 Task: Look for space in Quedlinburg, Germany from 5th September, 2023 to 13th September, 2023 for 6 adults in price range Rs.15000 to Rs.20000. Place can be entire place with 3 bedrooms having 3 beds and 3 bathrooms. Property type can be house, flat, guest house. Amenities needed are: washing machine. Booking option can be shelf check-in. Required host language is English.
Action: Mouse moved to (401, 192)
Screenshot: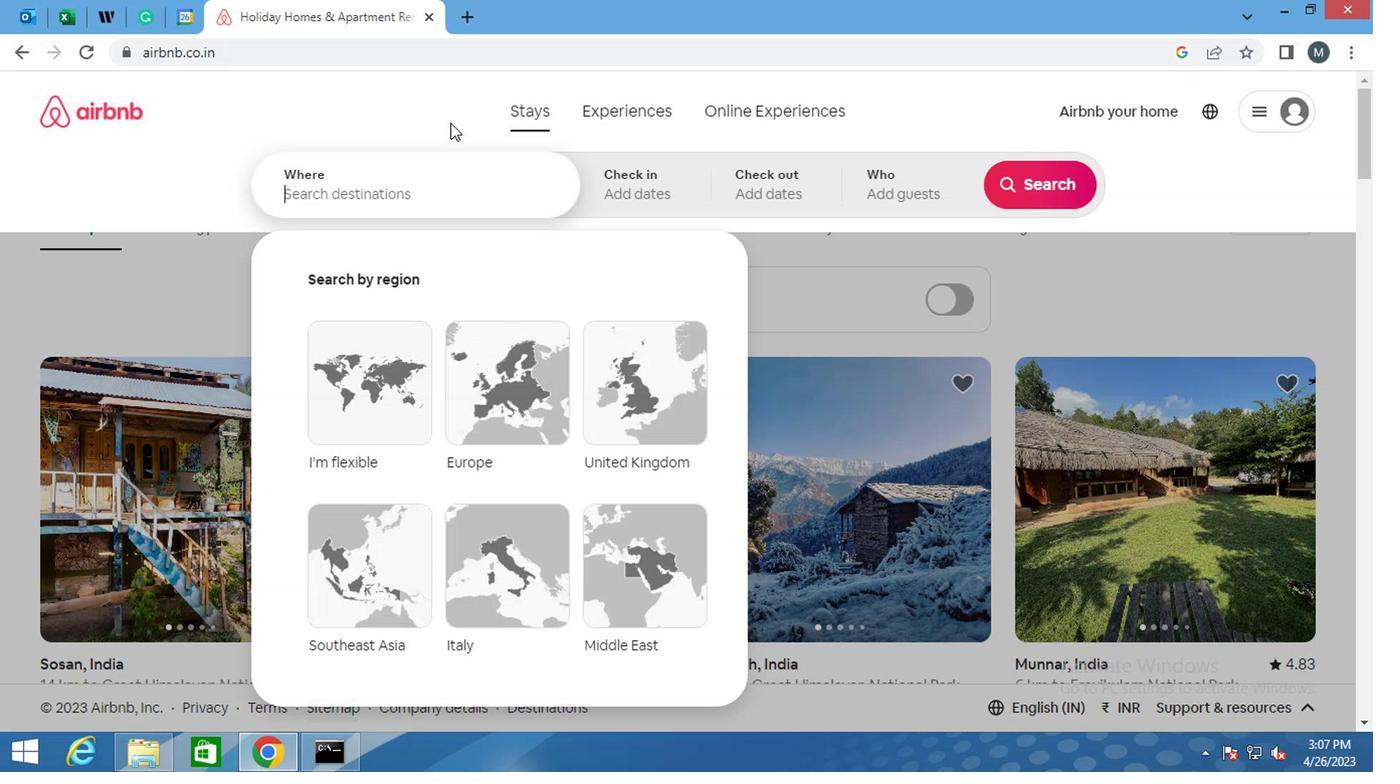 
Action: Mouse pressed left at (401, 192)
Screenshot: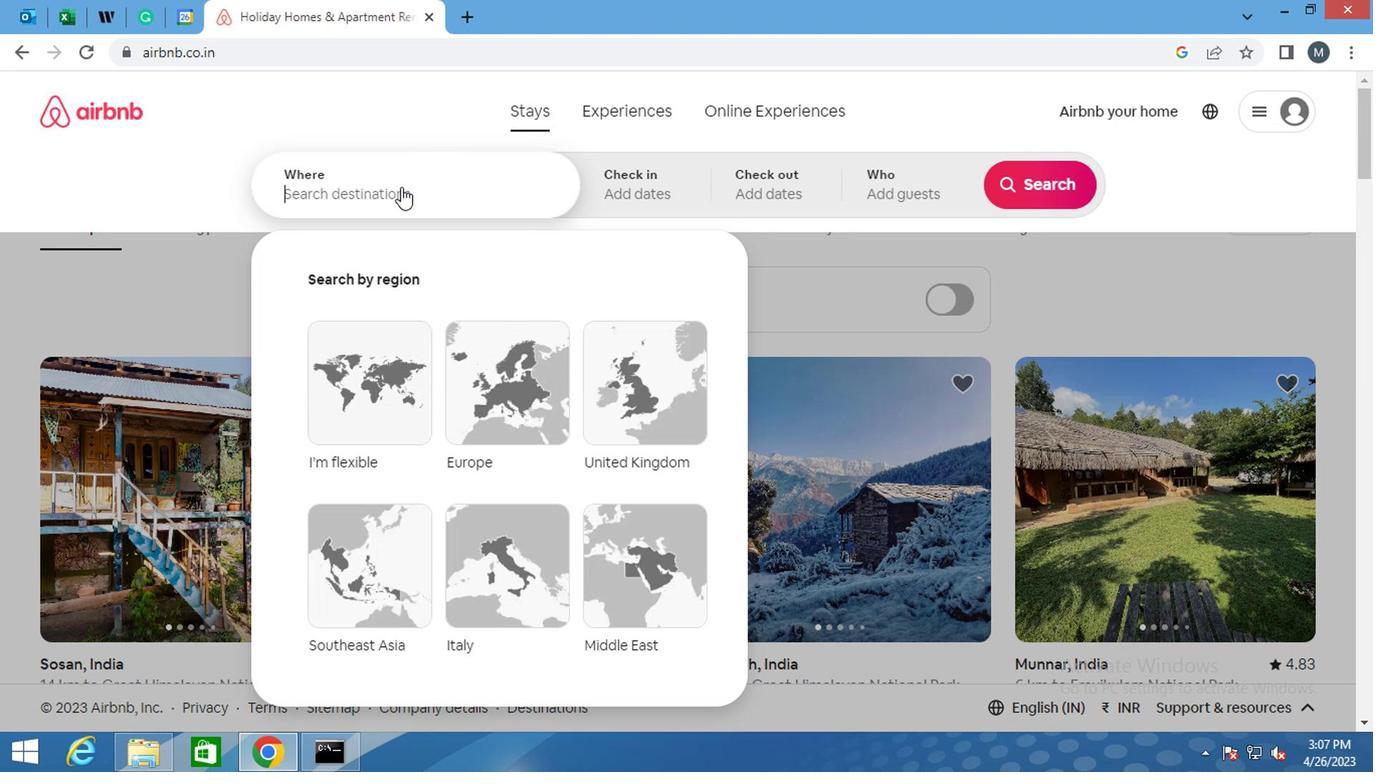
Action: Key pressed <Key.shift>QUEDI<Key.backspace>LINBURG,<Key.shift><Key.shift><Key.shift><Key.shift><Key.shift><Key.shift><Key.shift><Key.shift><Key.shift><Key.shift><Key.shift><Key.shift><Key.shift><Key.shift>GER
Screenshot: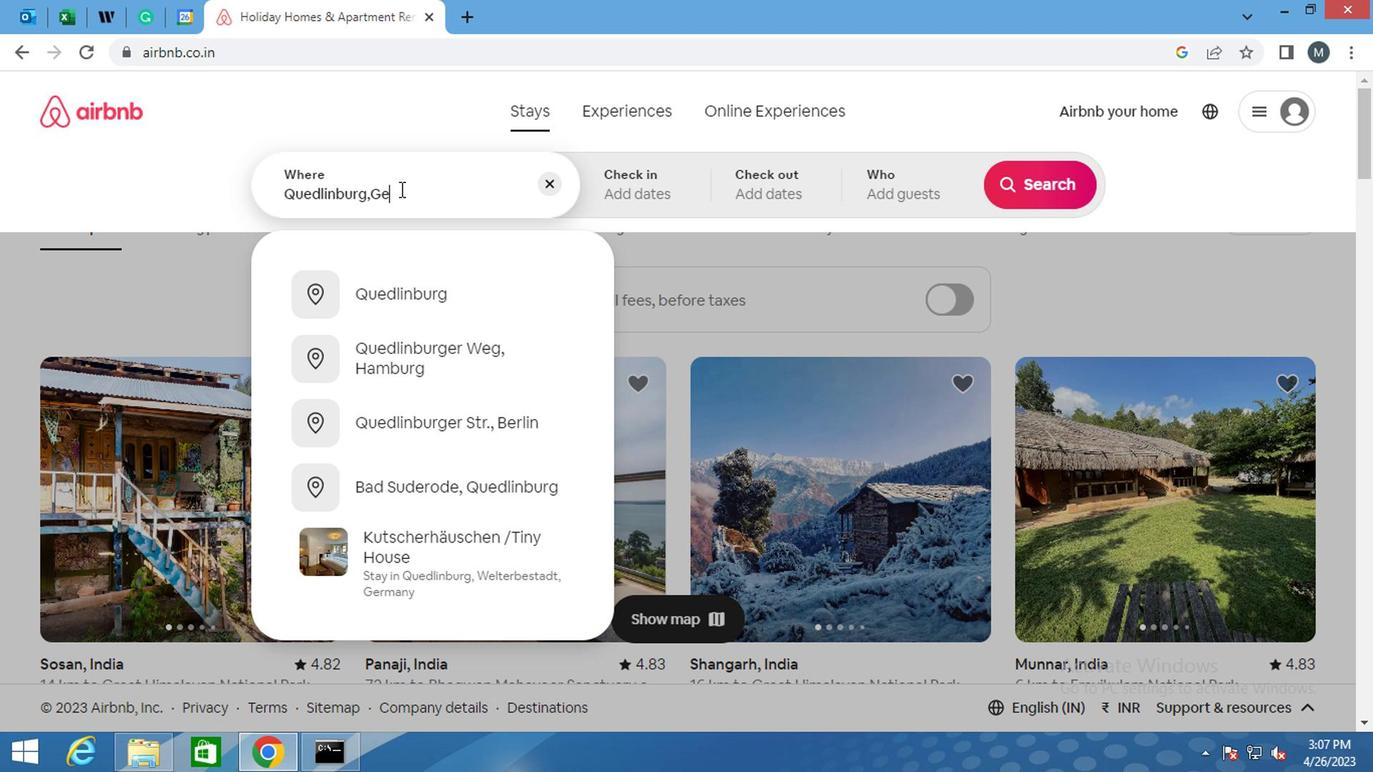 
Action: Mouse moved to (419, 306)
Screenshot: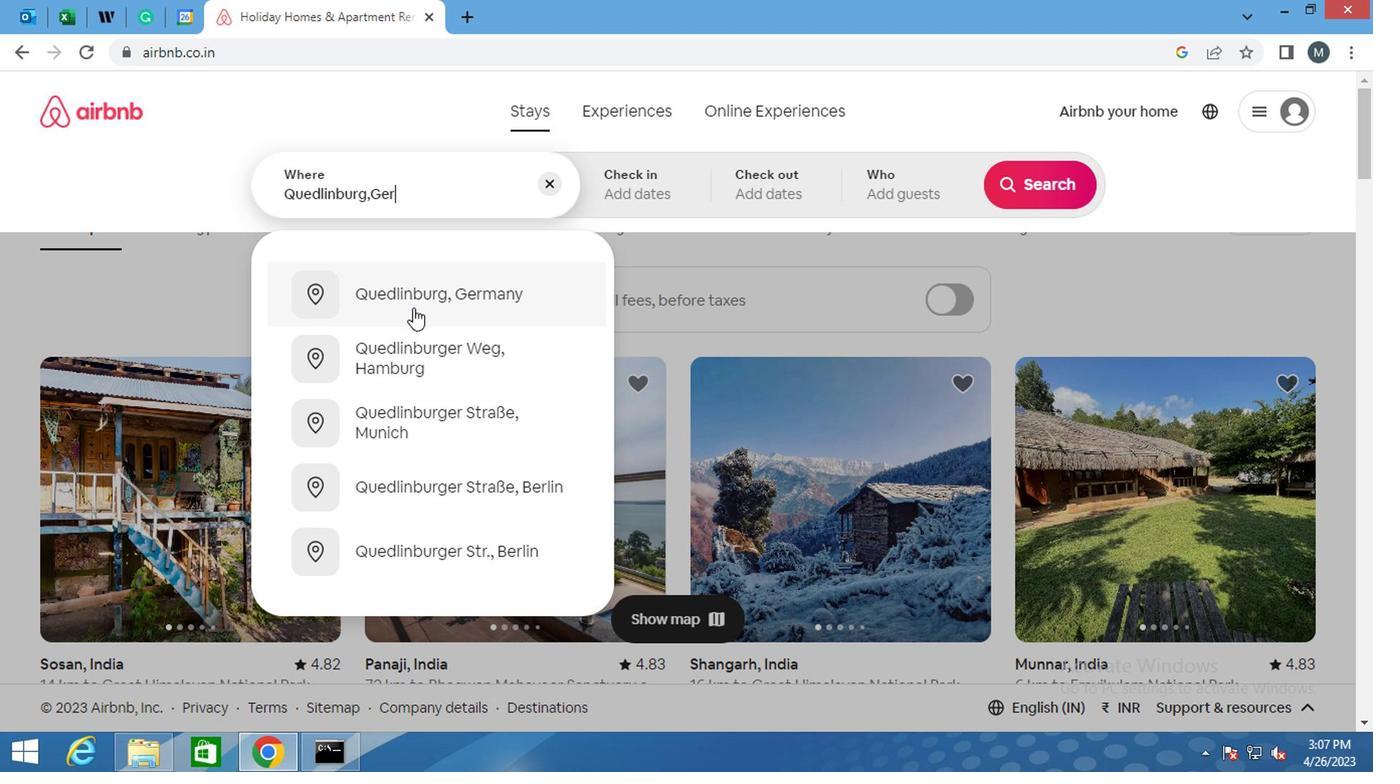 
Action: Mouse pressed left at (419, 306)
Screenshot: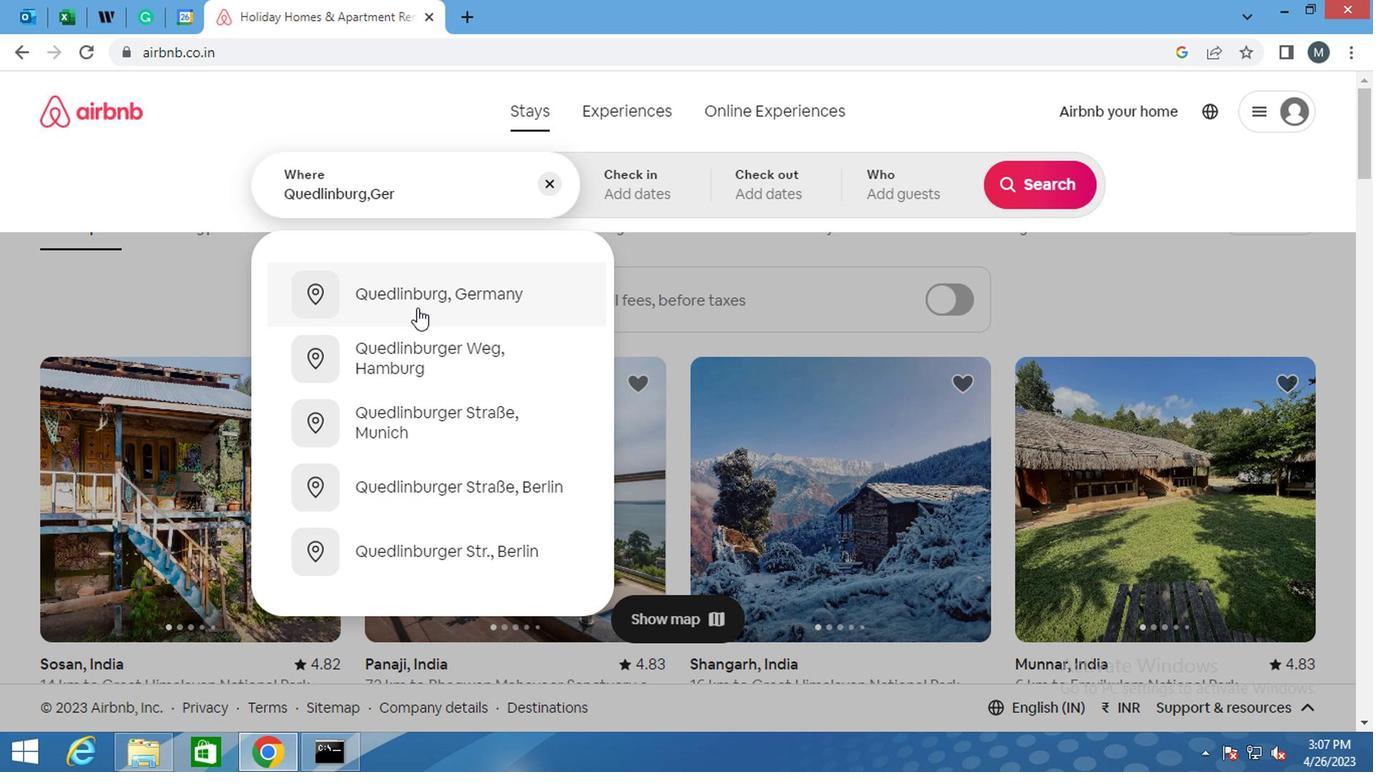 
Action: Mouse moved to (1016, 360)
Screenshot: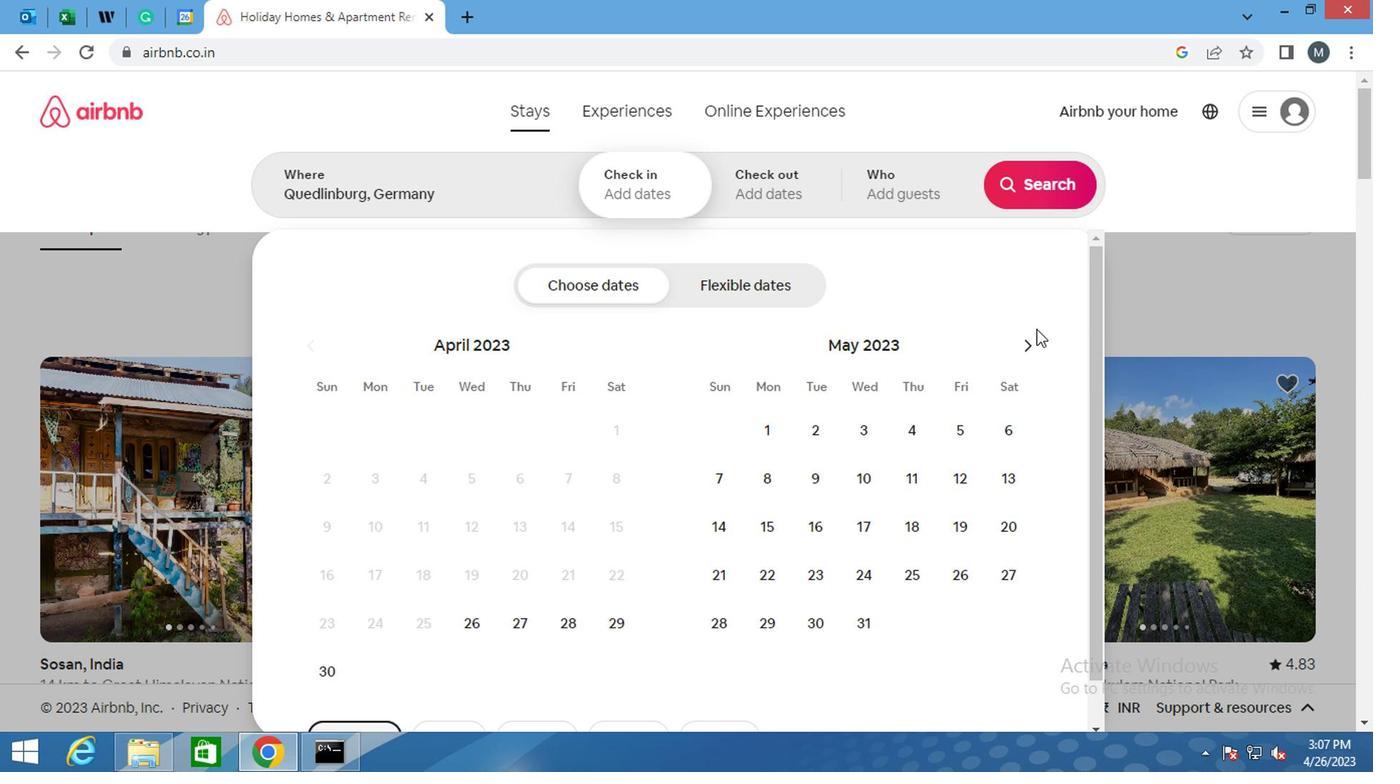 
Action: Mouse pressed left at (1016, 360)
Screenshot: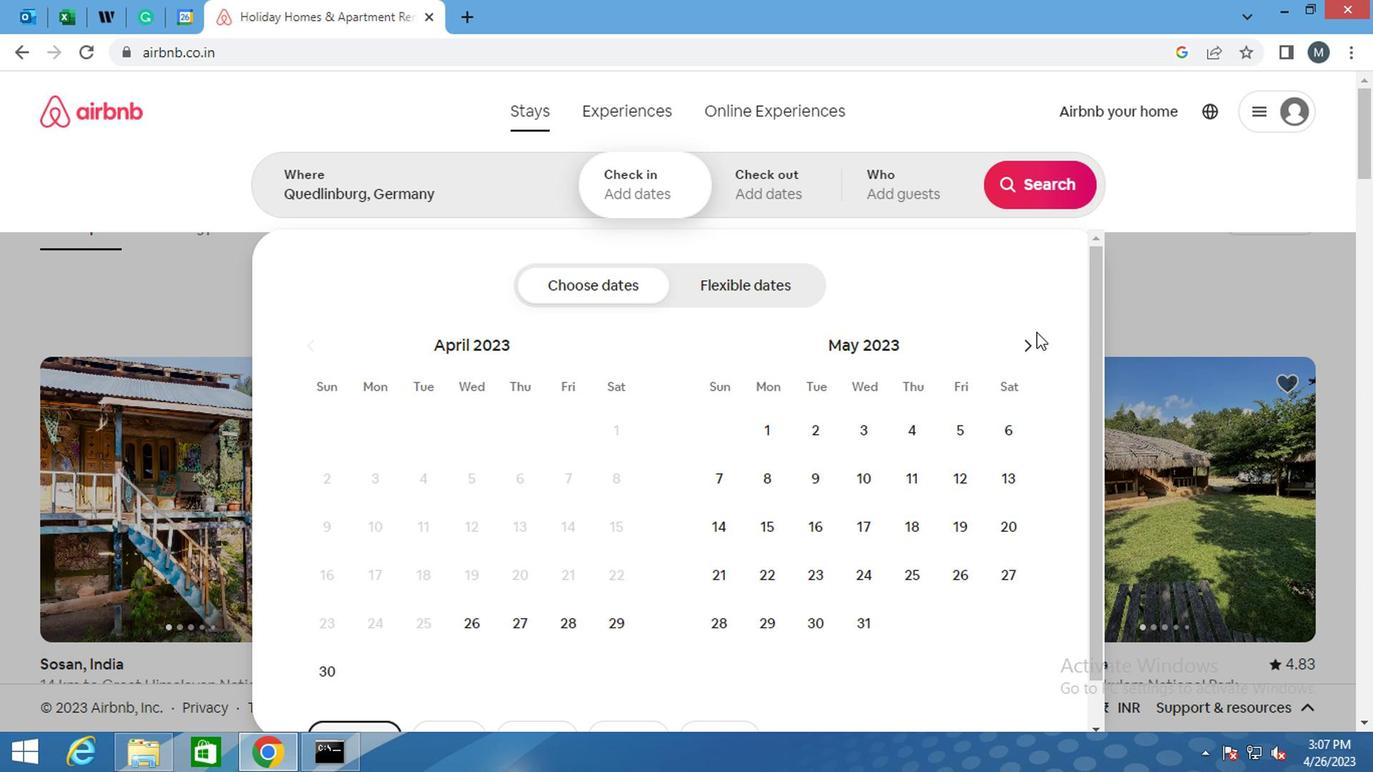 
Action: Mouse moved to (1016, 356)
Screenshot: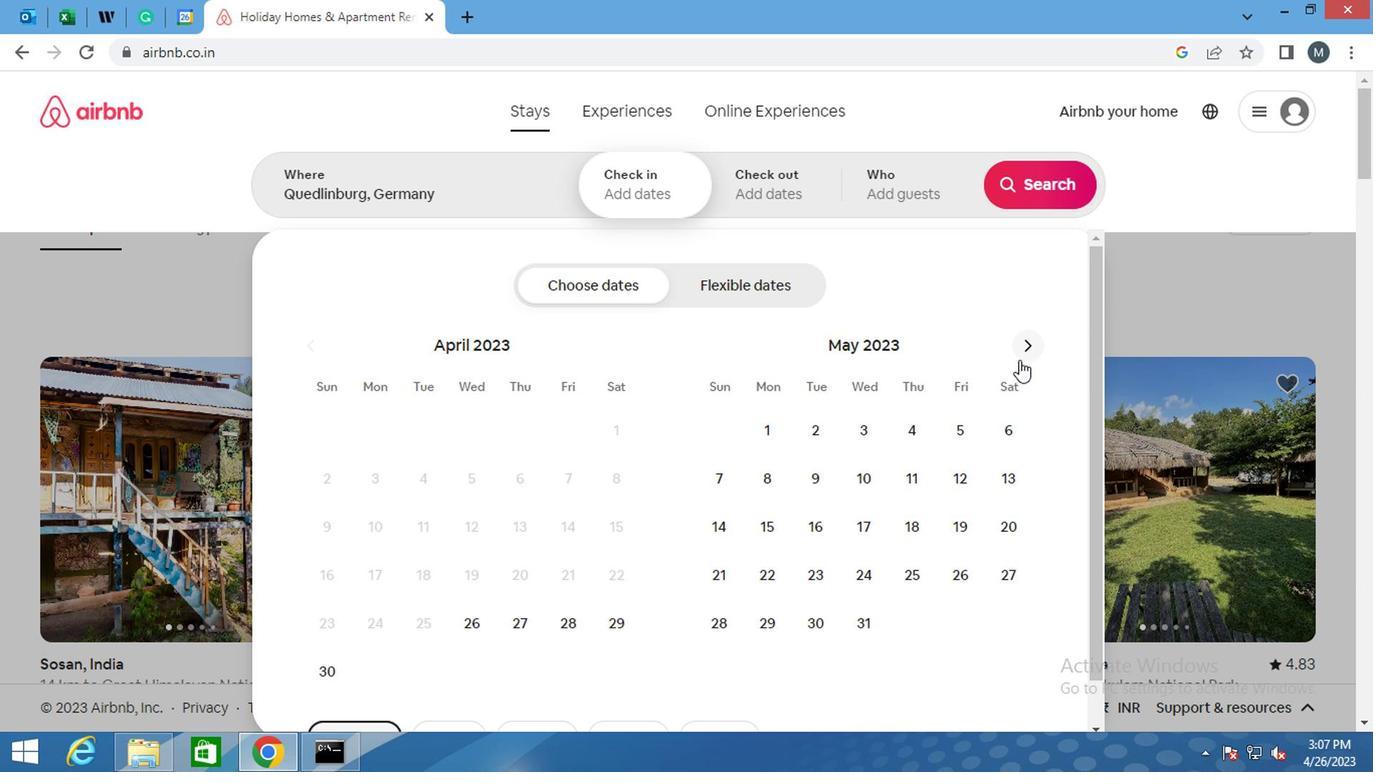 
Action: Mouse pressed left at (1016, 356)
Screenshot: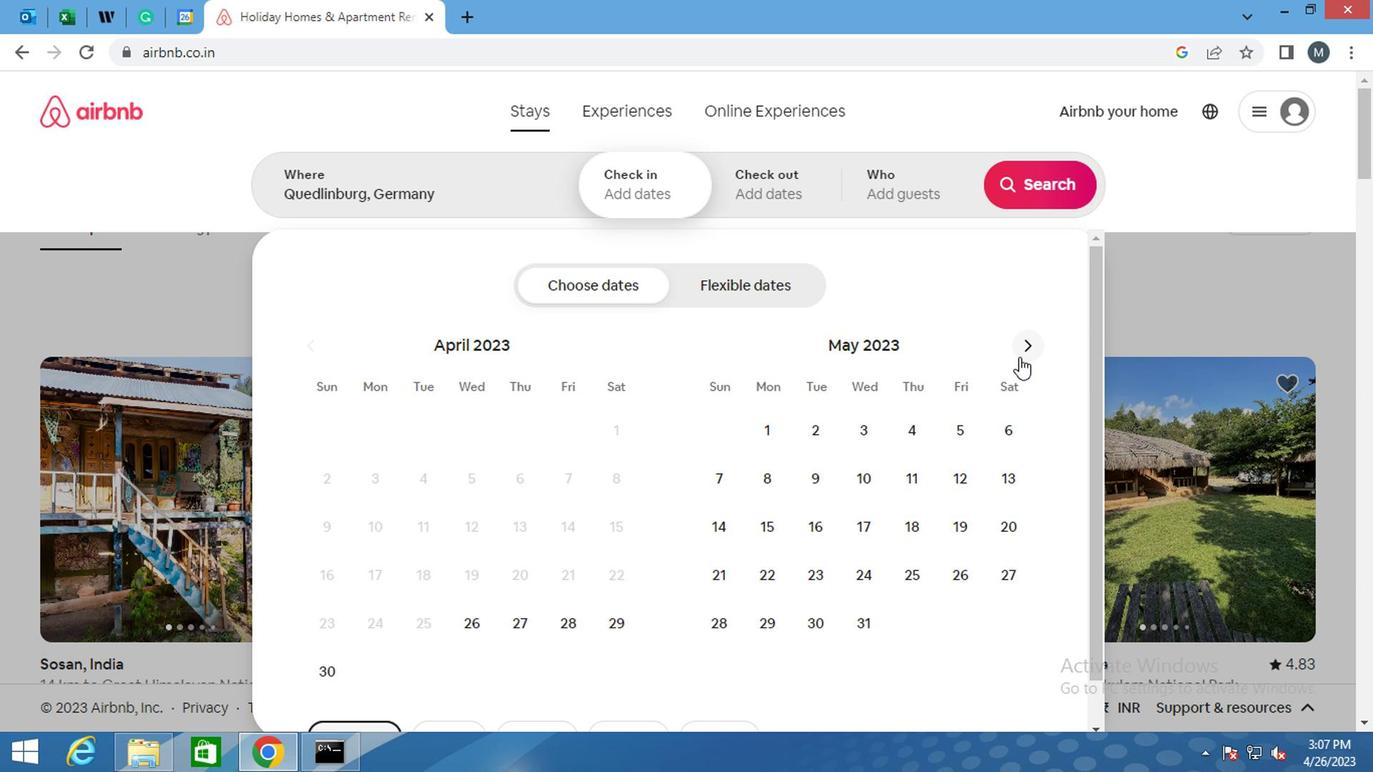 
Action: Mouse moved to (1032, 352)
Screenshot: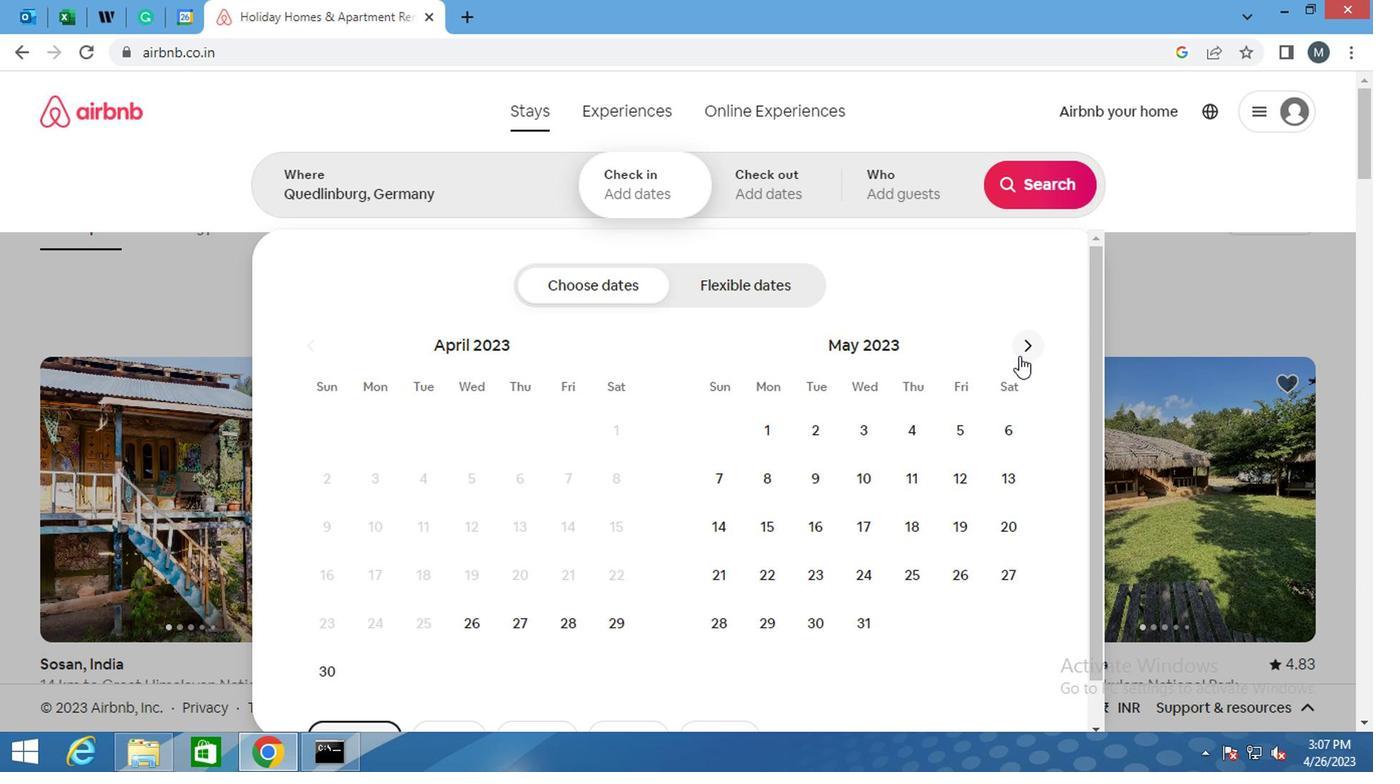 
Action: Mouse pressed left at (1032, 352)
Screenshot: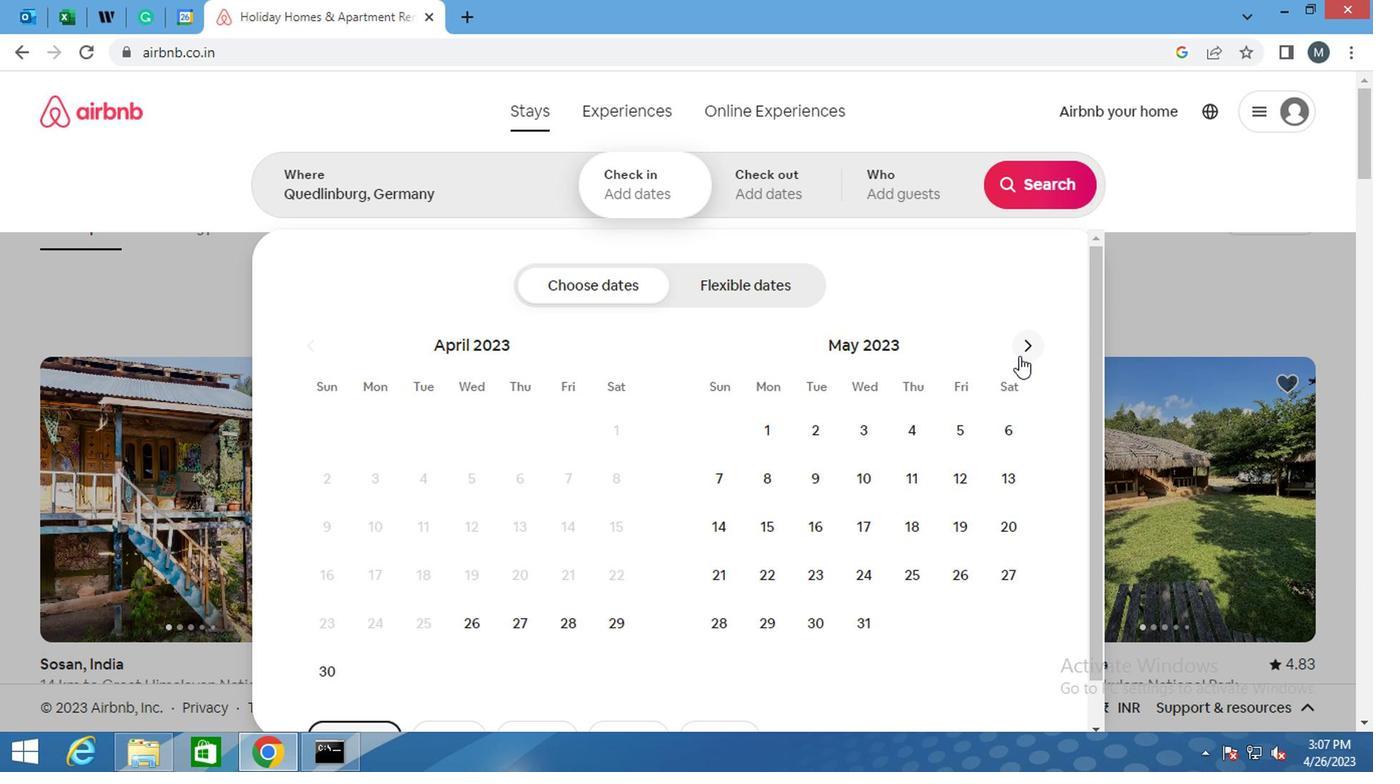 
Action: Mouse moved to (1030, 352)
Screenshot: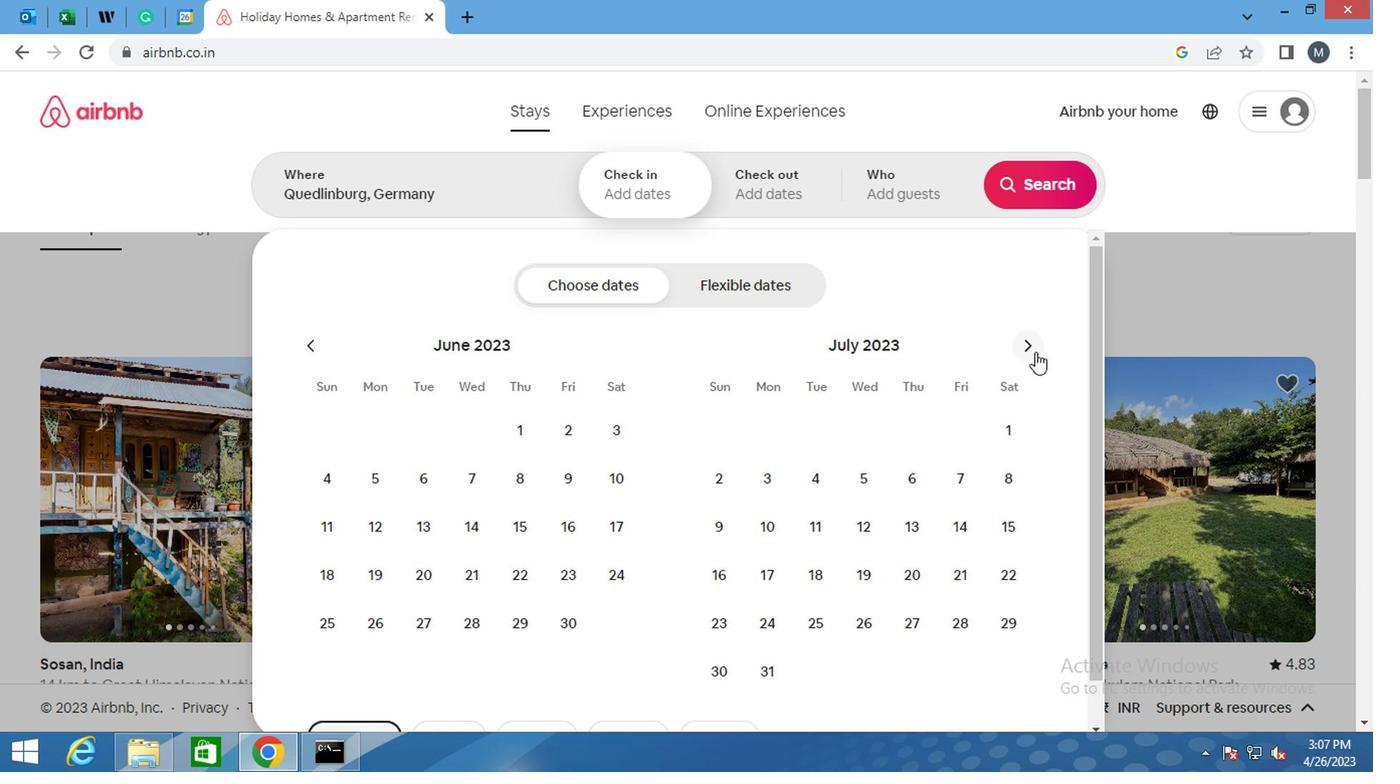 
Action: Mouse pressed left at (1030, 352)
Screenshot: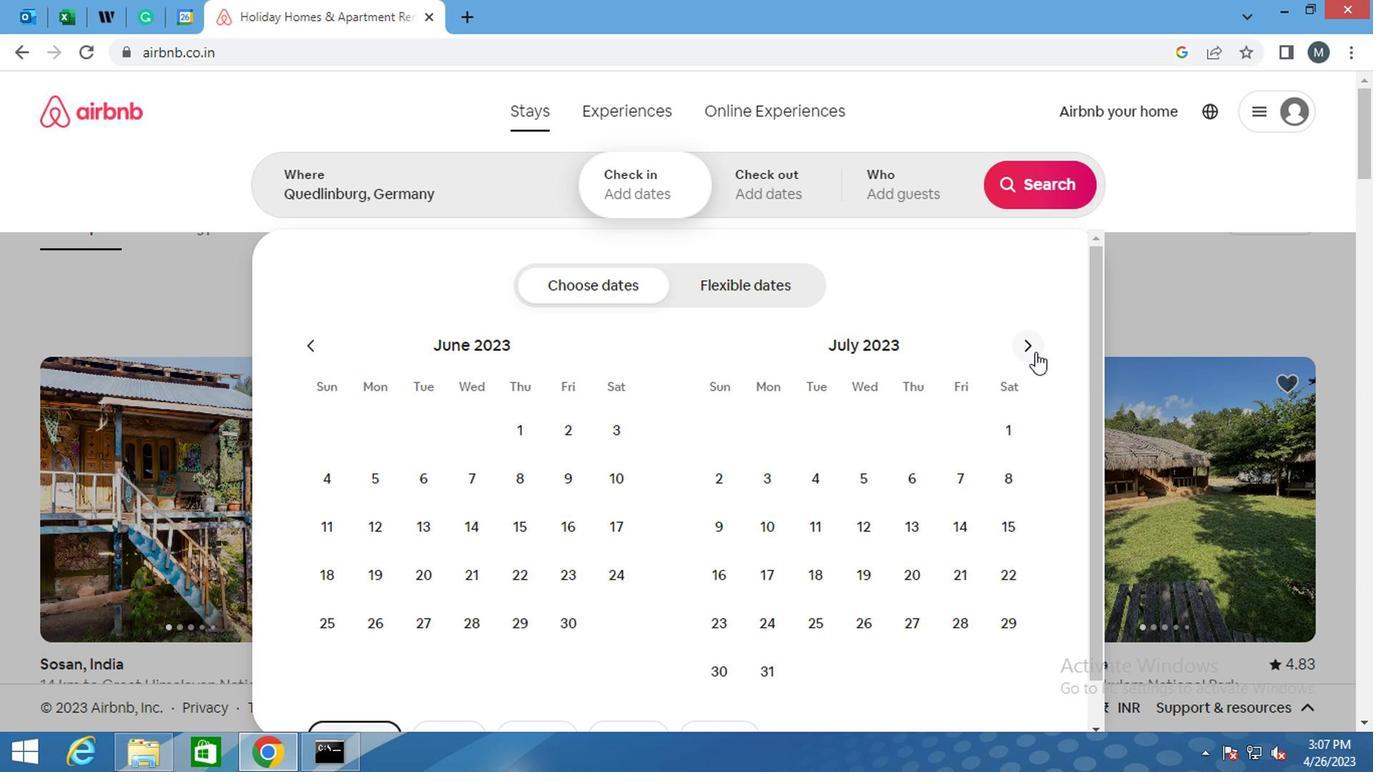 
Action: Mouse moved to (1028, 352)
Screenshot: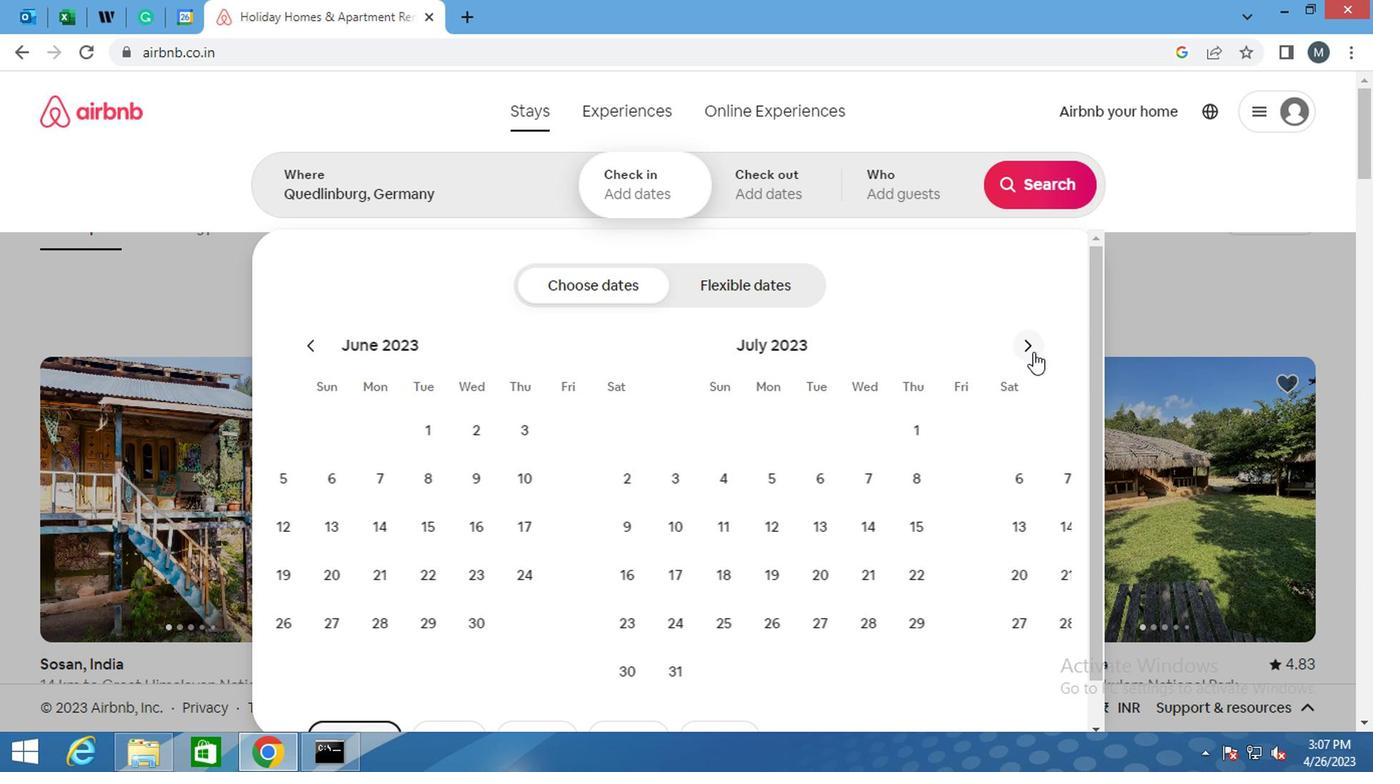 
Action: Mouse pressed left at (1028, 352)
Screenshot: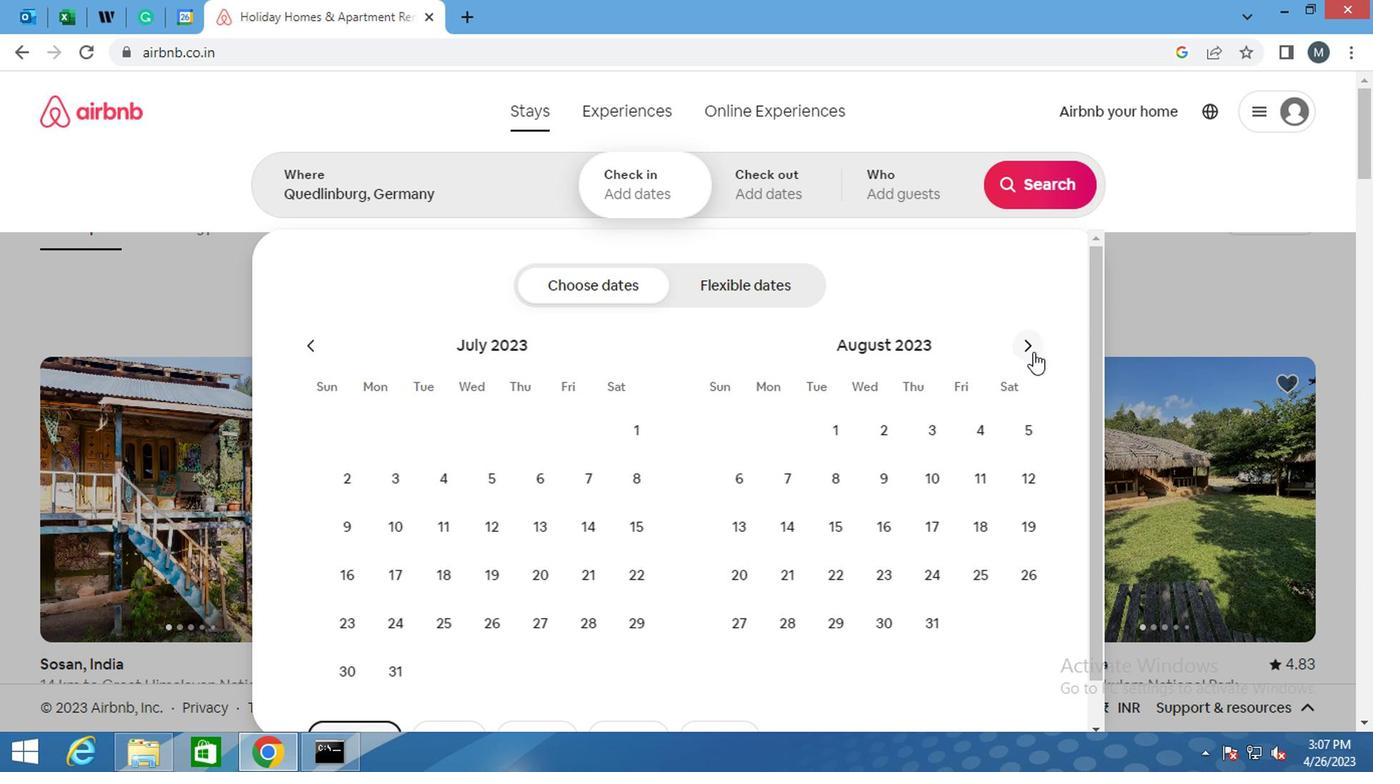 
Action: Mouse moved to (798, 474)
Screenshot: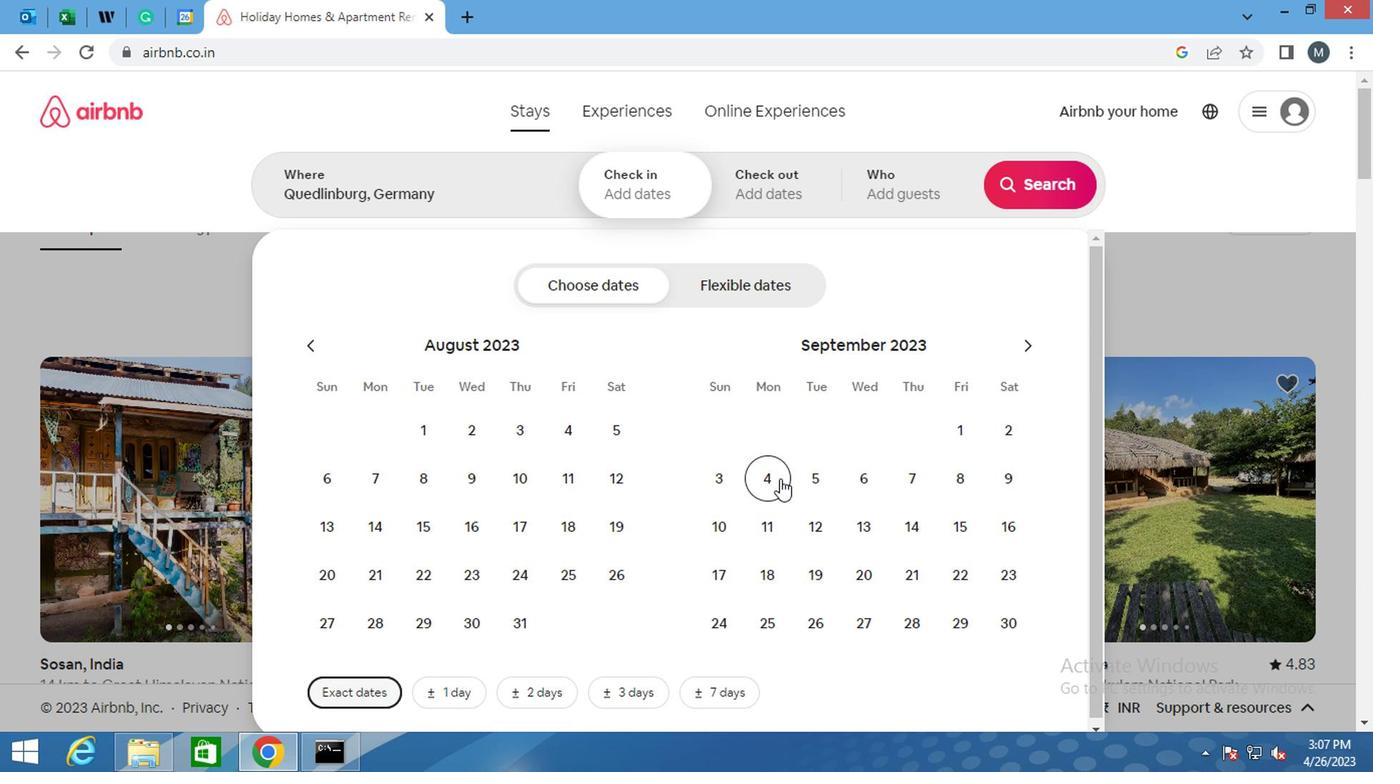 
Action: Mouse pressed left at (798, 474)
Screenshot: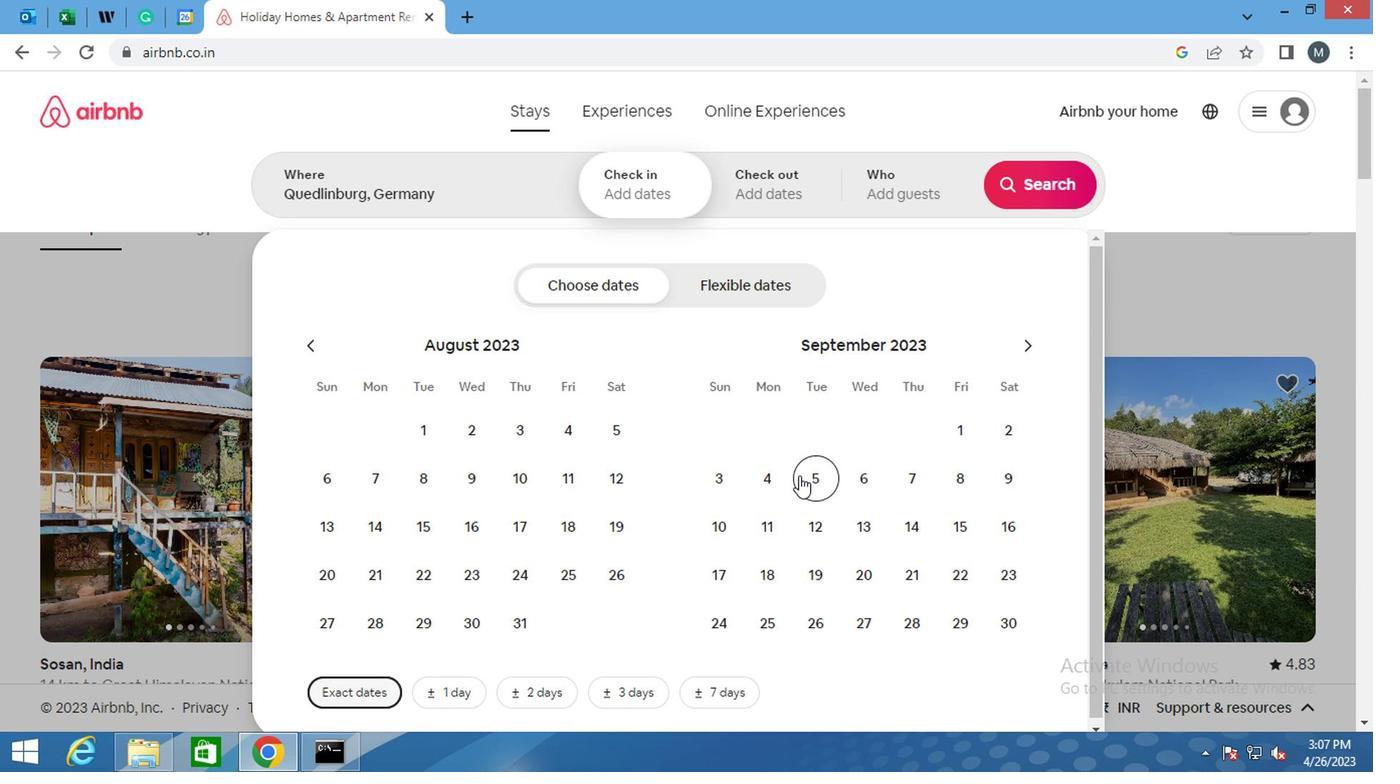 
Action: Mouse moved to (854, 529)
Screenshot: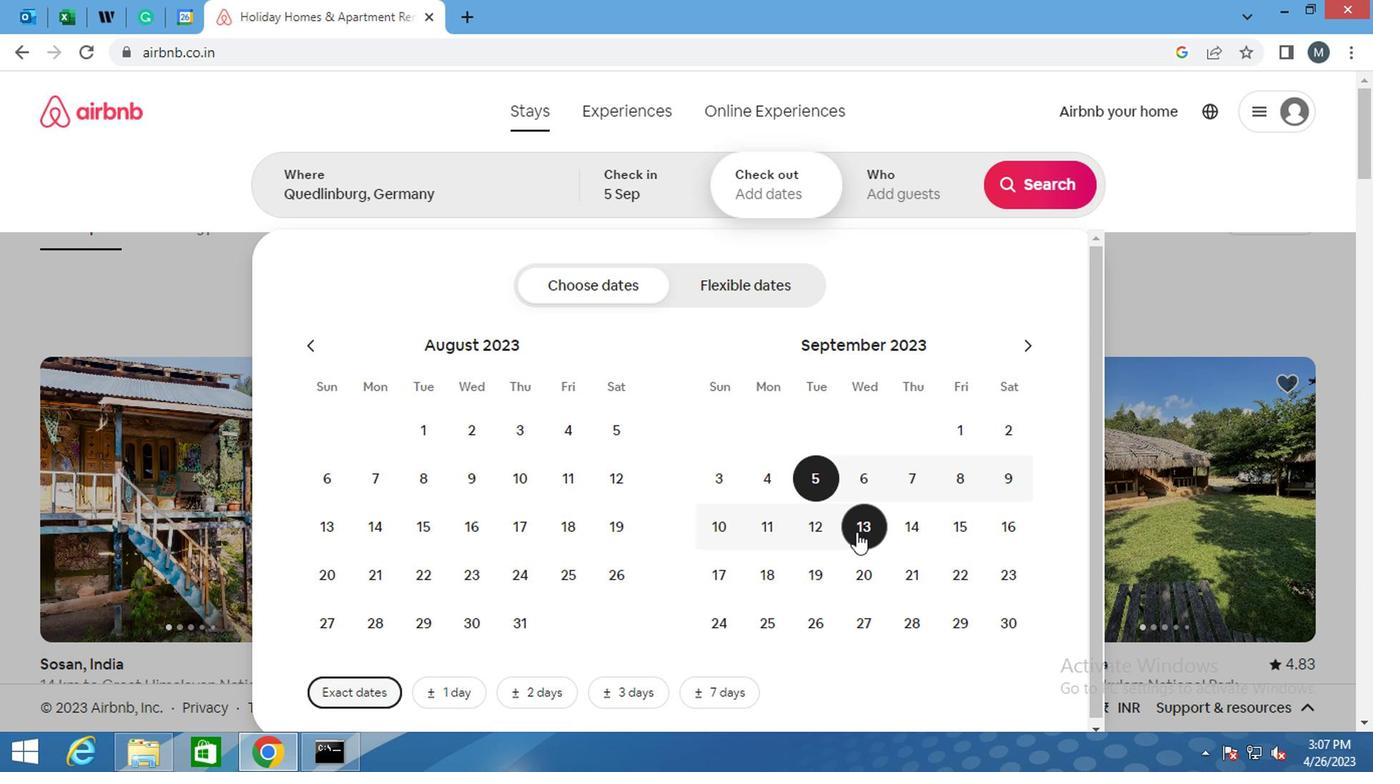 
Action: Mouse pressed left at (854, 529)
Screenshot: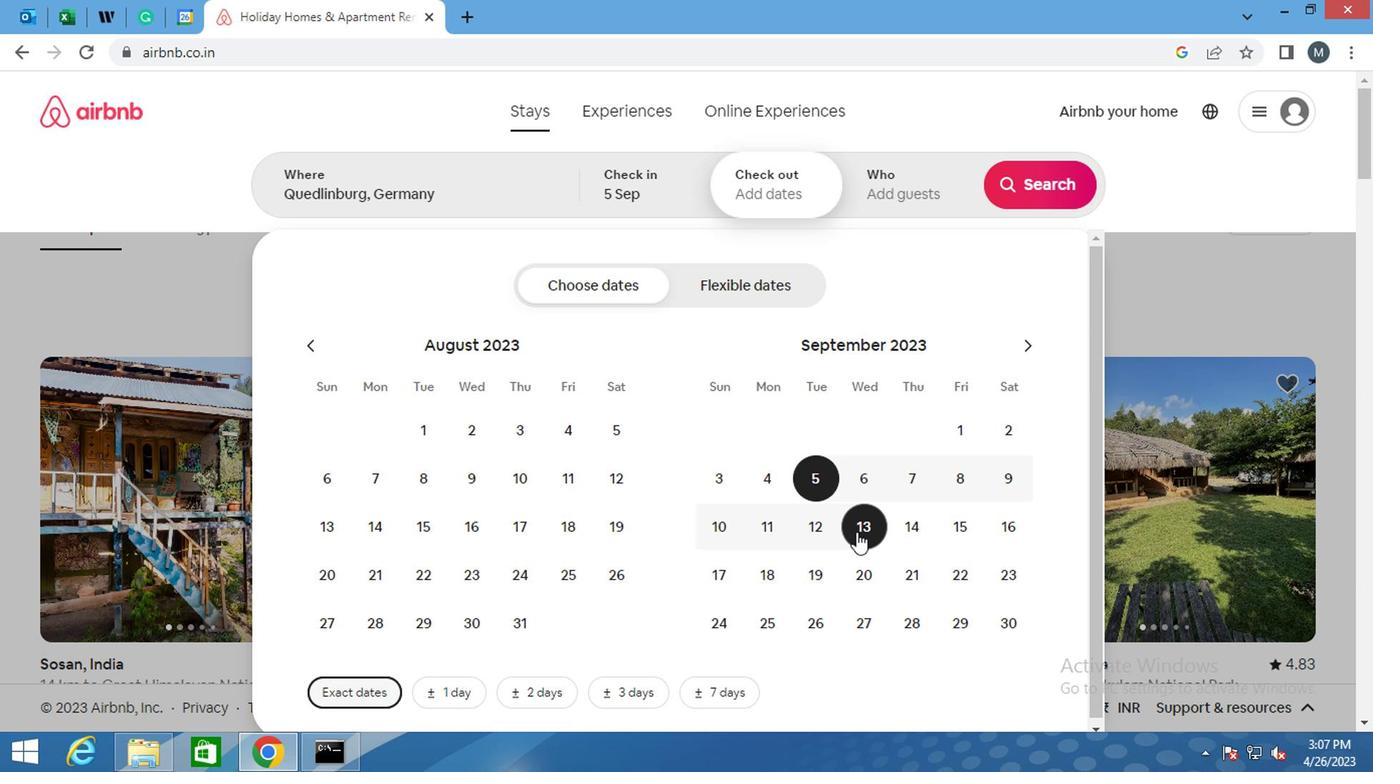 
Action: Mouse moved to (914, 195)
Screenshot: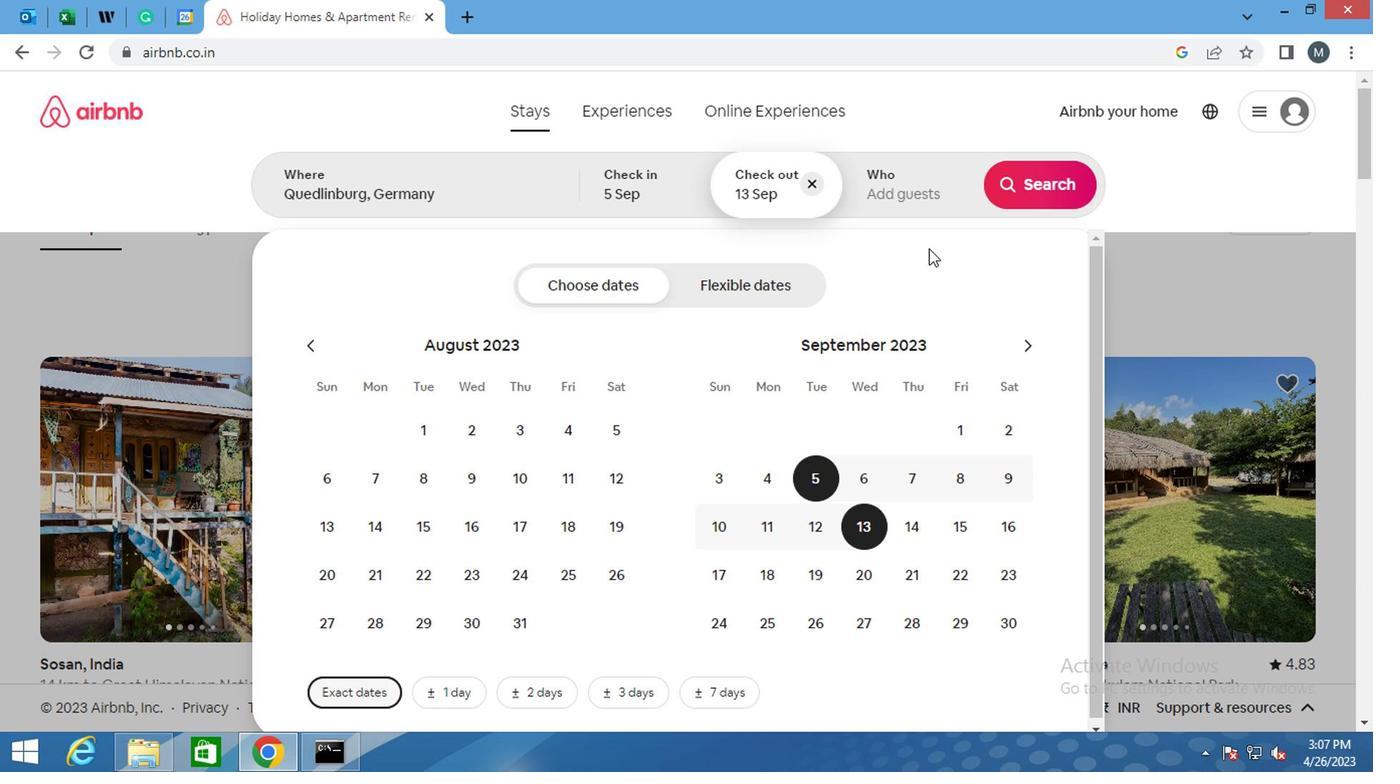 
Action: Mouse pressed left at (914, 195)
Screenshot: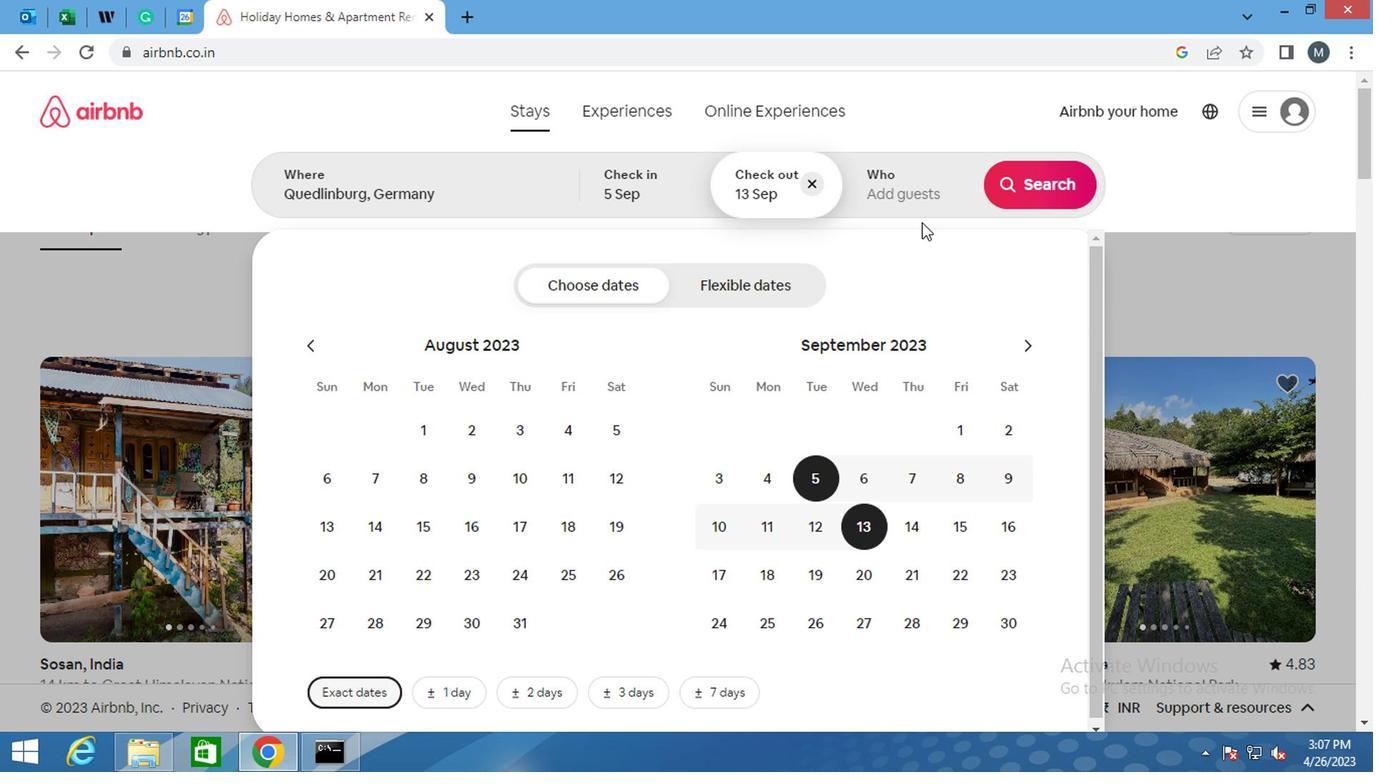 
Action: Mouse moved to (1036, 293)
Screenshot: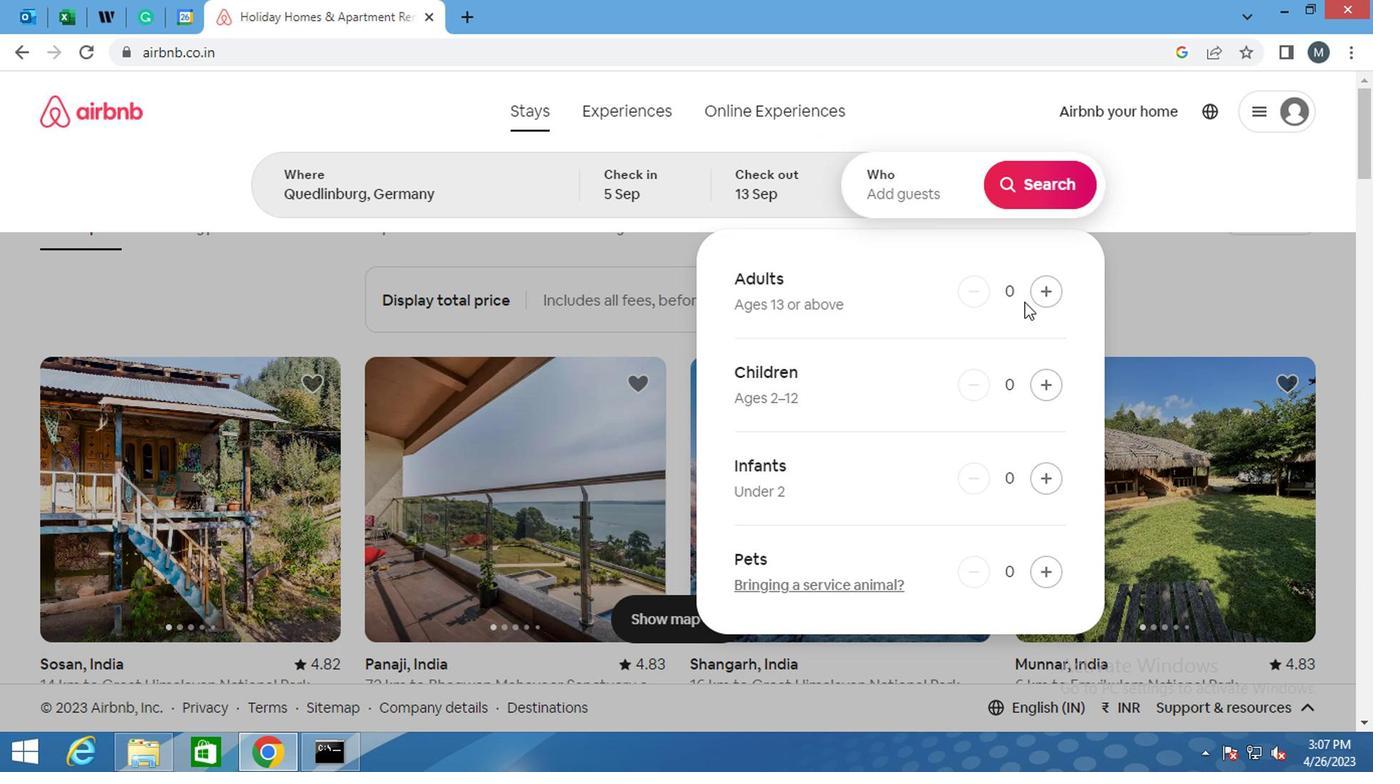 
Action: Mouse pressed left at (1036, 293)
Screenshot: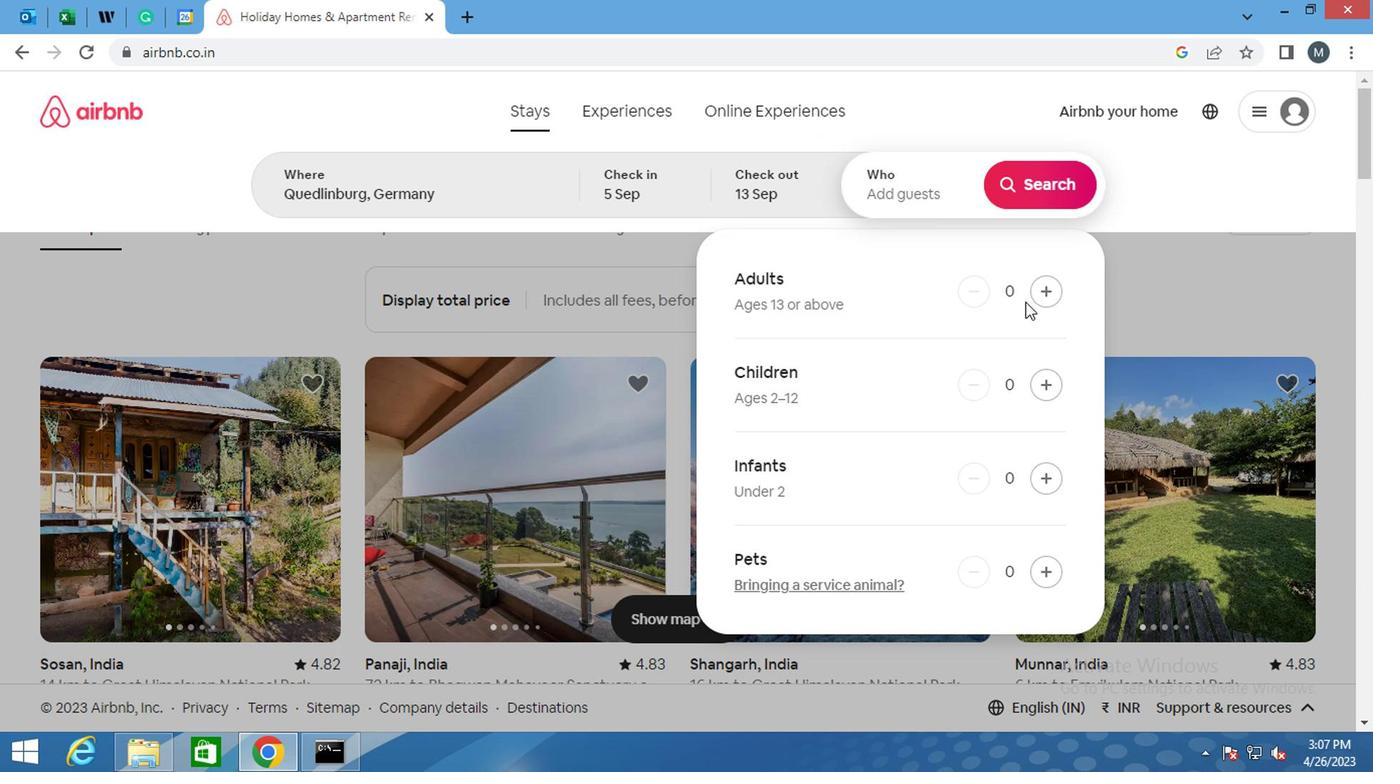 
Action: Mouse moved to (1036, 292)
Screenshot: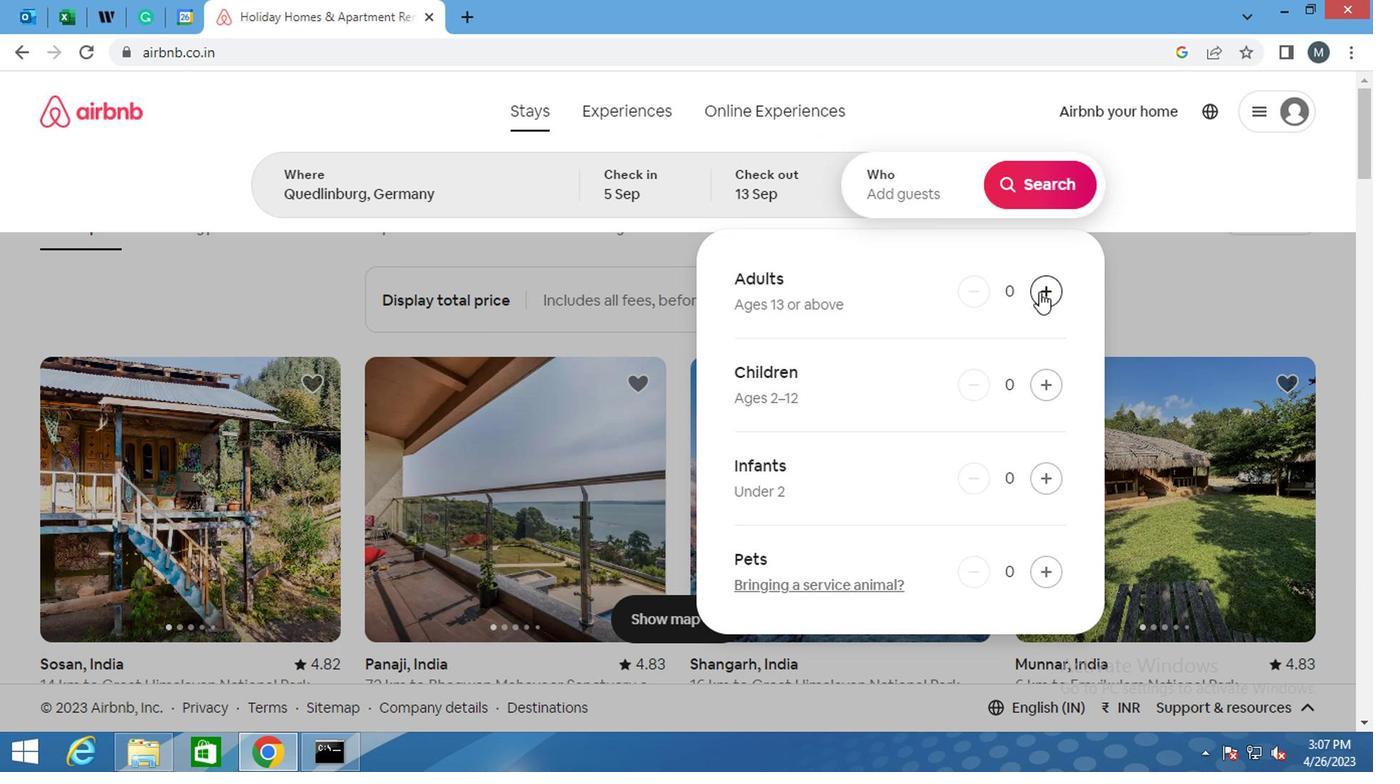 
Action: Mouse pressed left at (1036, 292)
Screenshot: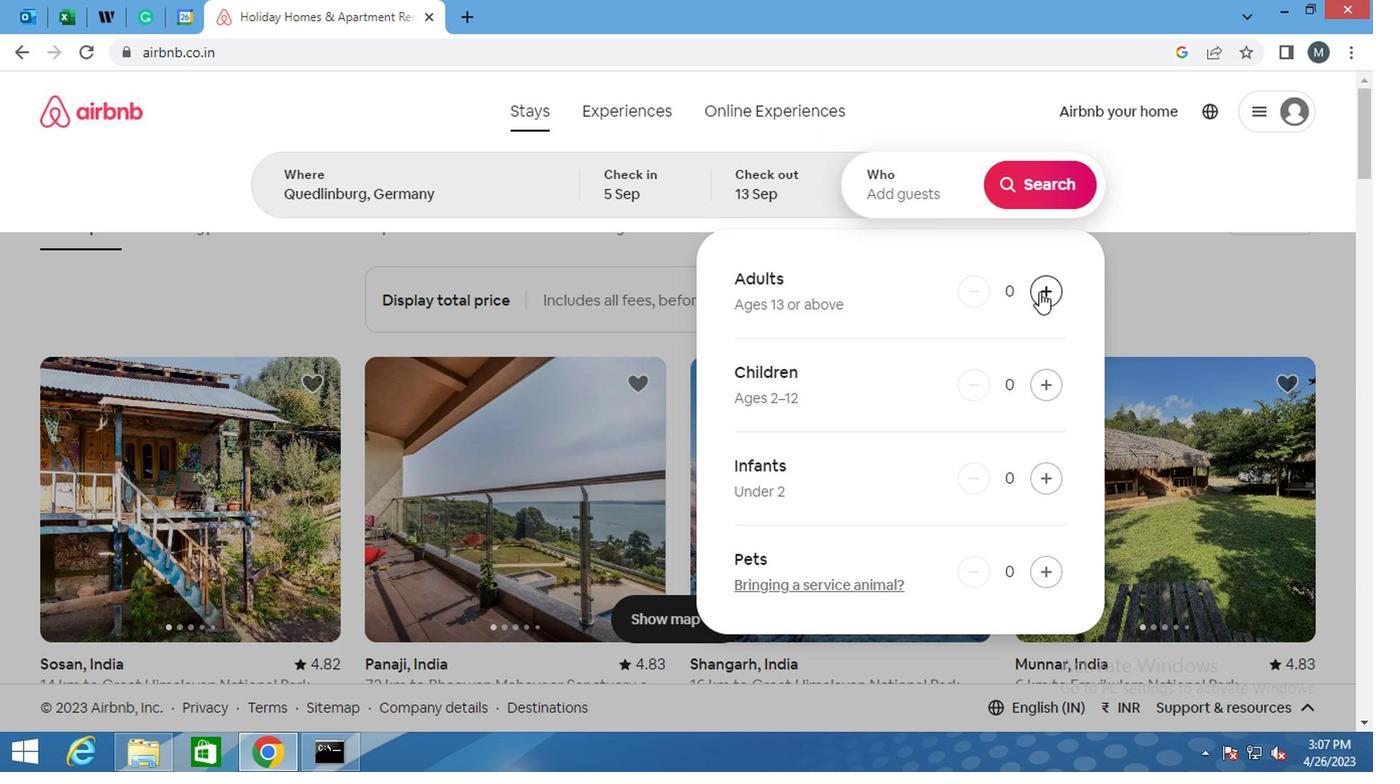 
Action: Mouse pressed left at (1036, 292)
Screenshot: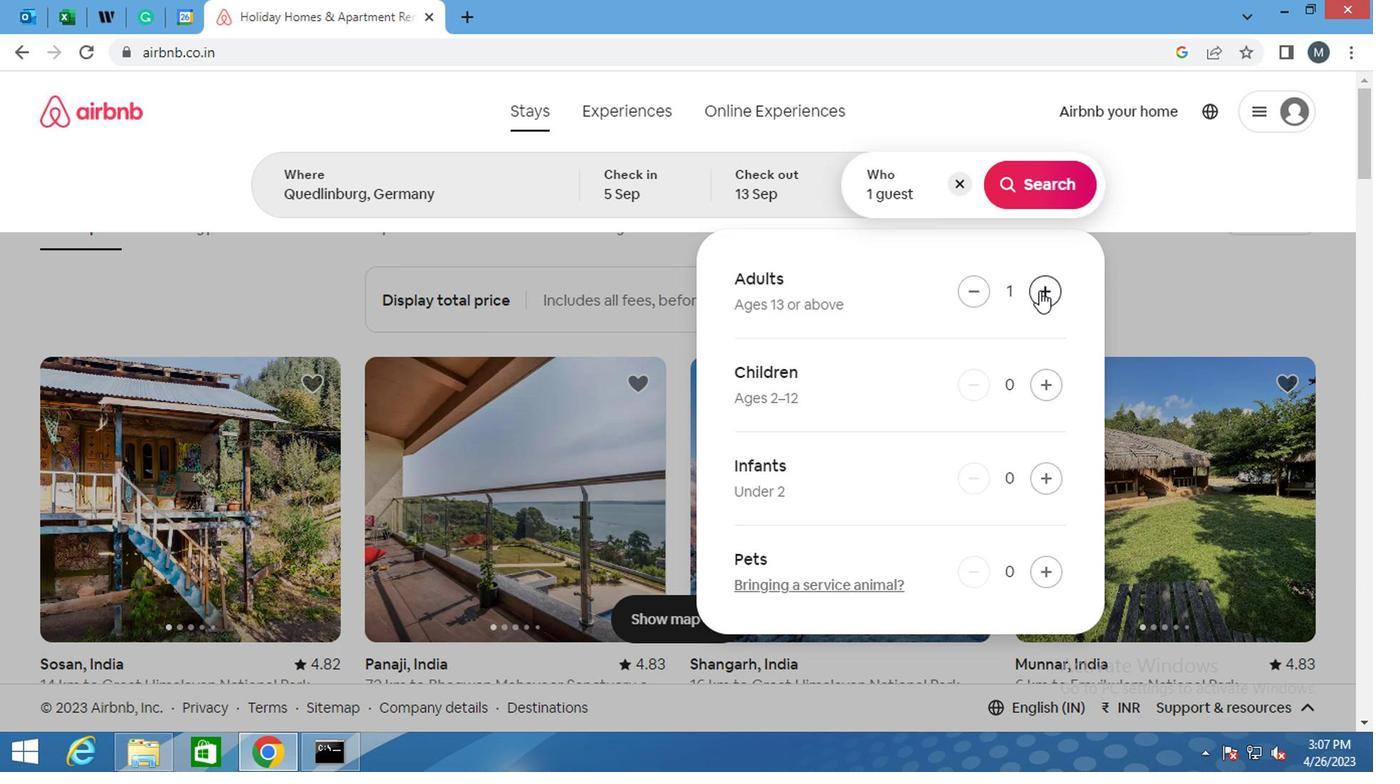 
Action: Mouse moved to (1040, 292)
Screenshot: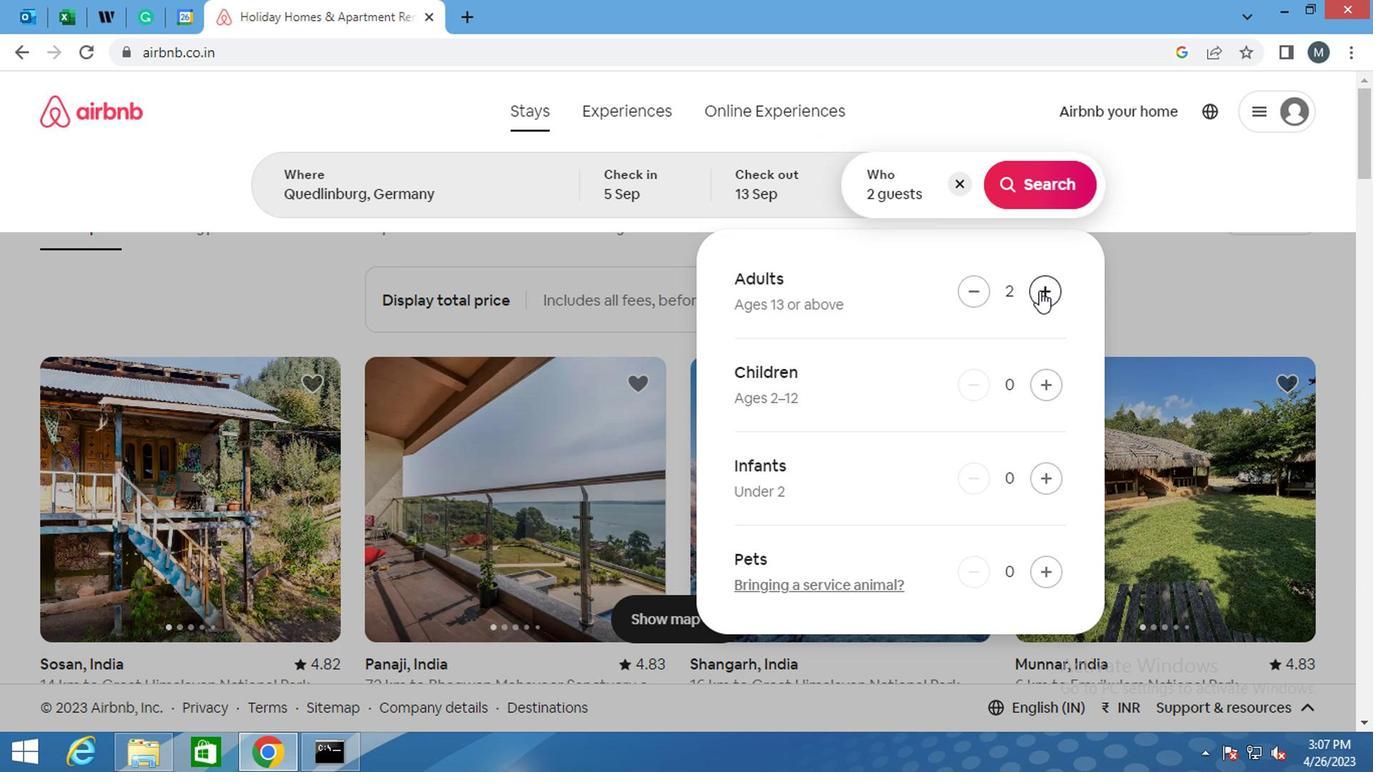
Action: Mouse pressed left at (1040, 292)
Screenshot: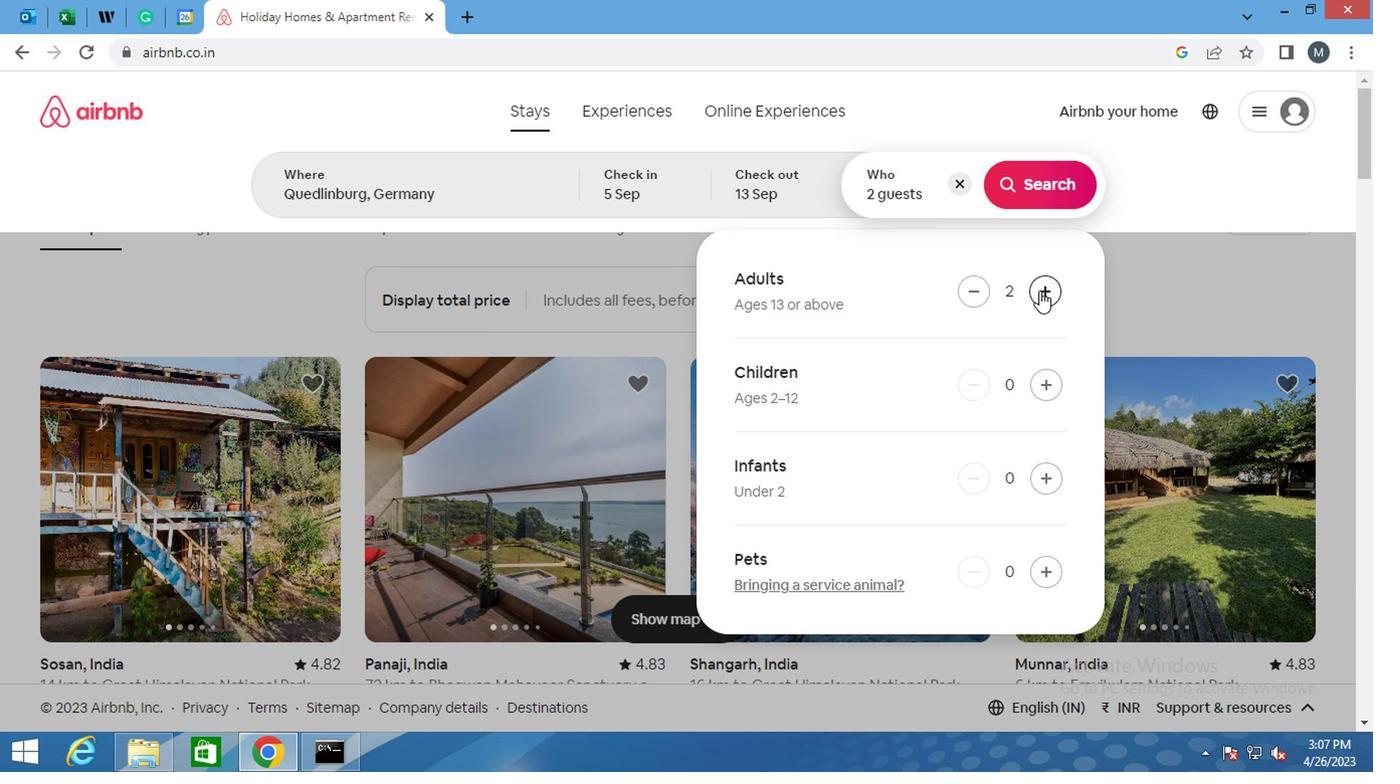 
Action: Mouse pressed left at (1040, 292)
Screenshot: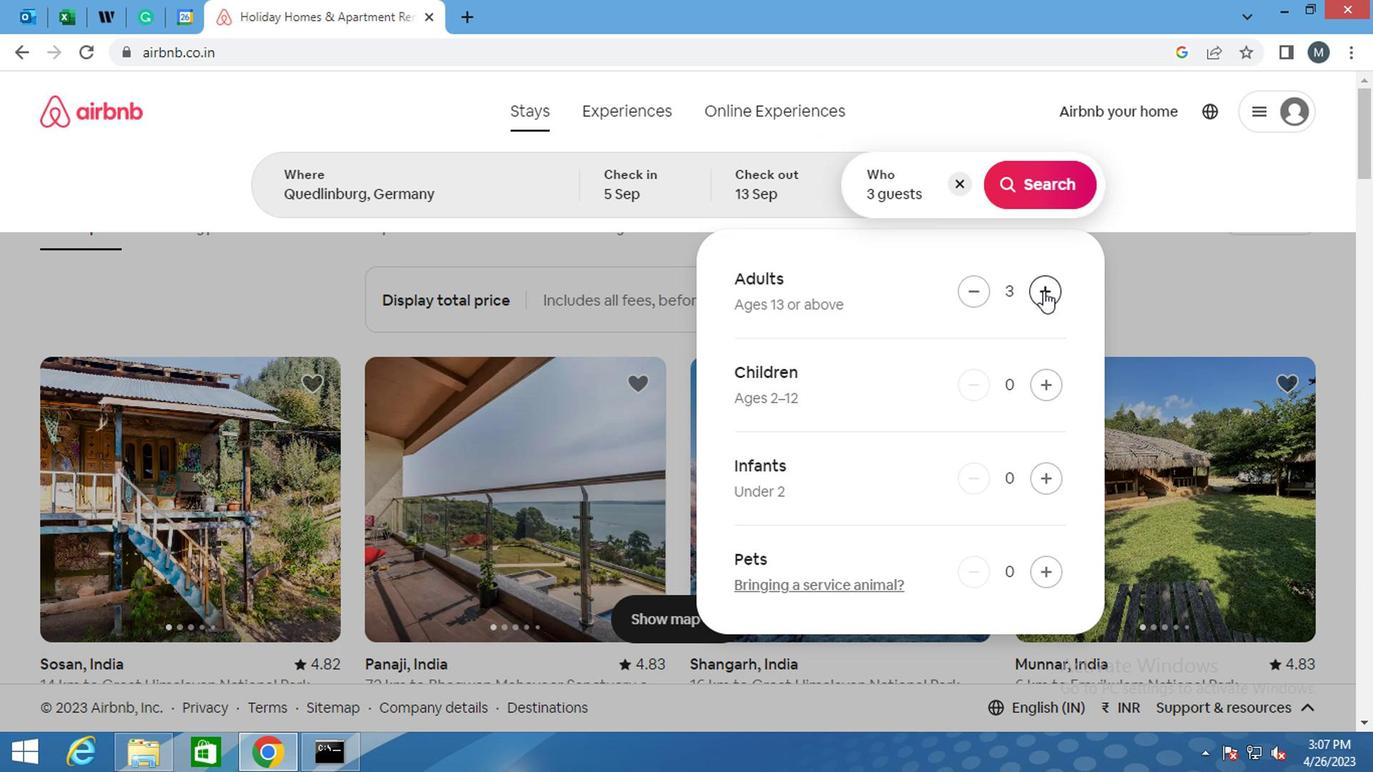
Action: Mouse pressed left at (1040, 292)
Screenshot: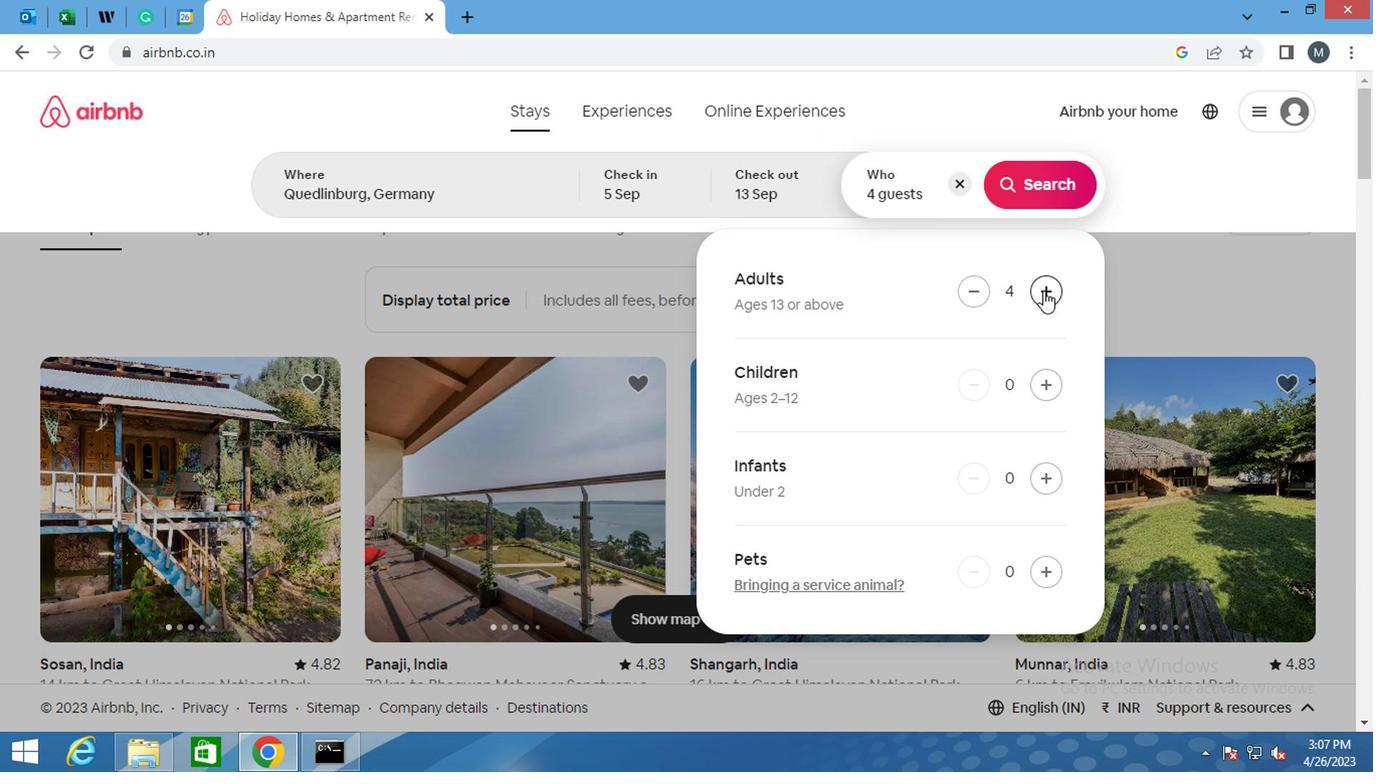 
Action: Mouse moved to (1022, 200)
Screenshot: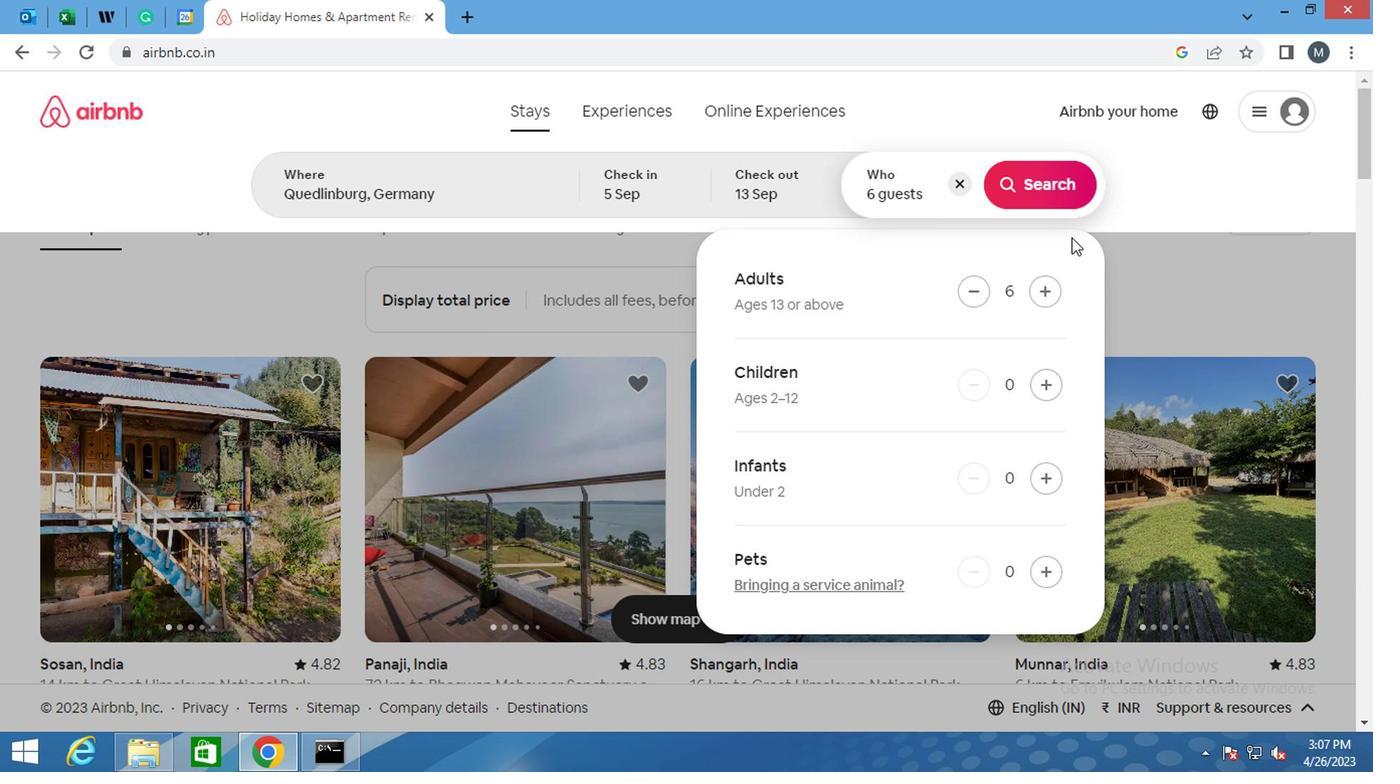 
Action: Mouse pressed left at (1022, 200)
Screenshot: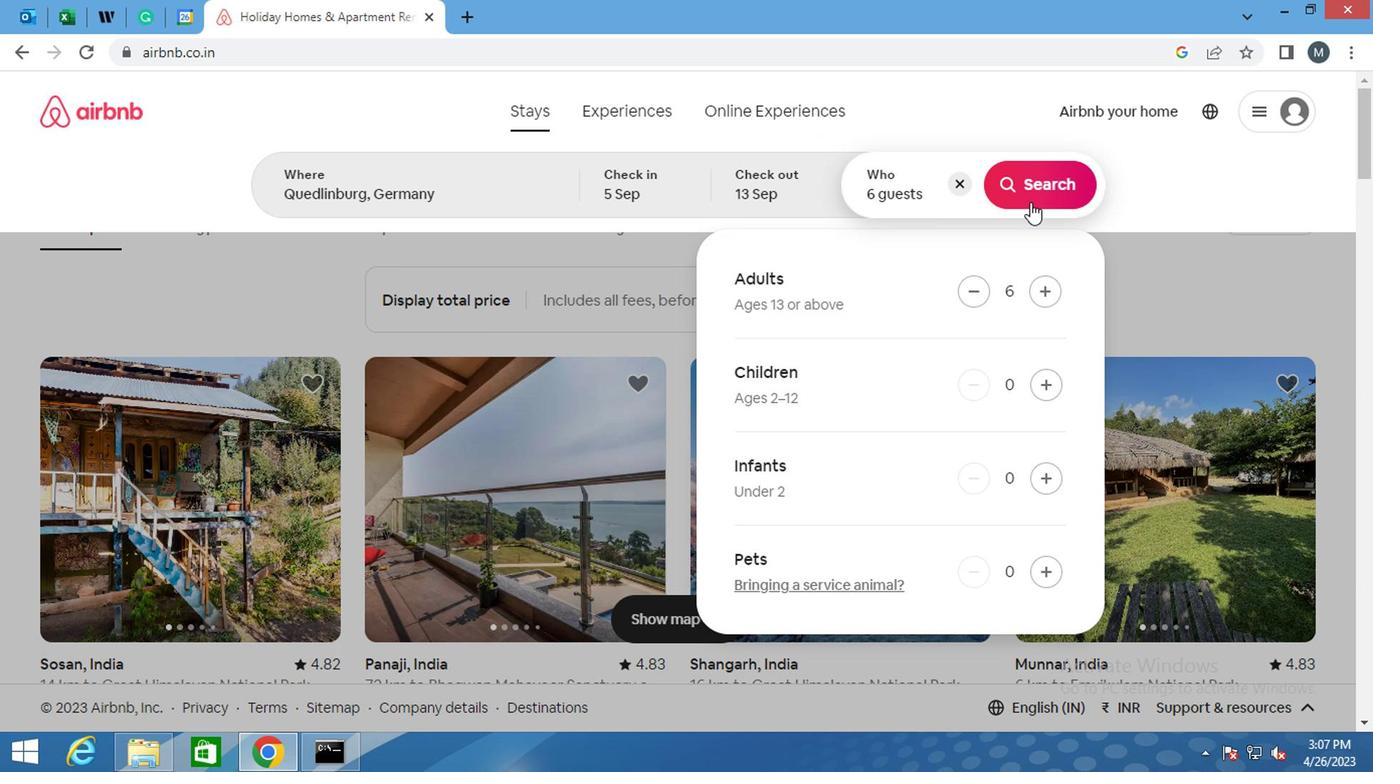 
Action: Mouse moved to (1275, 202)
Screenshot: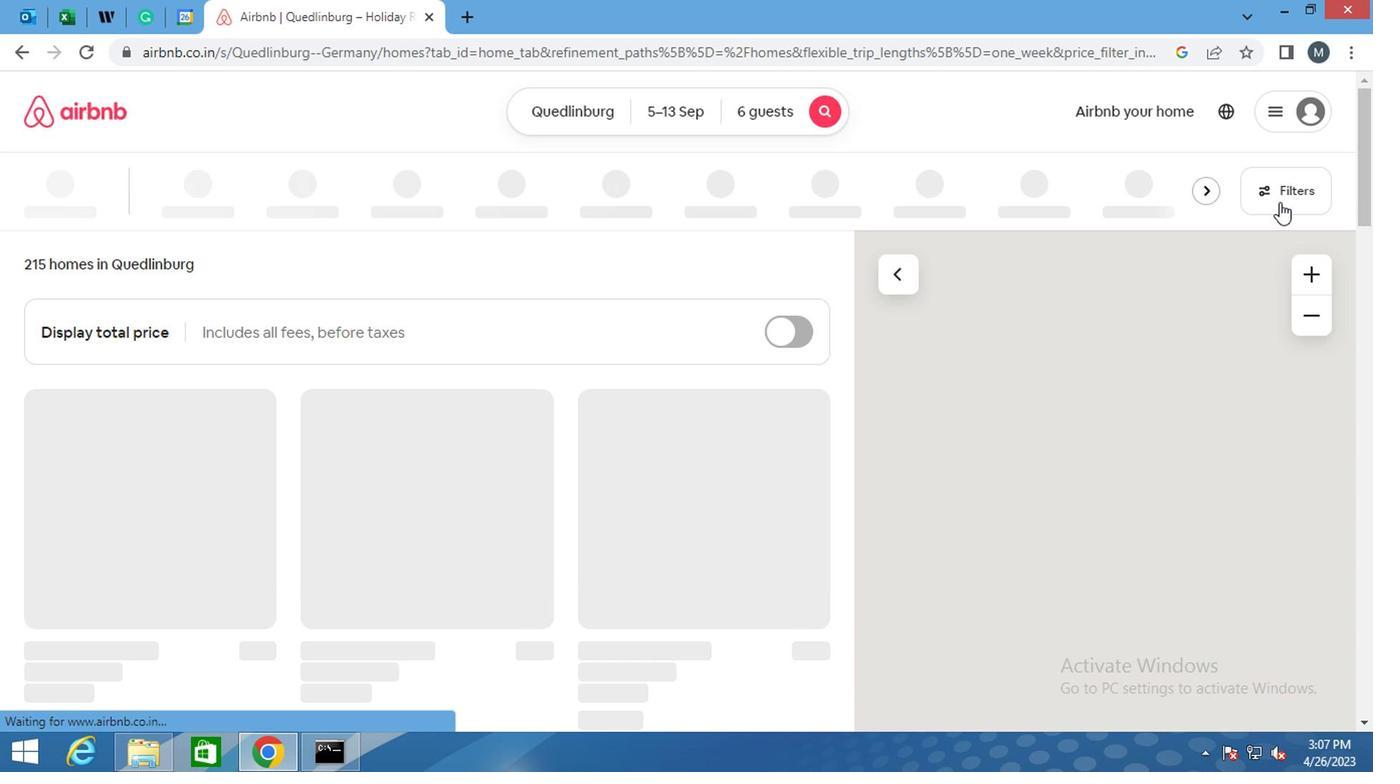
Action: Mouse pressed left at (1275, 202)
Screenshot: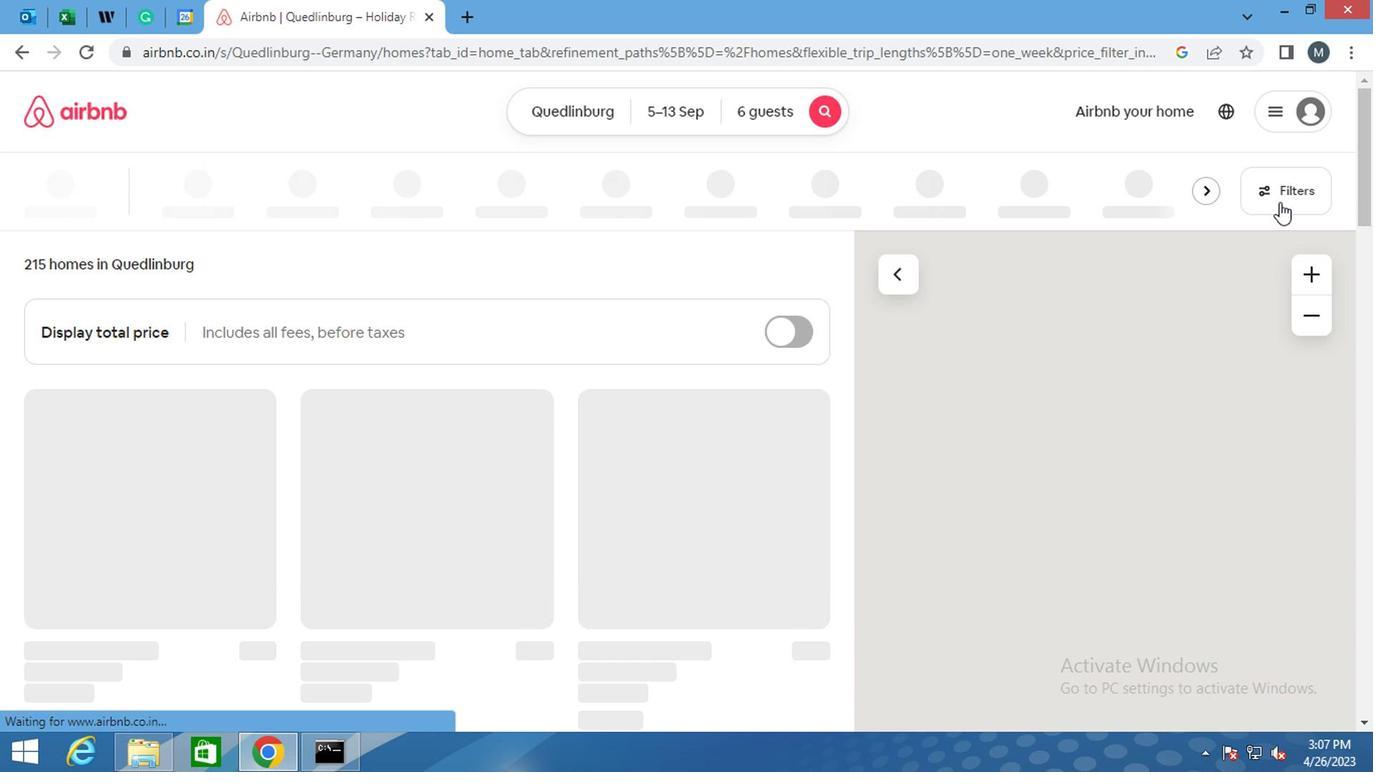 
Action: Mouse moved to (507, 440)
Screenshot: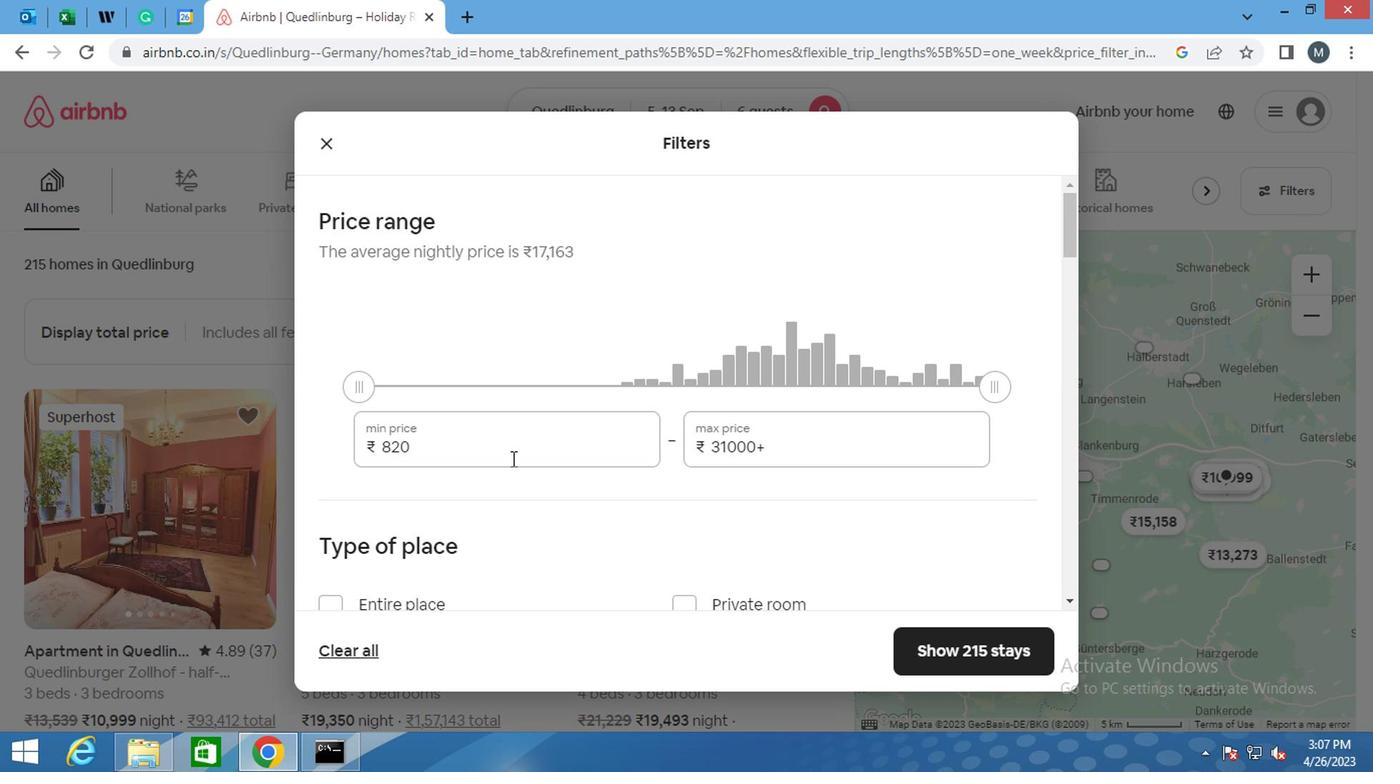 
Action: Mouse pressed left at (507, 440)
Screenshot: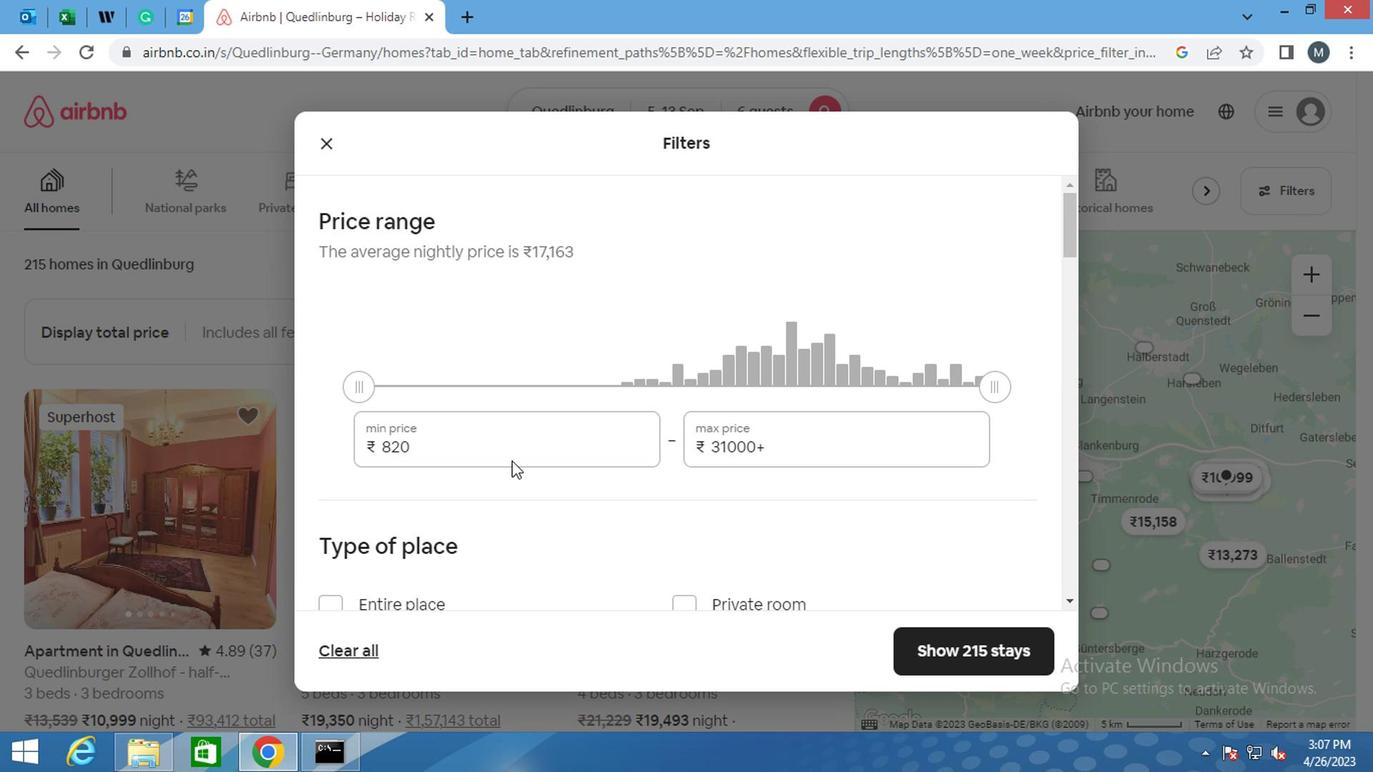 
Action: Mouse moved to (504, 440)
Screenshot: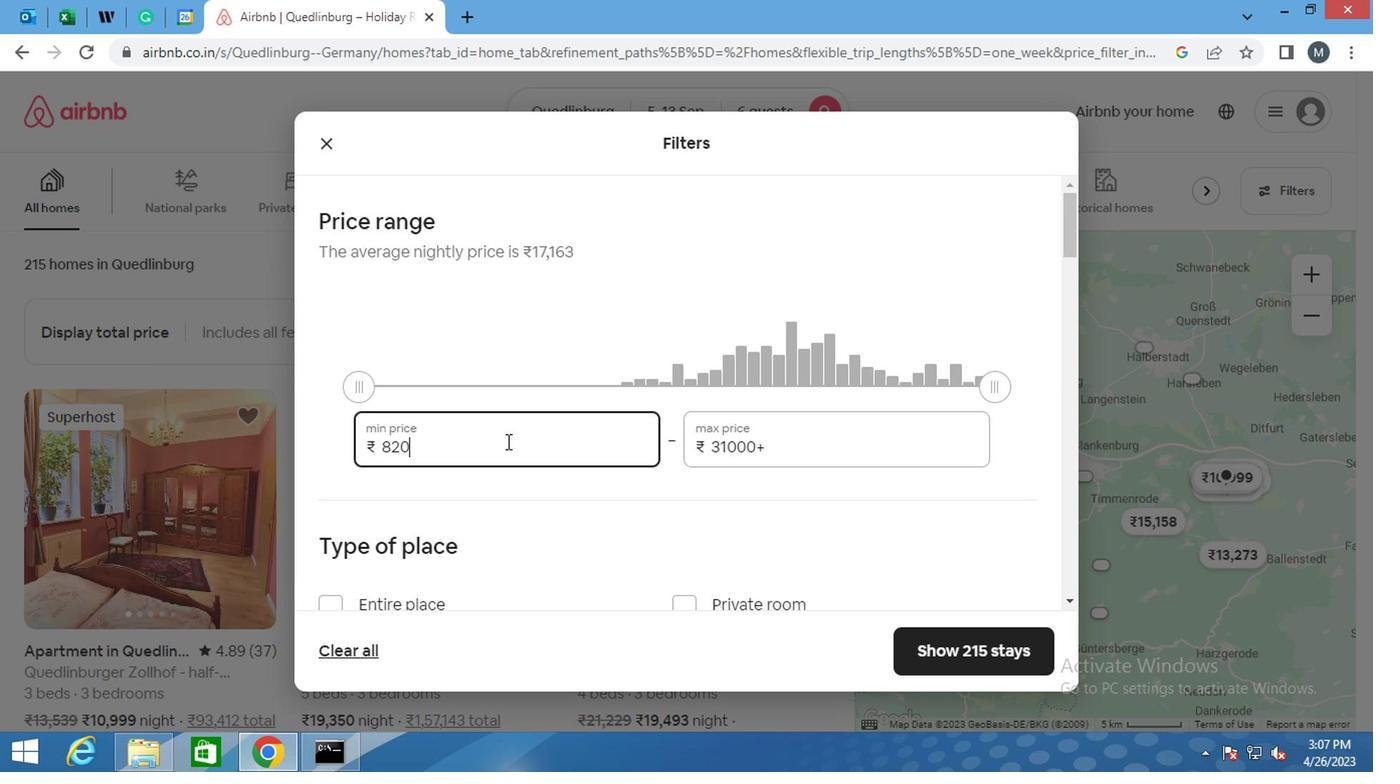 
Action: Key pressed <Key.backspace><Key.backspace><Key.backspace>
Screenshot: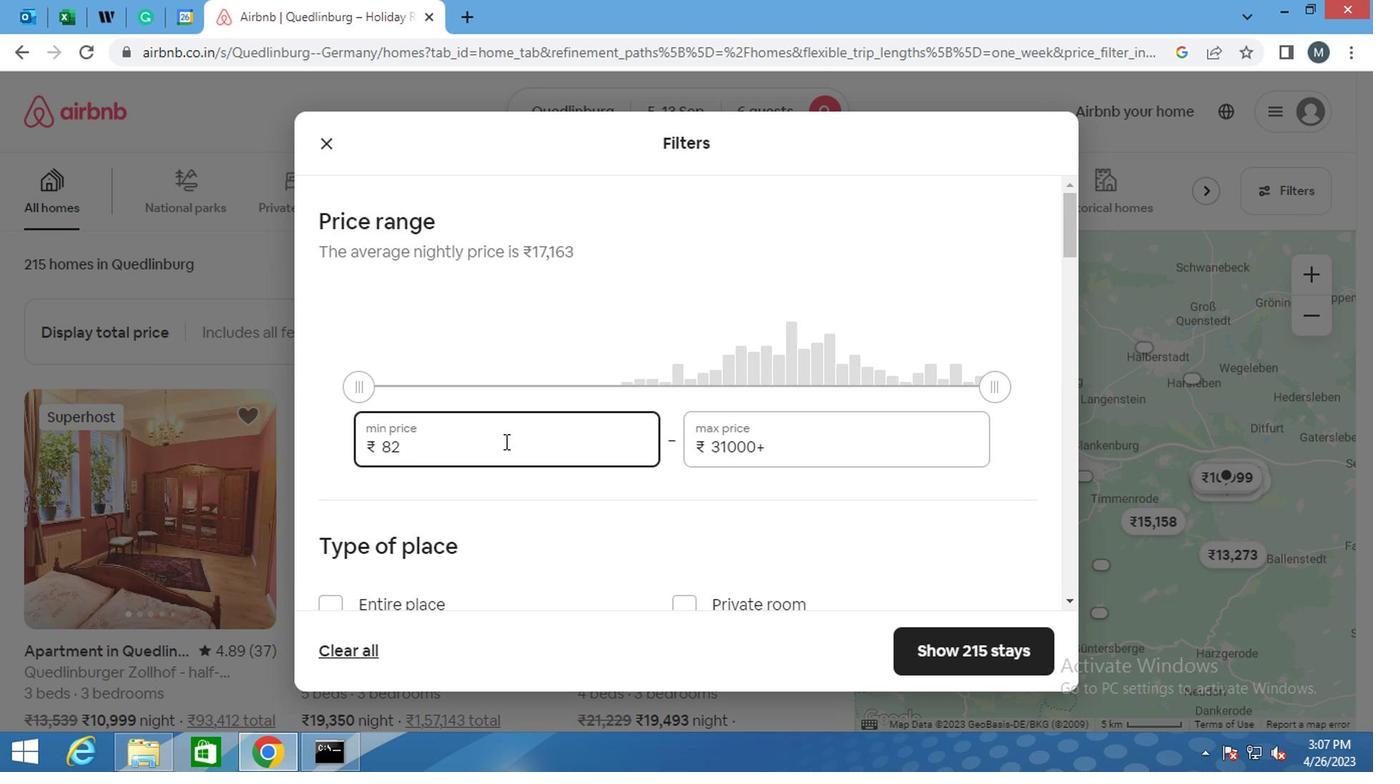 
Action: Mouse moved to (492, 437)
Screenshot: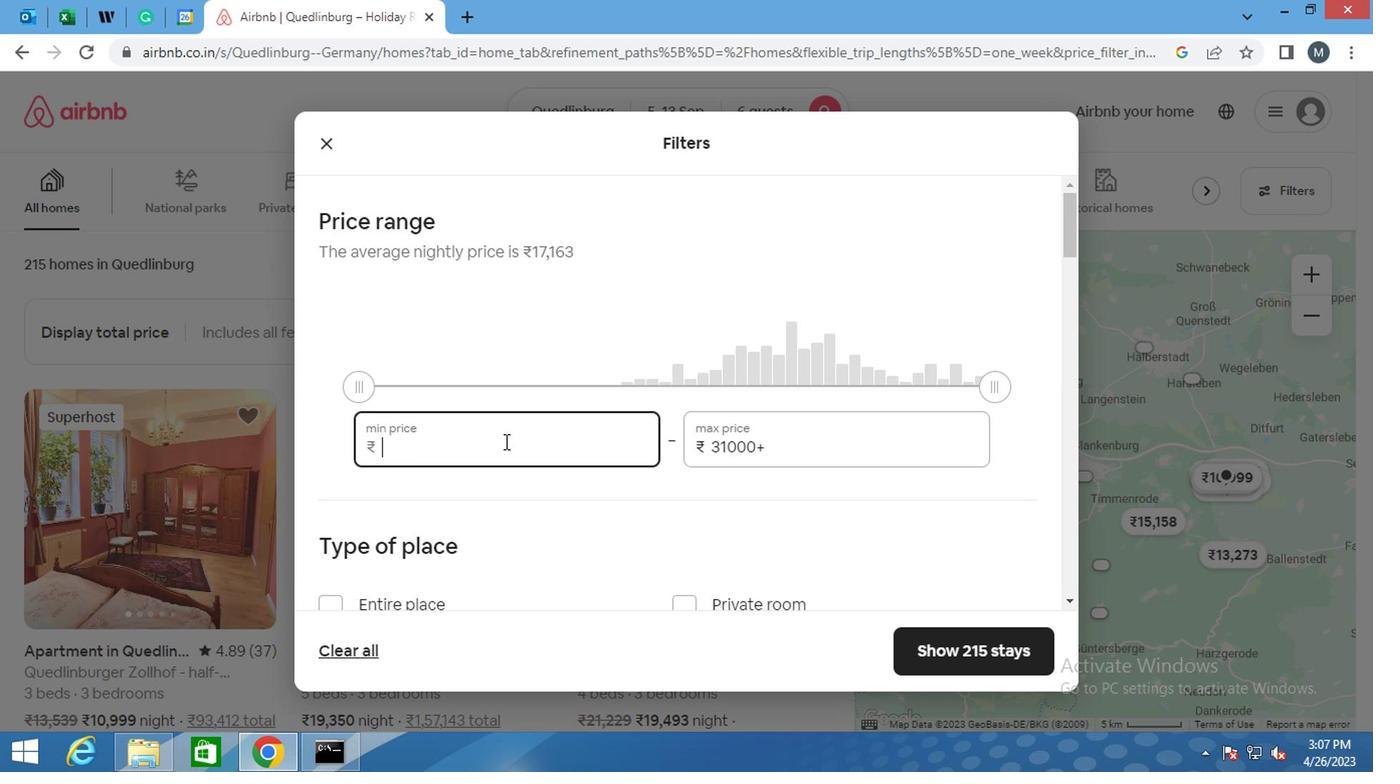 
Action: Key pressed 15000
Screenshot: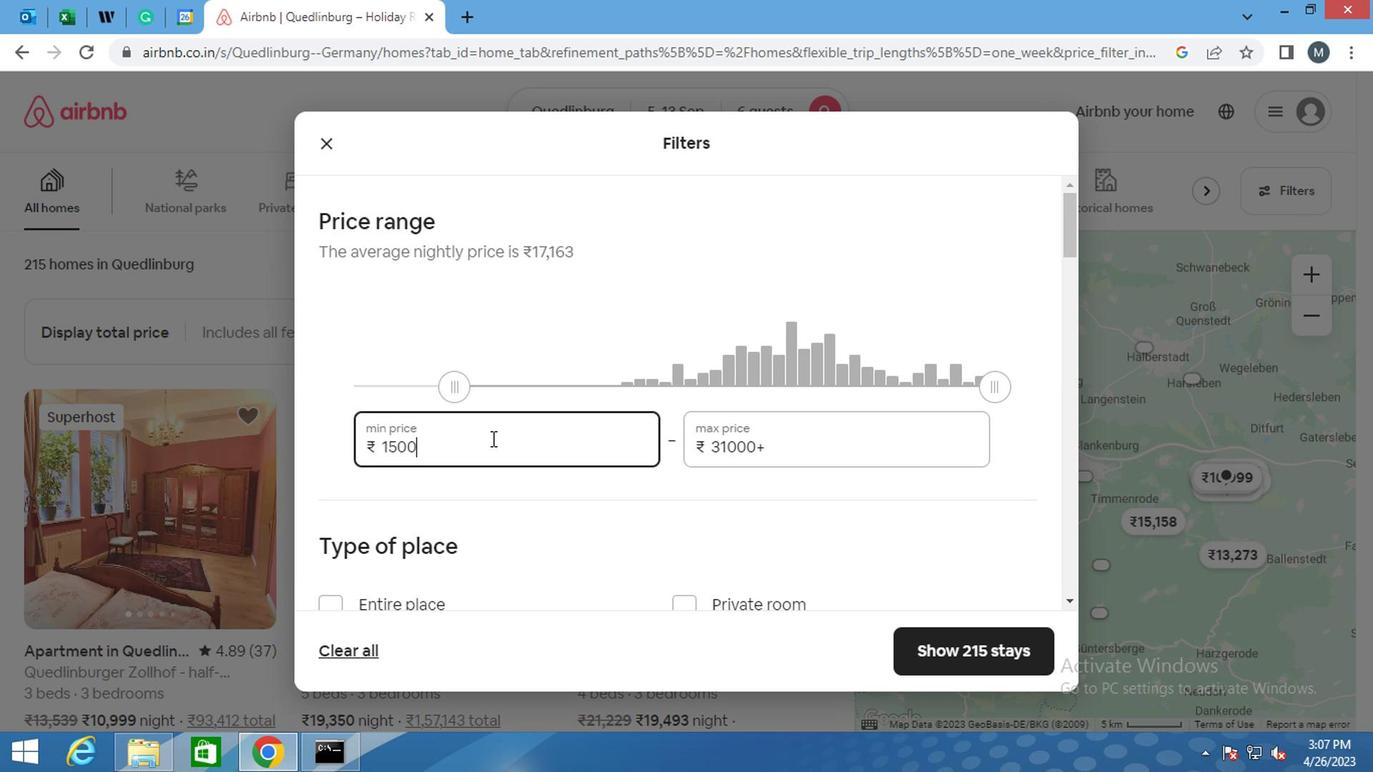 
Action: Mouse moved to (771, 443)
Screenshot: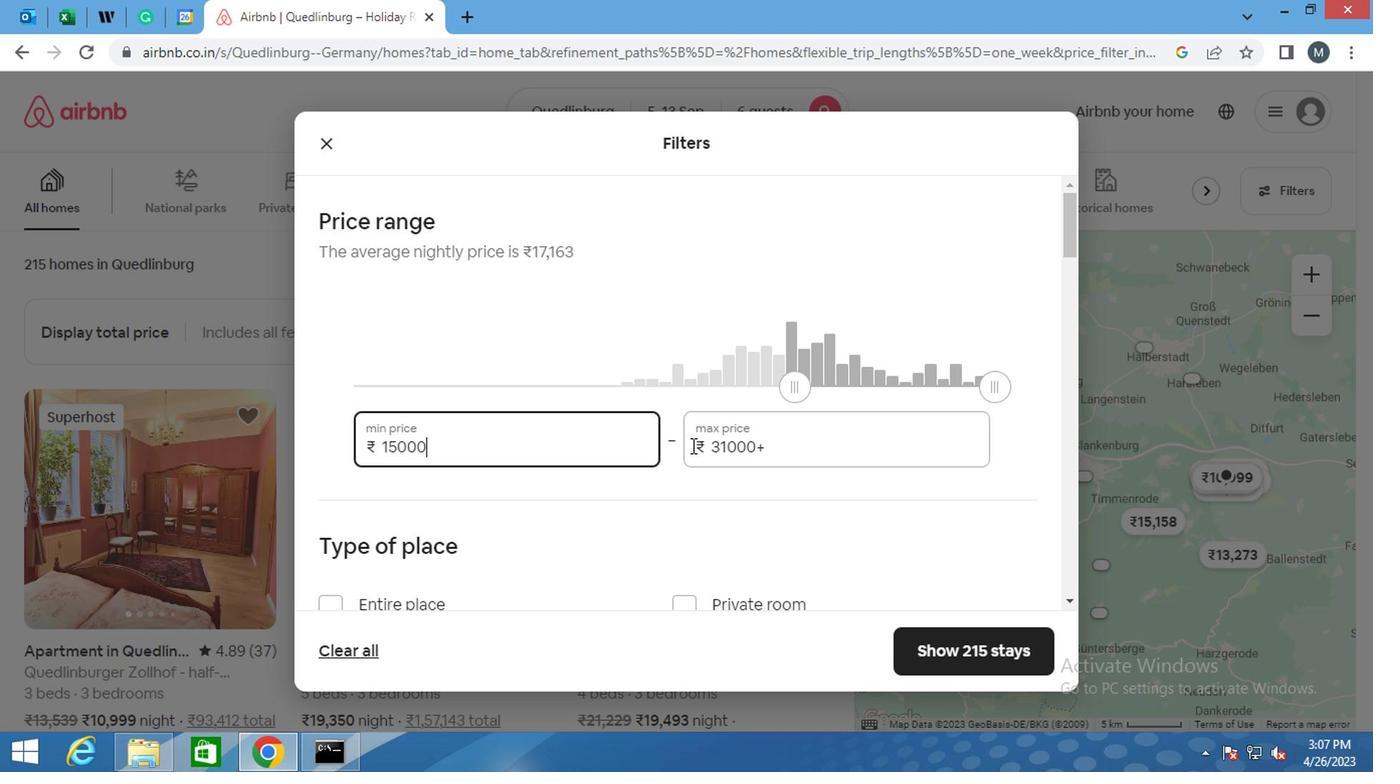 
Action: Mouse pressed left at (771, 443)
Screenshot: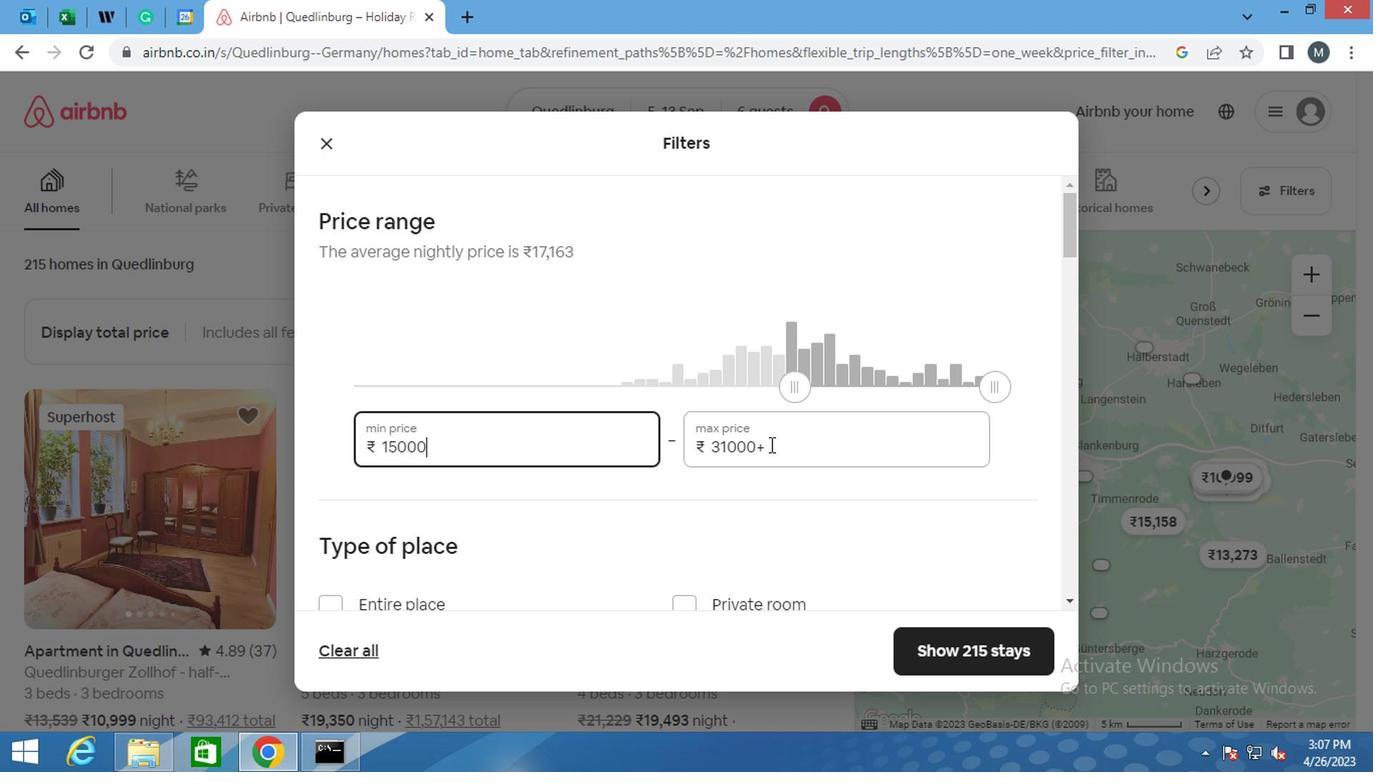 
Action: Key pressed <Key.backspace><Key.backspace><Key.backspace><Key.backspace><Key.backspace><Key.backspace><Key.backspace><Key.backspace><Key.backspace><Key.backspace><Key.backspace><Key.backspace><Key.backspace><Key.backspace><Key.backspace><Key.backspace><Key.backspace><Key.backspace><Key.backspace><Key.backspace><Key.backspace><Key.backspace>
Screenshot: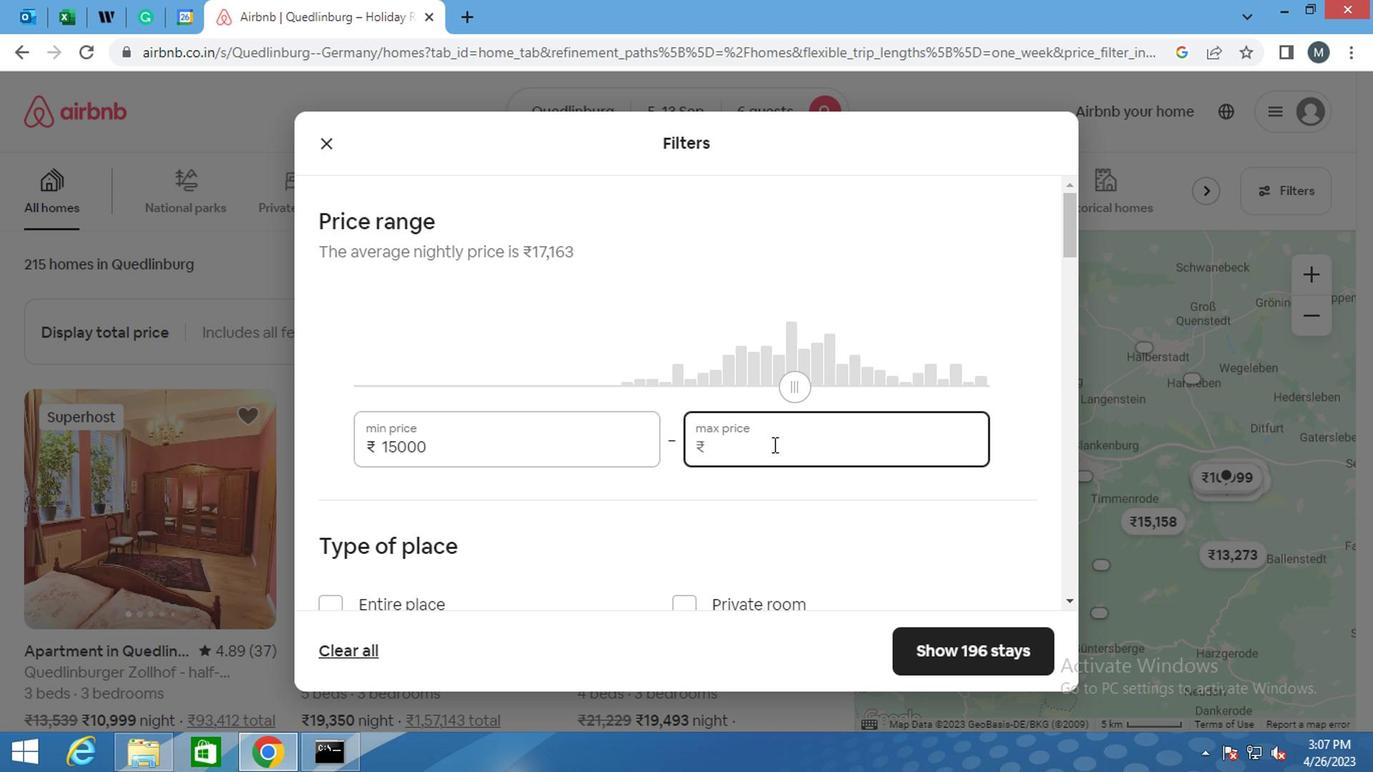 
Action: Mouse moved to (766, 438)
Screenshot: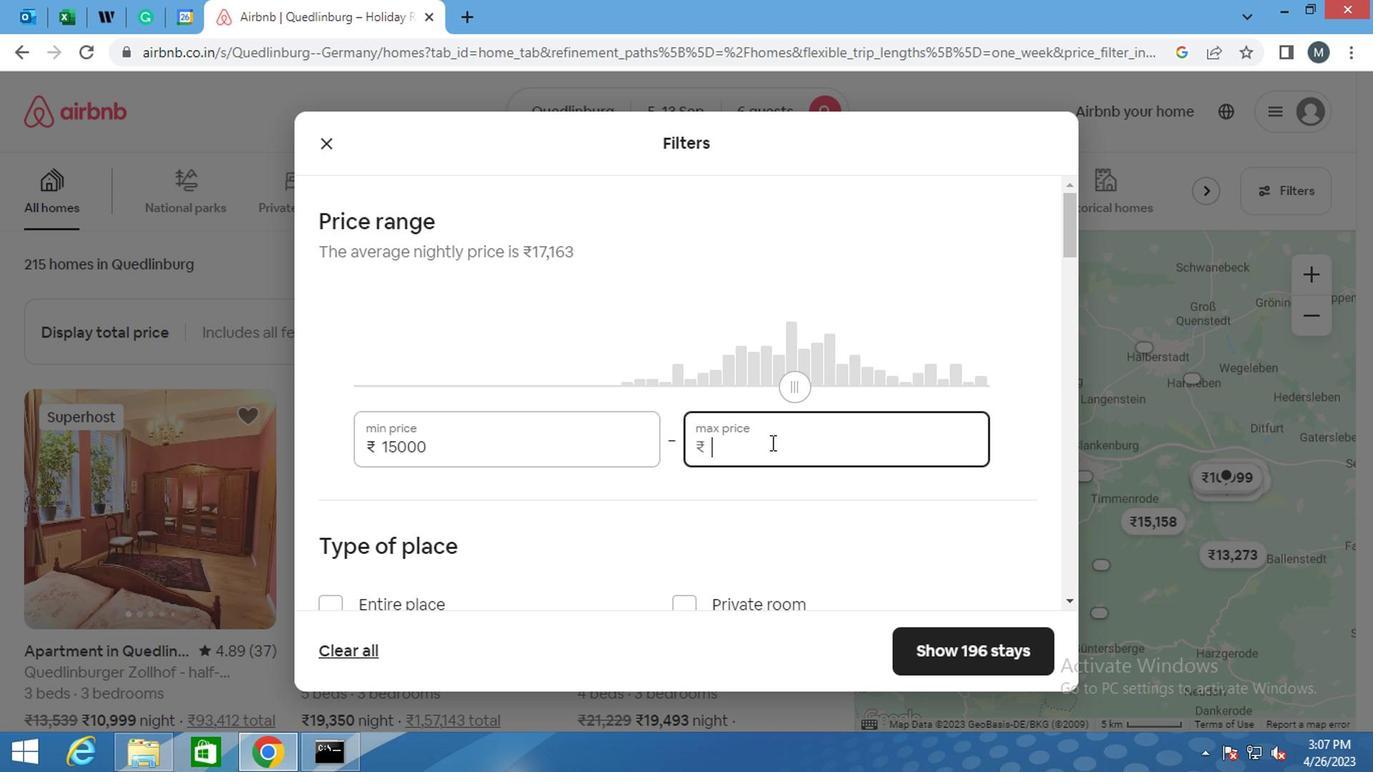 
Action: Key pressed 20000
Screenshot: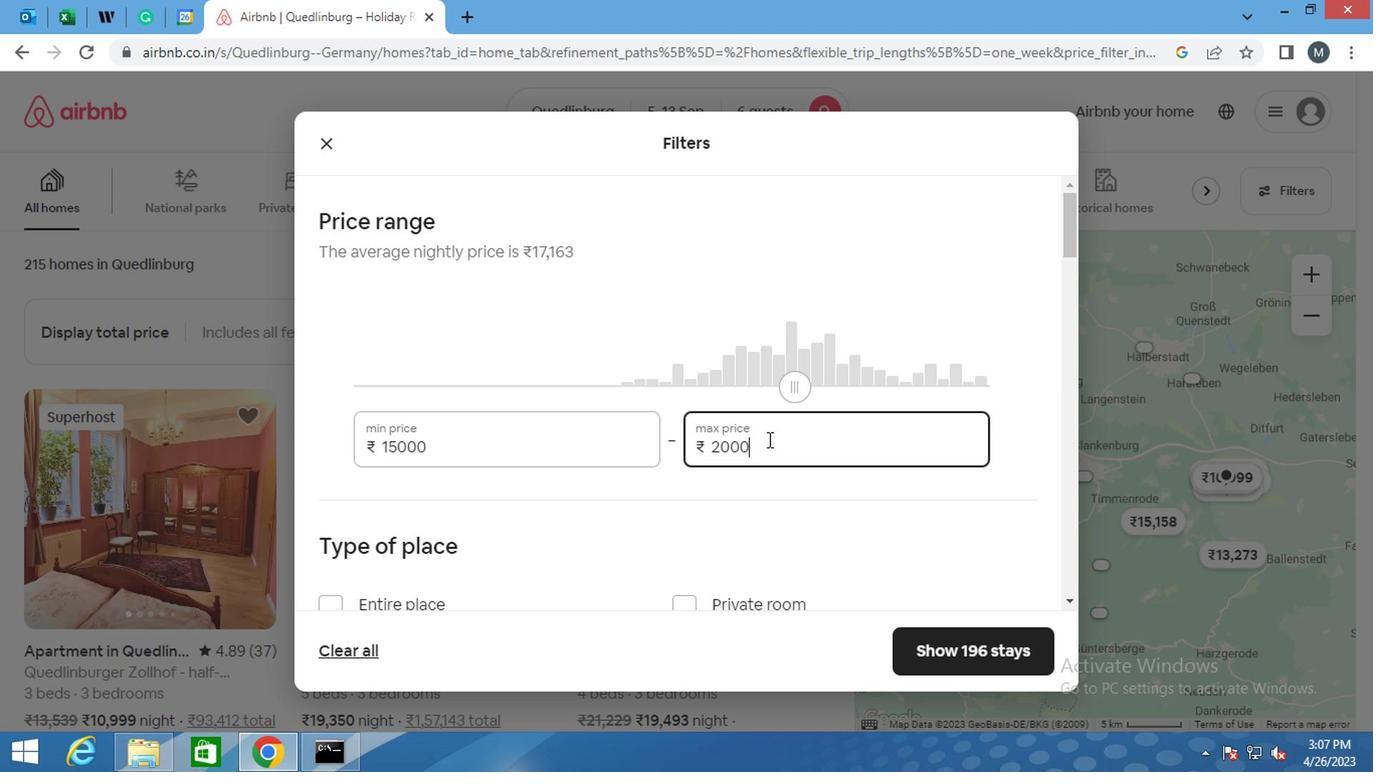 
Action: Mouse moved to (536, 398)
Screenshot: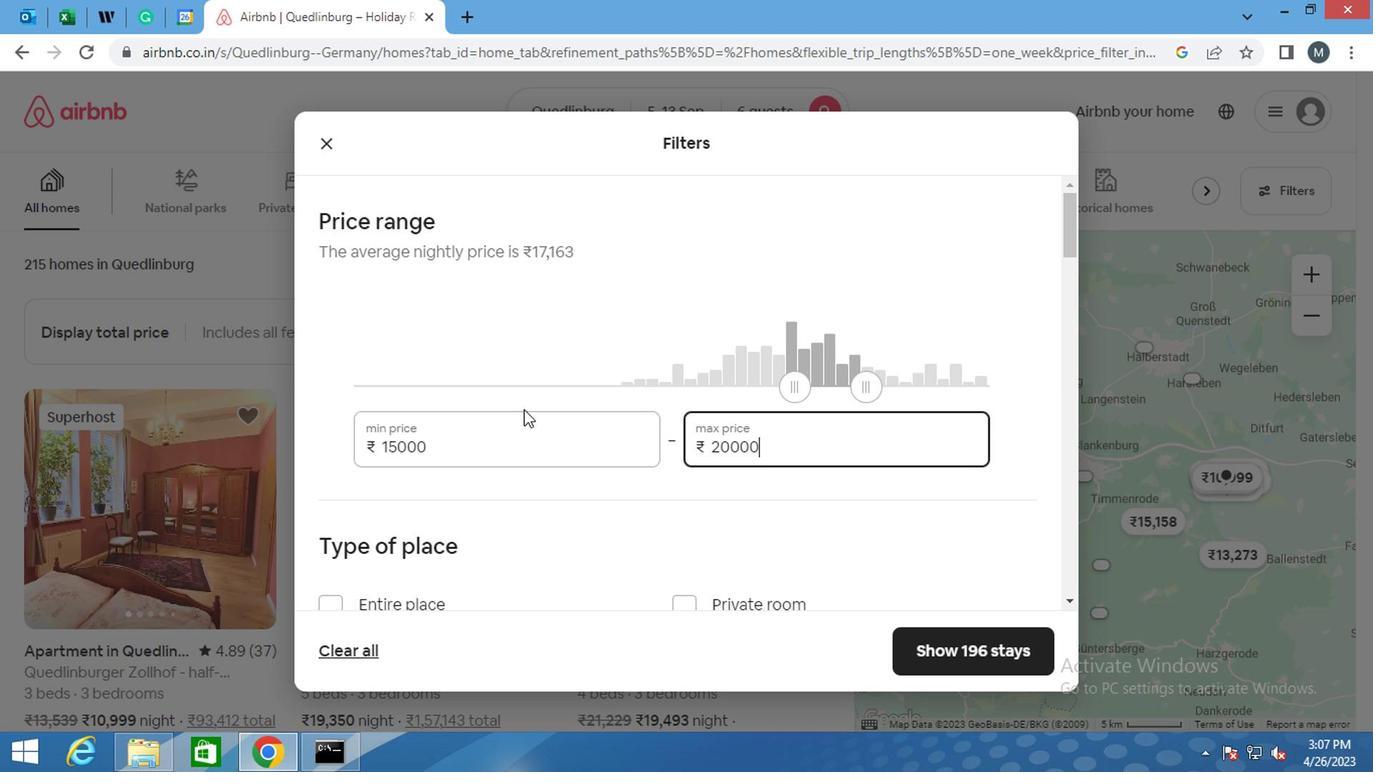 
Action: Mouse scrolled (536, 396) with delta (0, -1)
Screenshot: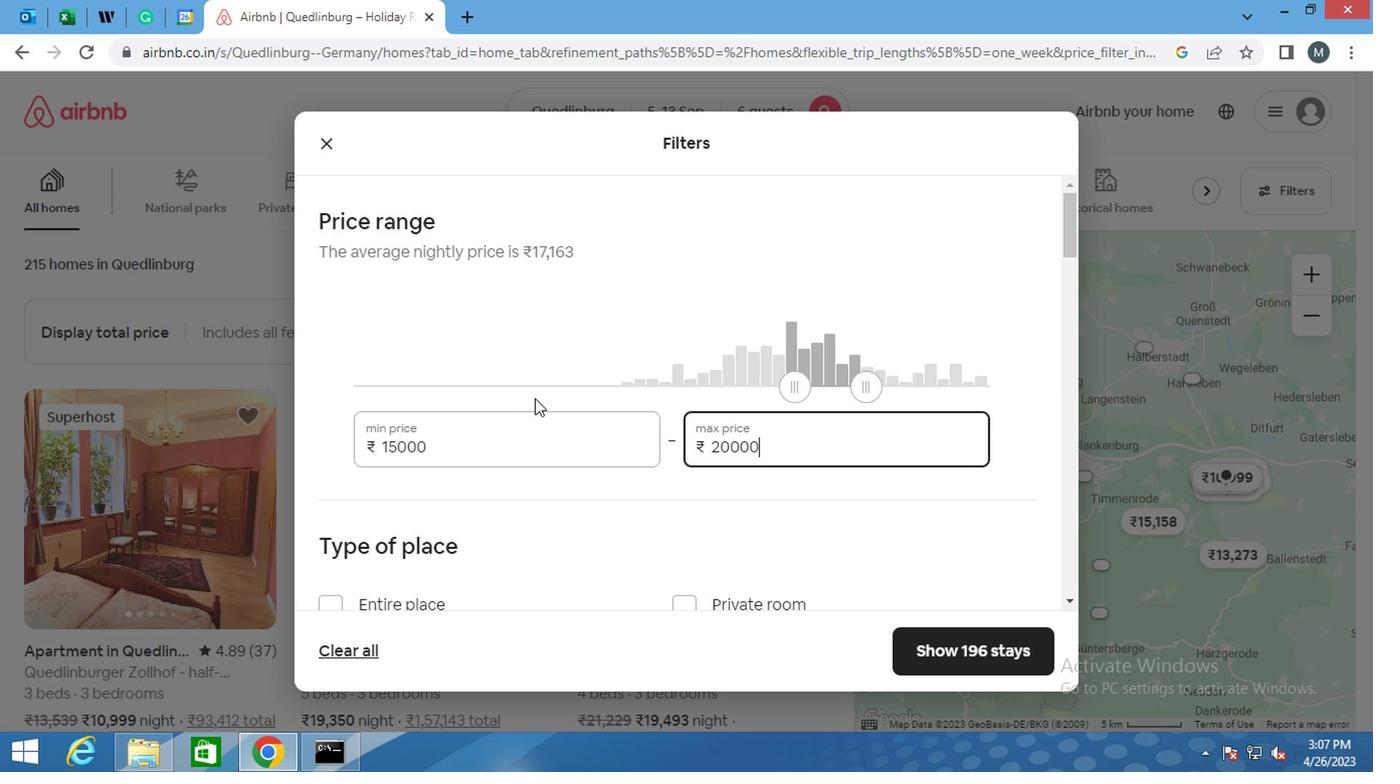 
Action: Mouse moved to (549, 396)
Screenshot: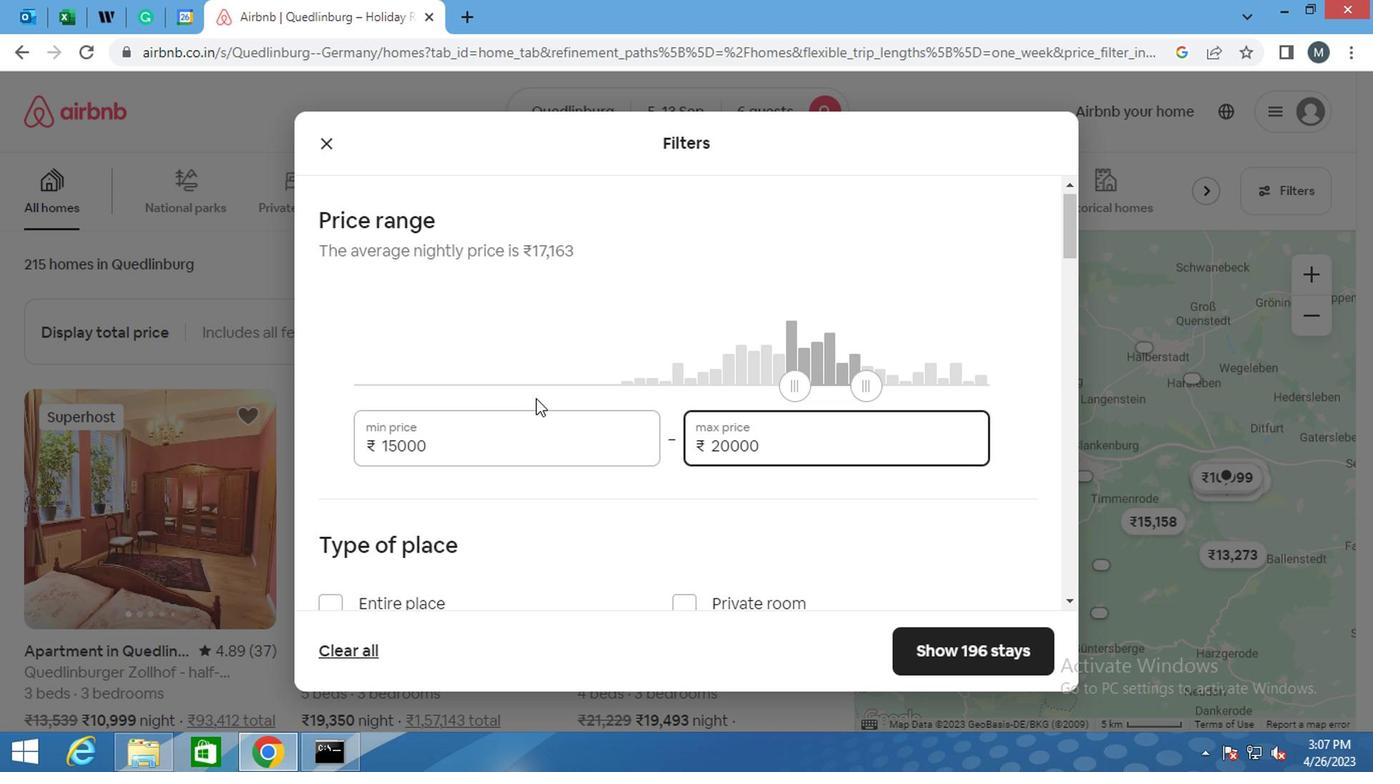 
Action: Mouse scrolled (549, 395) with delta (0, 0)
Screenshot: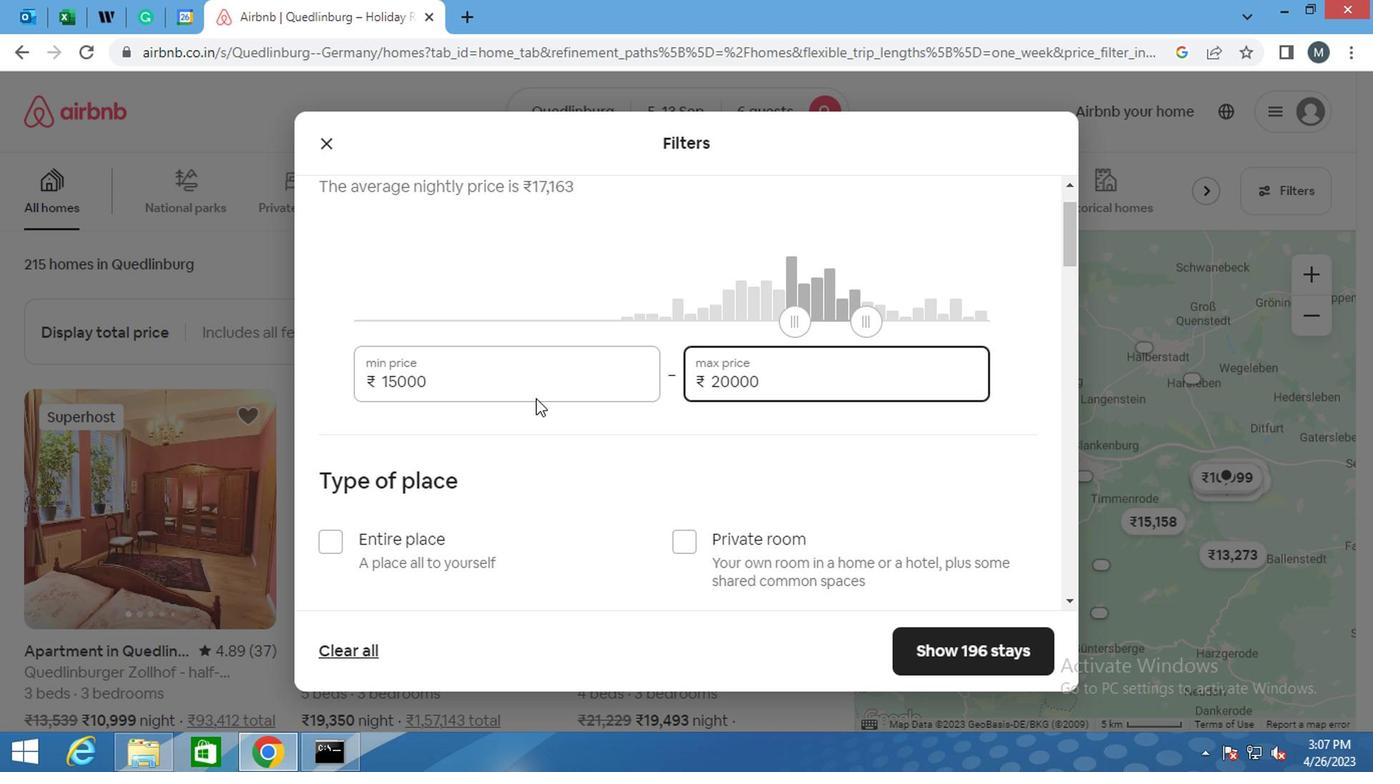 
Action: Mouse scrolled (549, 395) with delta (0, 0)
Screenshot: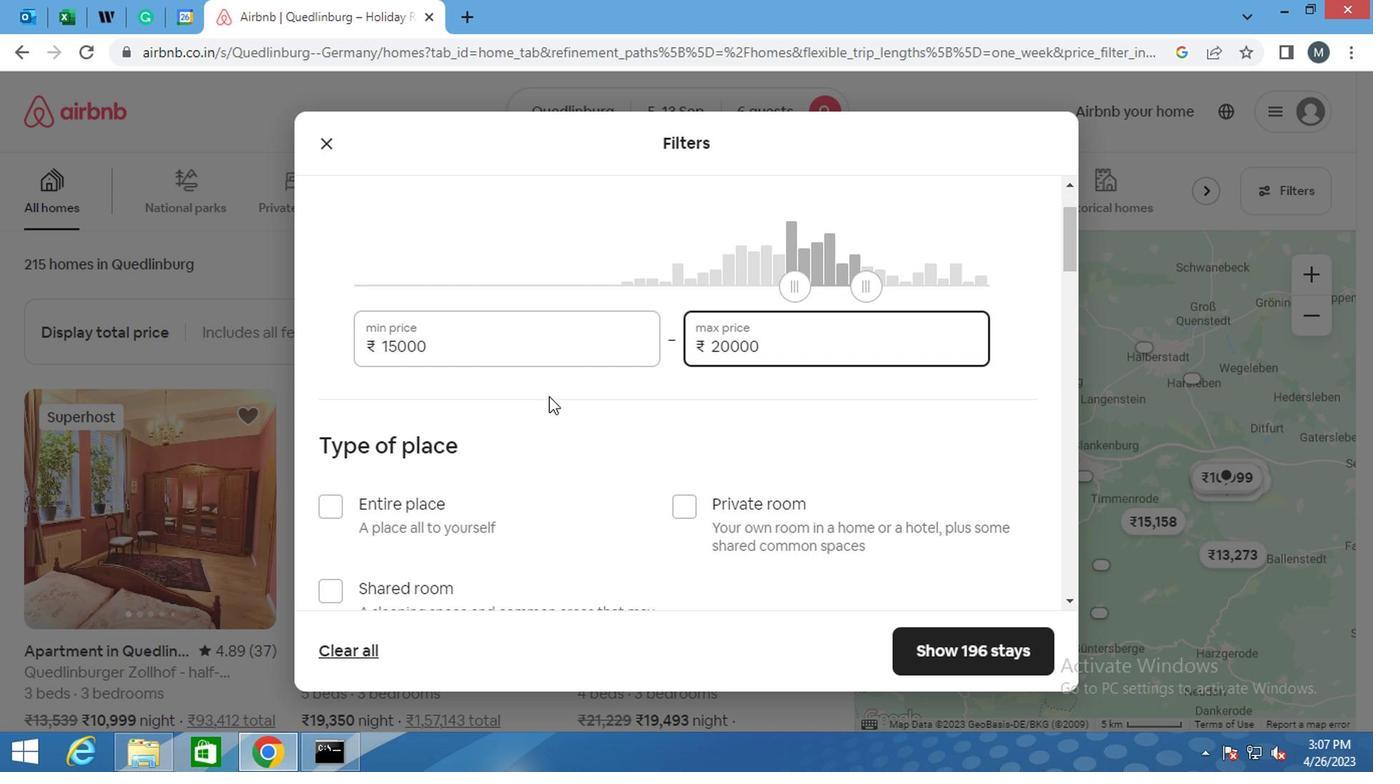 
Action: Mouse moved to (344, 303)
Screenshot: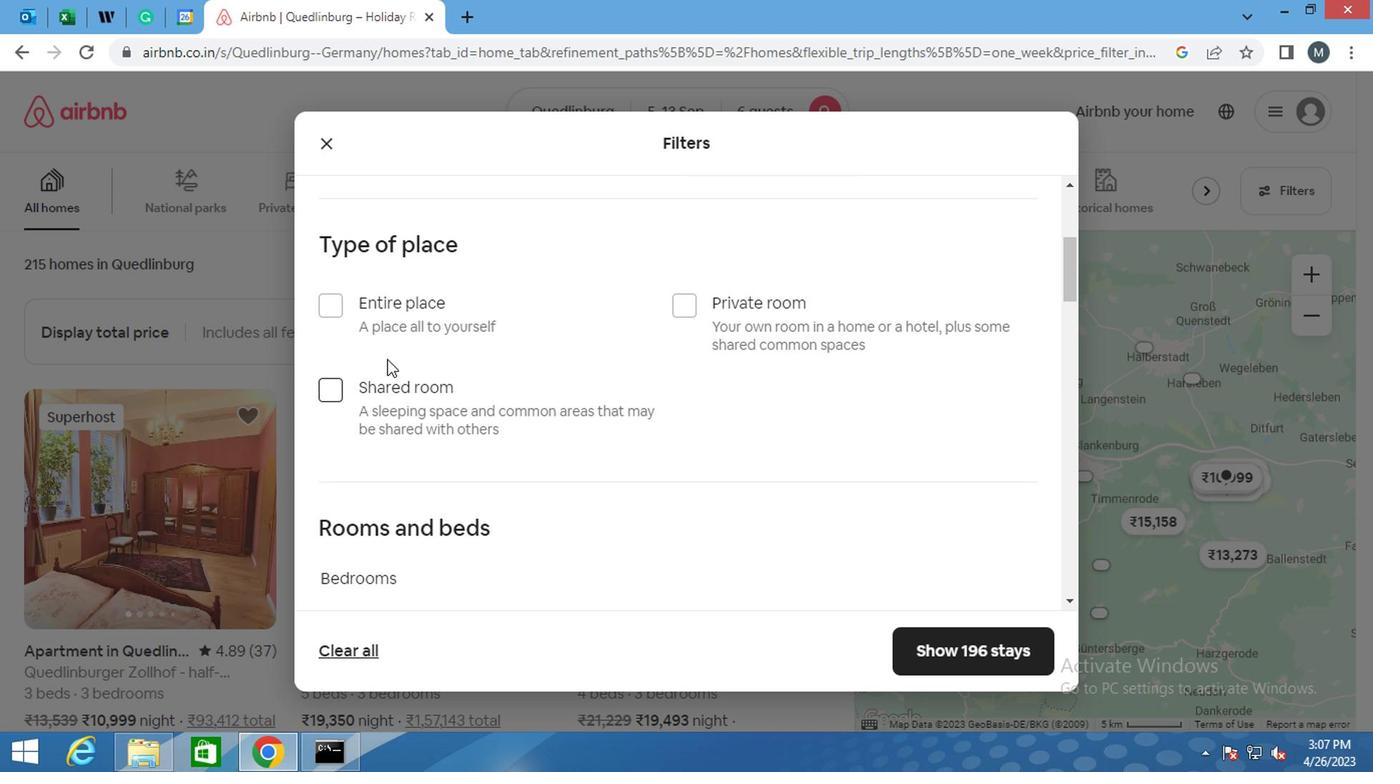 
Action: Mouse pressed left at (344, 303)
Screenshot: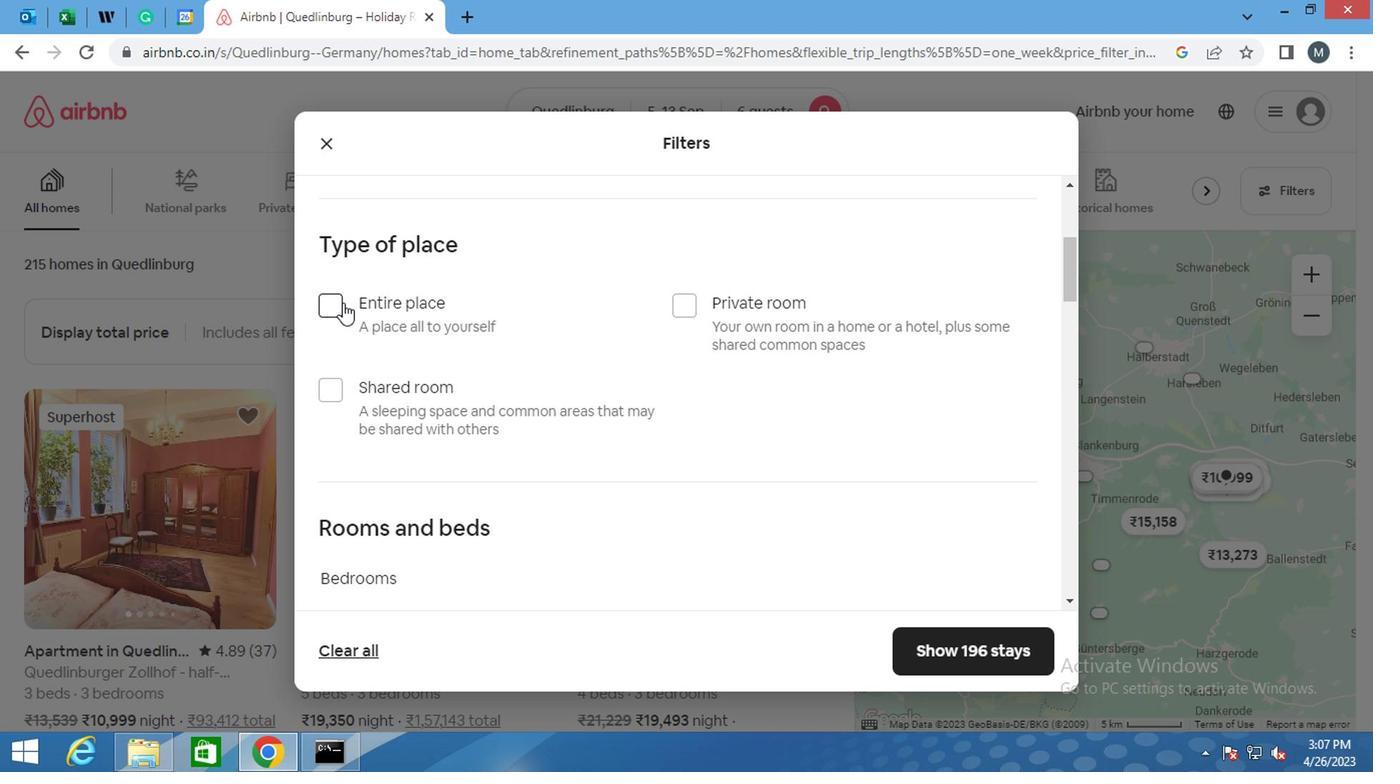 
Action: Mouse moved to (438, 334)
Screenshot: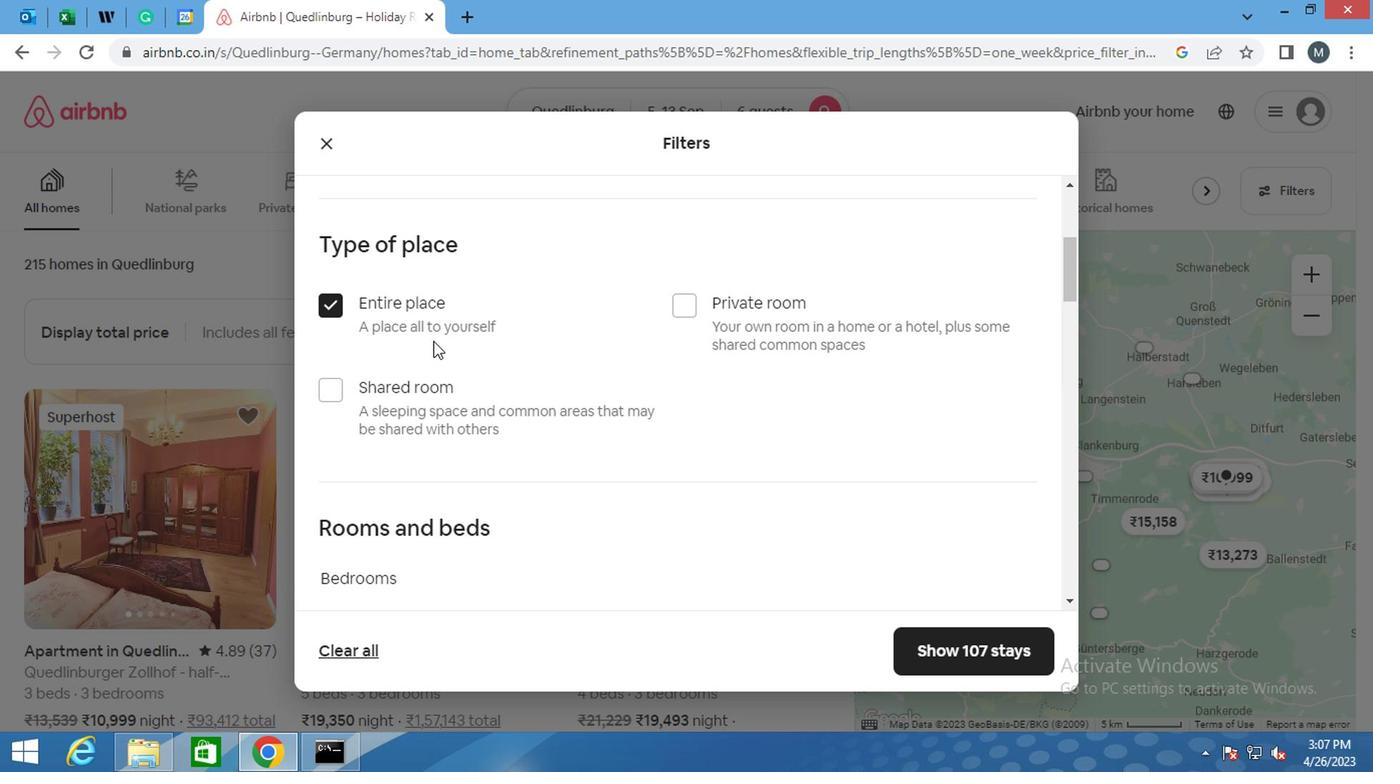 
Action: Mouse scrolled (438, 332) with delta (0, -1)
Screenshot: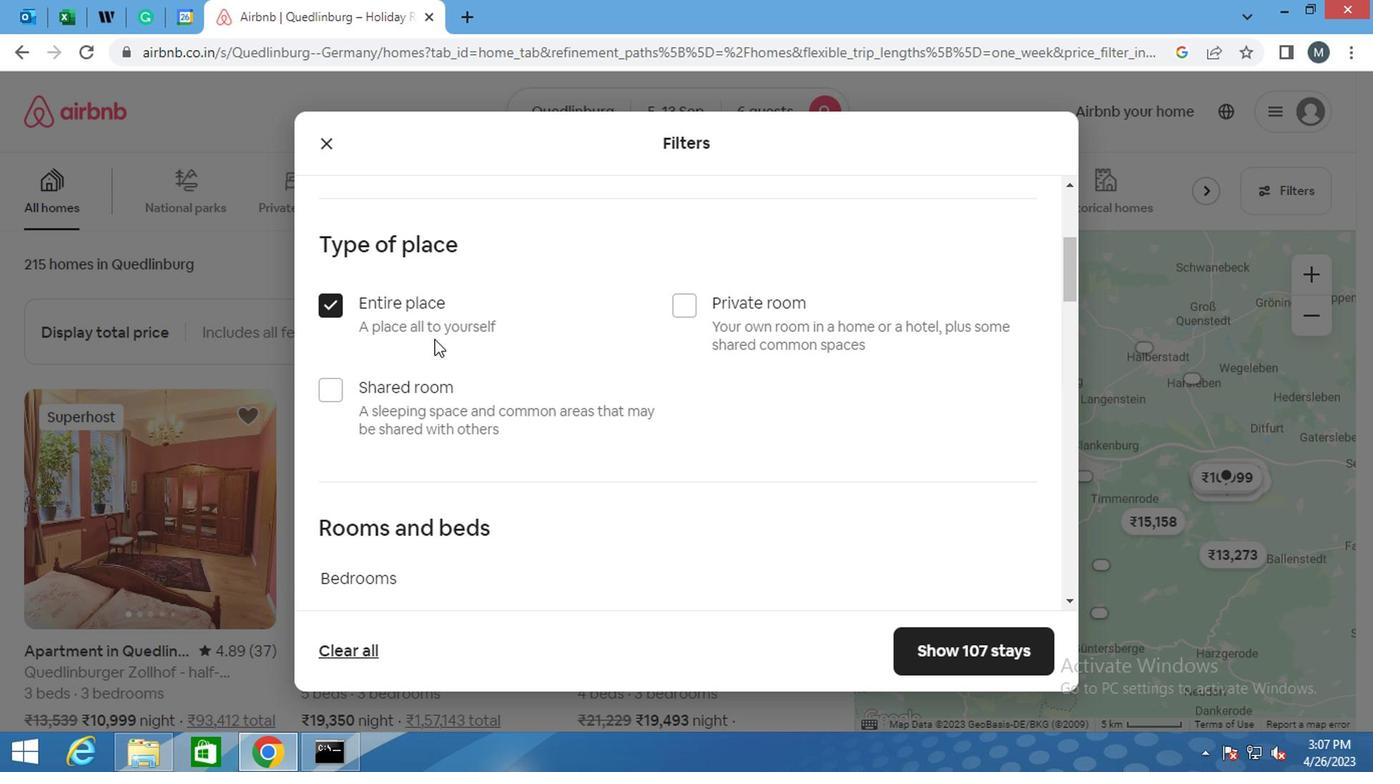 
Action: Mouse scrolled (438, 332) with delta (0, -1)
Screenshot: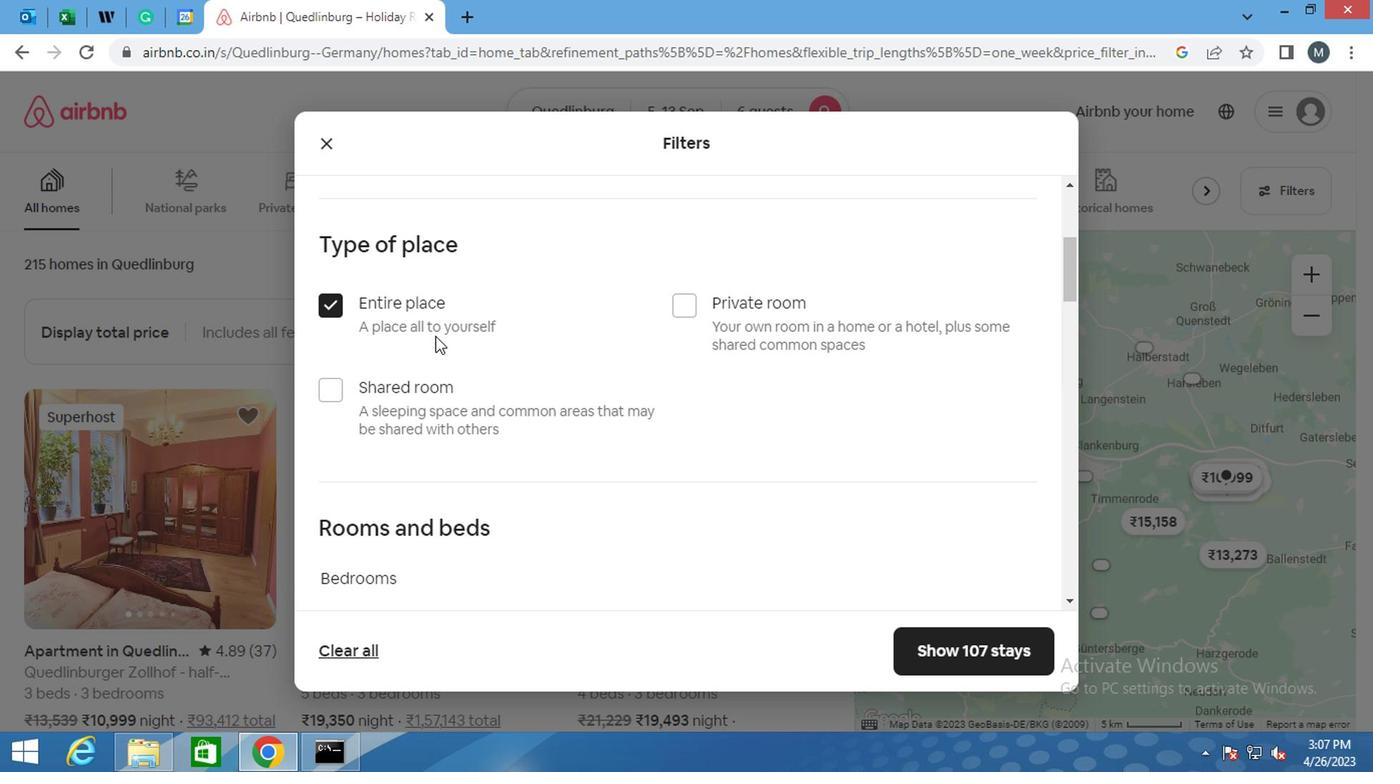 
Action: Mouse moved to (438, 334)
Screenshot: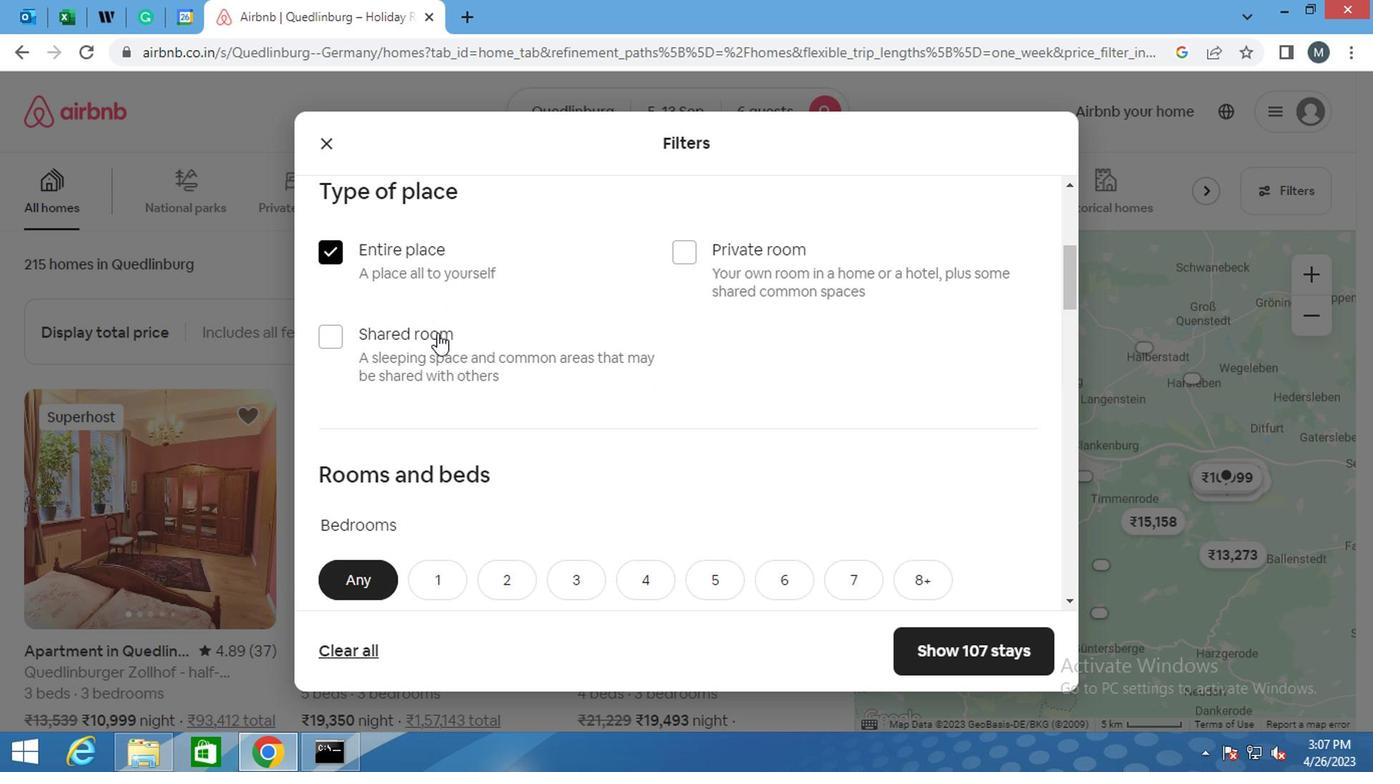 
Action: Mouse scrolled (438, 332) with delta (0, -1)
Screenshot: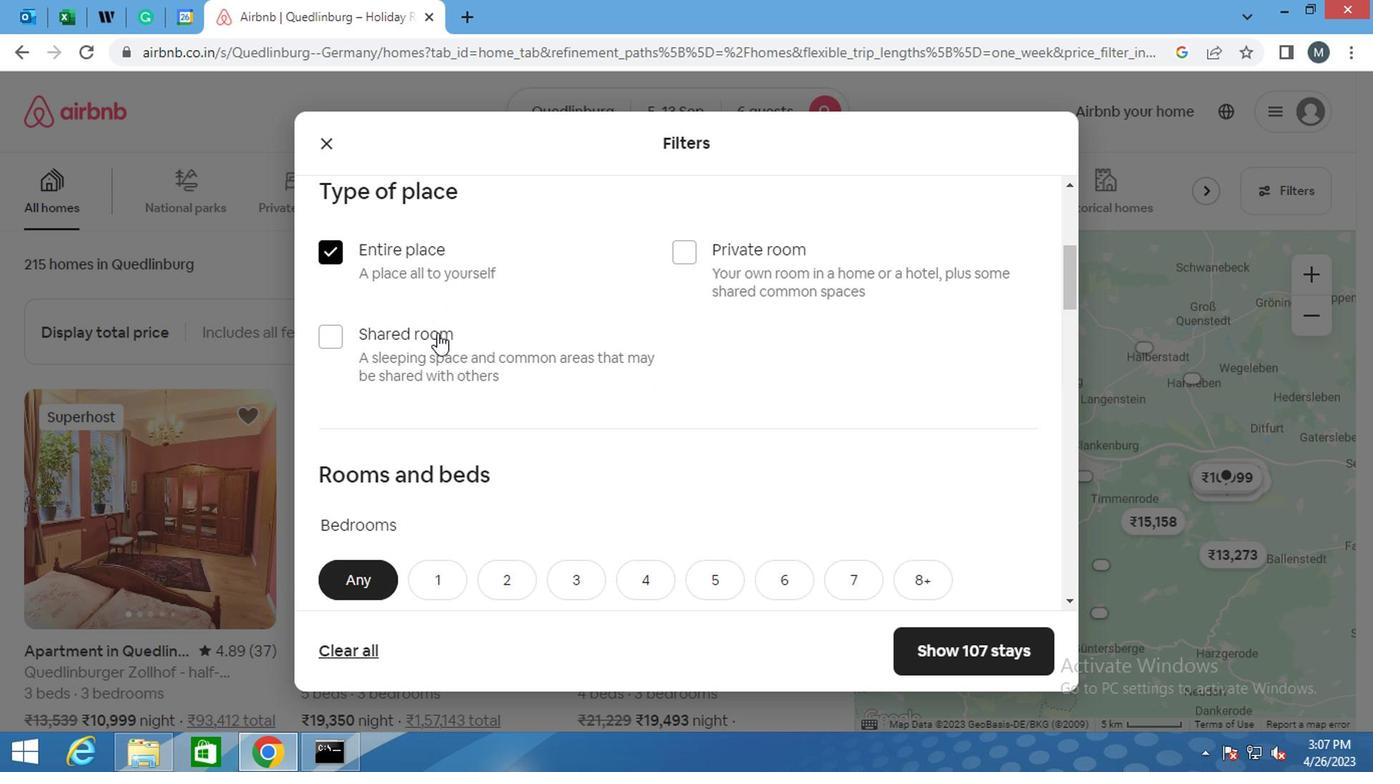
Action: Mouse moved to (572, 331)
Screenshot: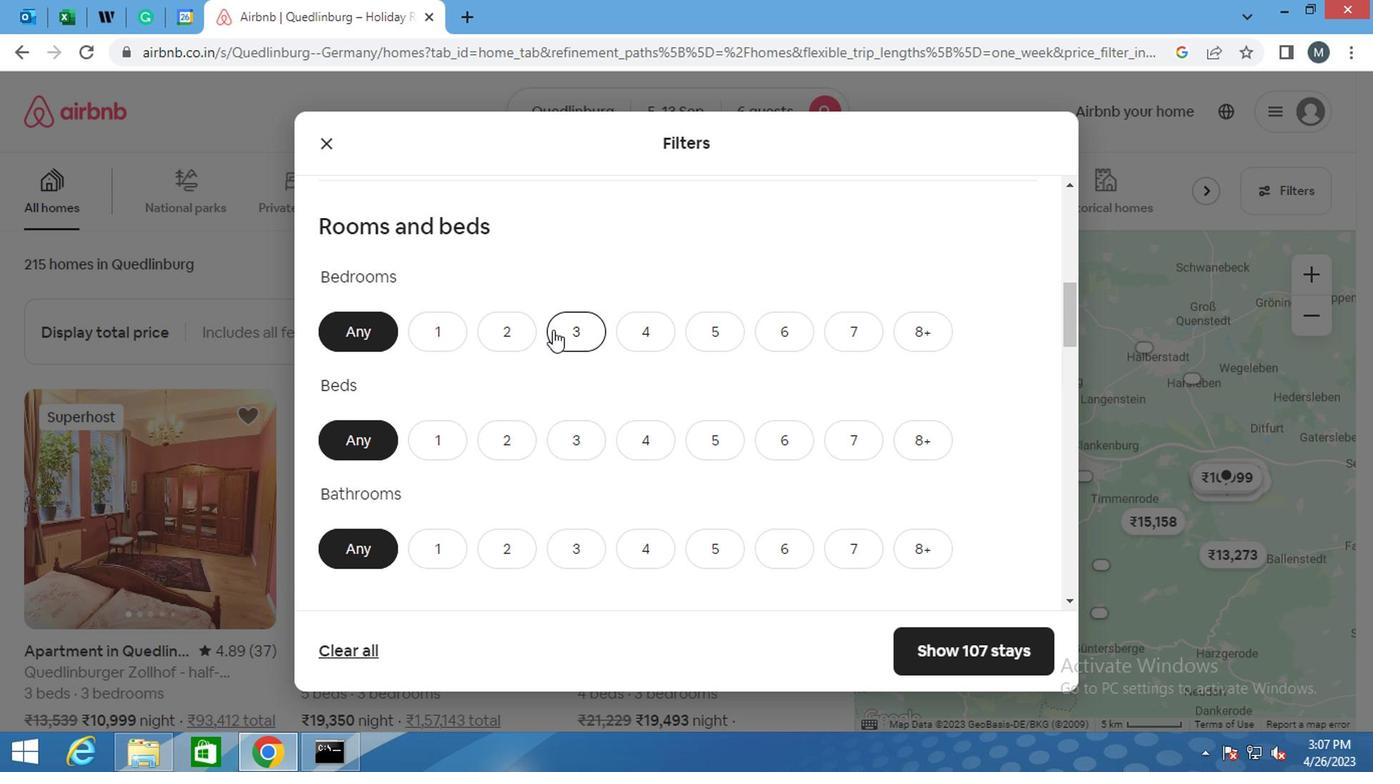 
Action: Mouse pressed left at (572, 331)
Screenshot: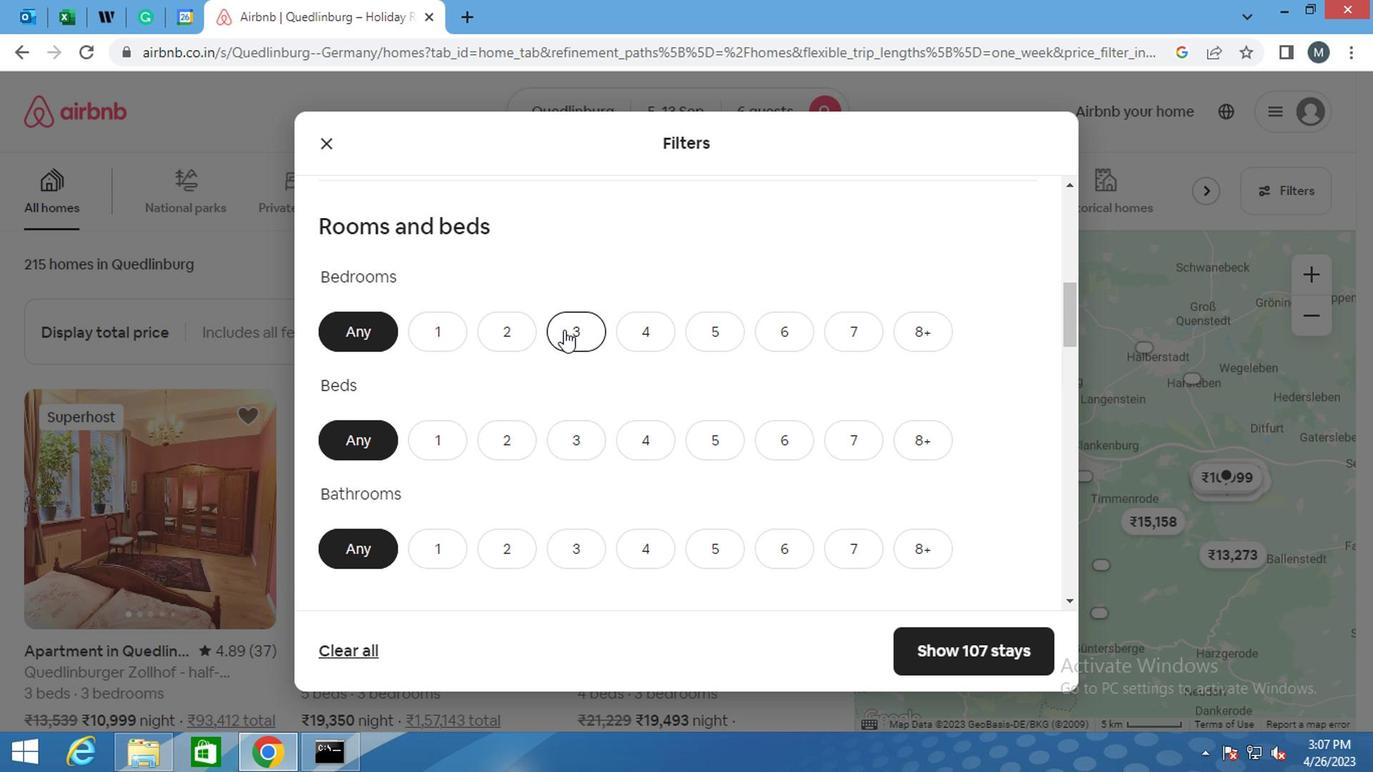 
Action: Mouse moved to (575, 456)
Screenshot: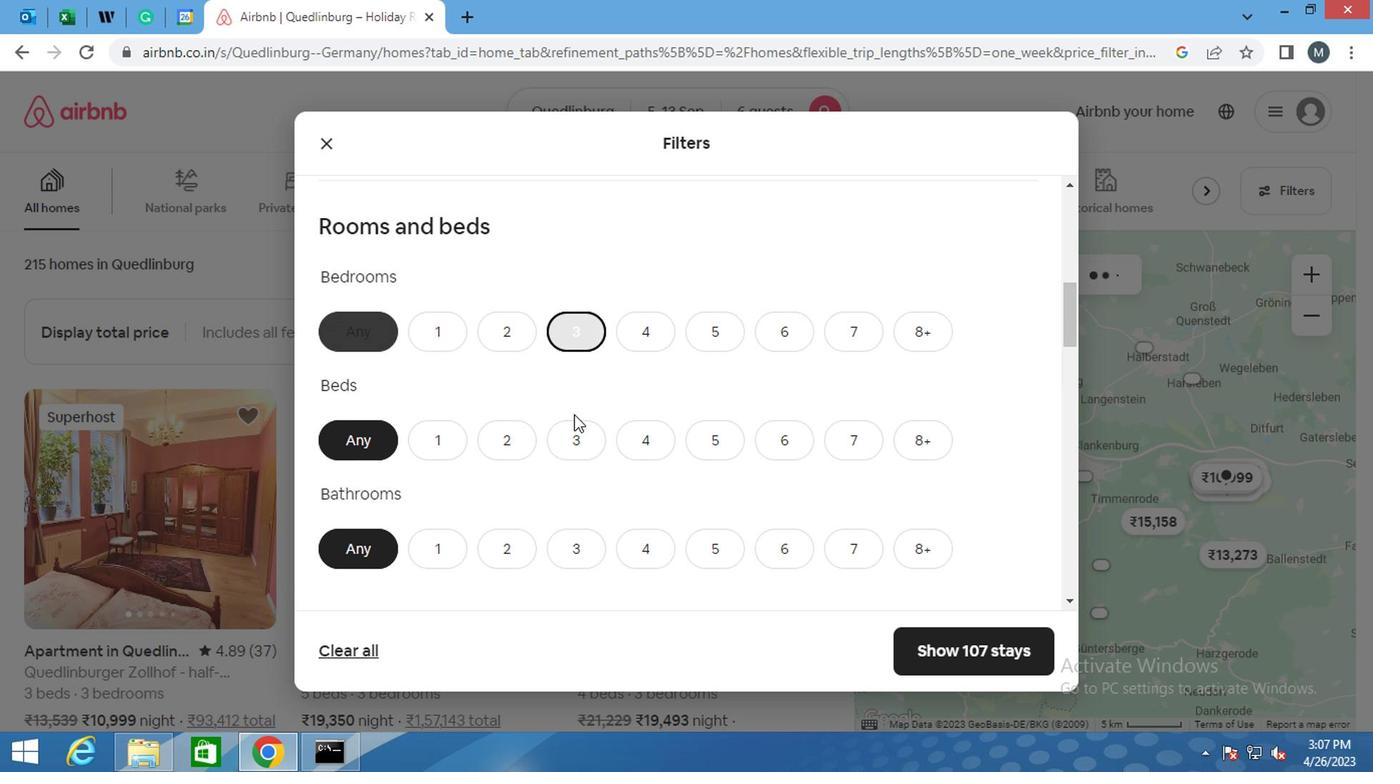 
Action: Mouse pressed left at (575, 456)
Screenshot: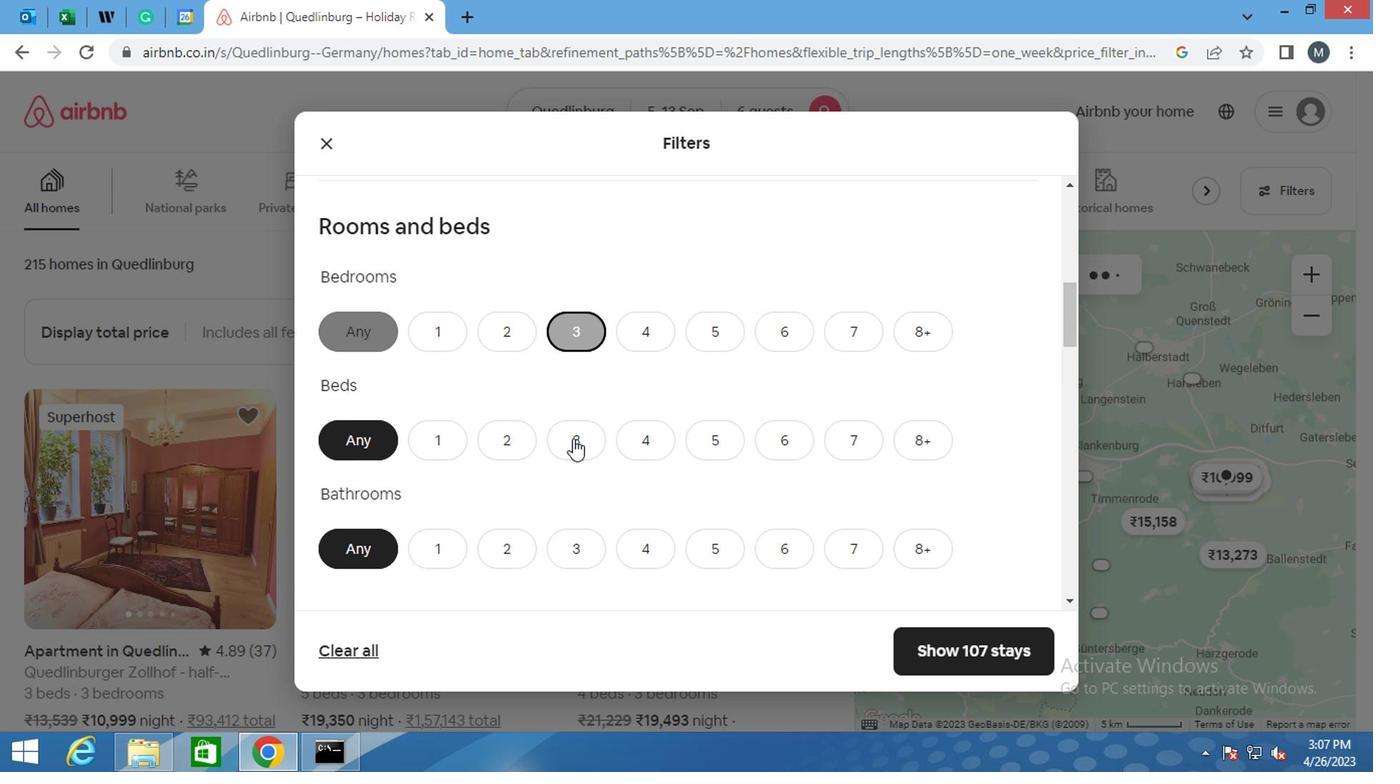 
Action: Mouse moved to (577, 541)
Screenshot: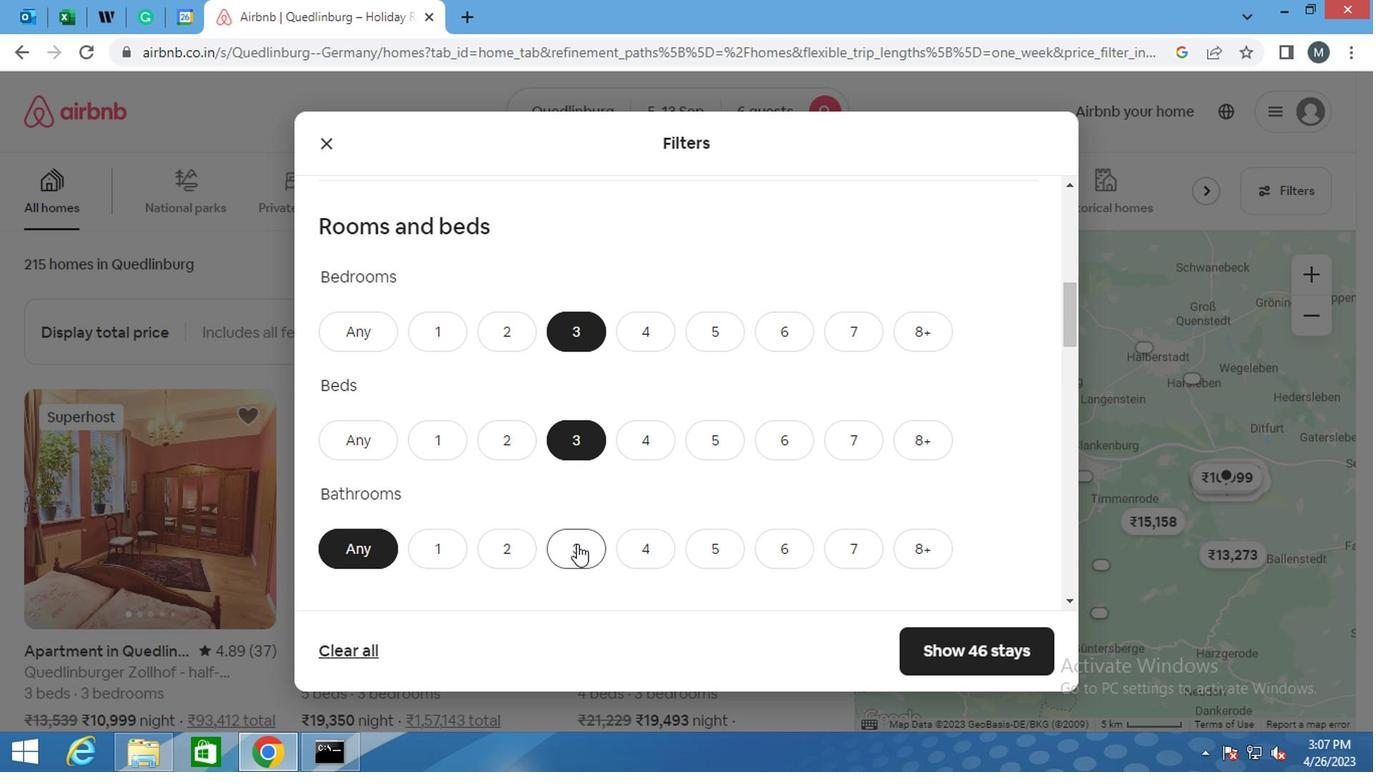 
Action: Mouse pressed left at (577, 541)
Screenshot: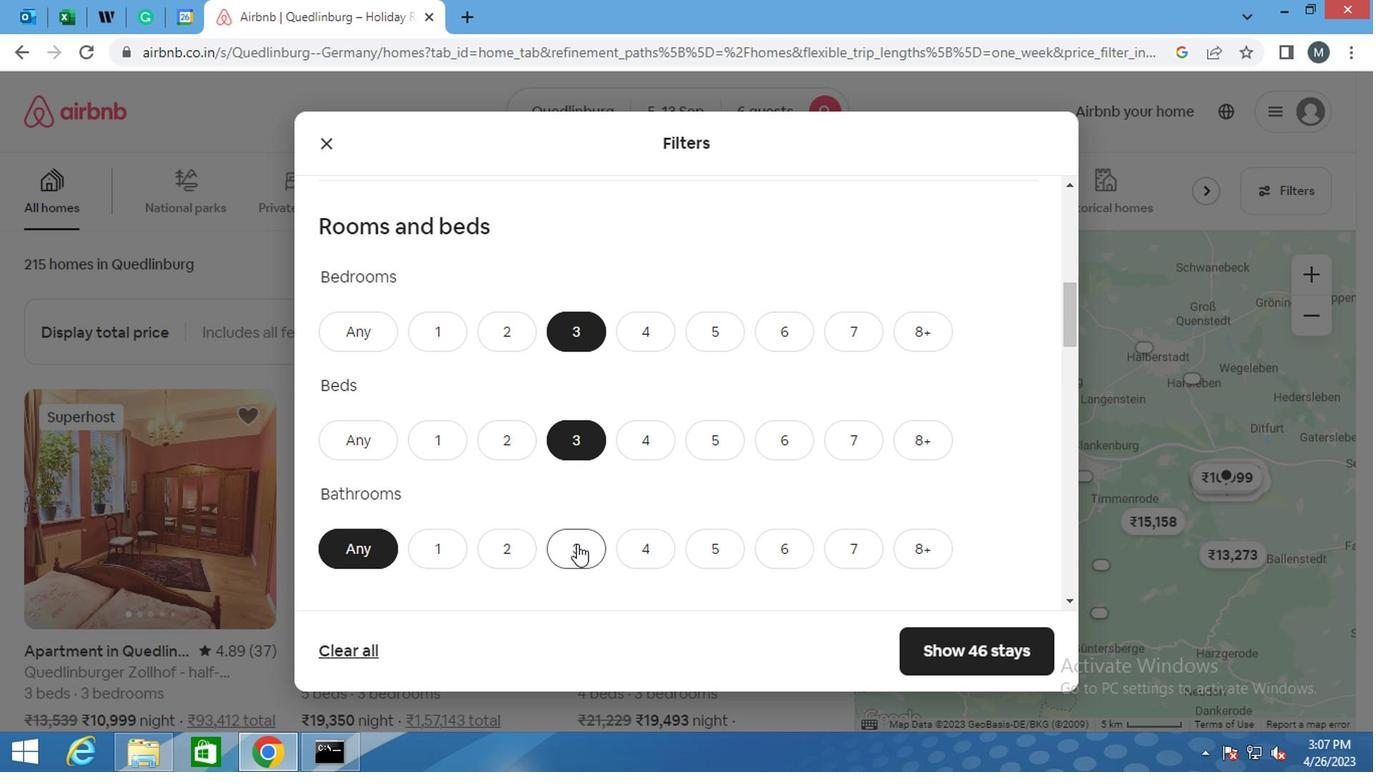 
Action: Mouse moved to (539, 419)
Screenshot: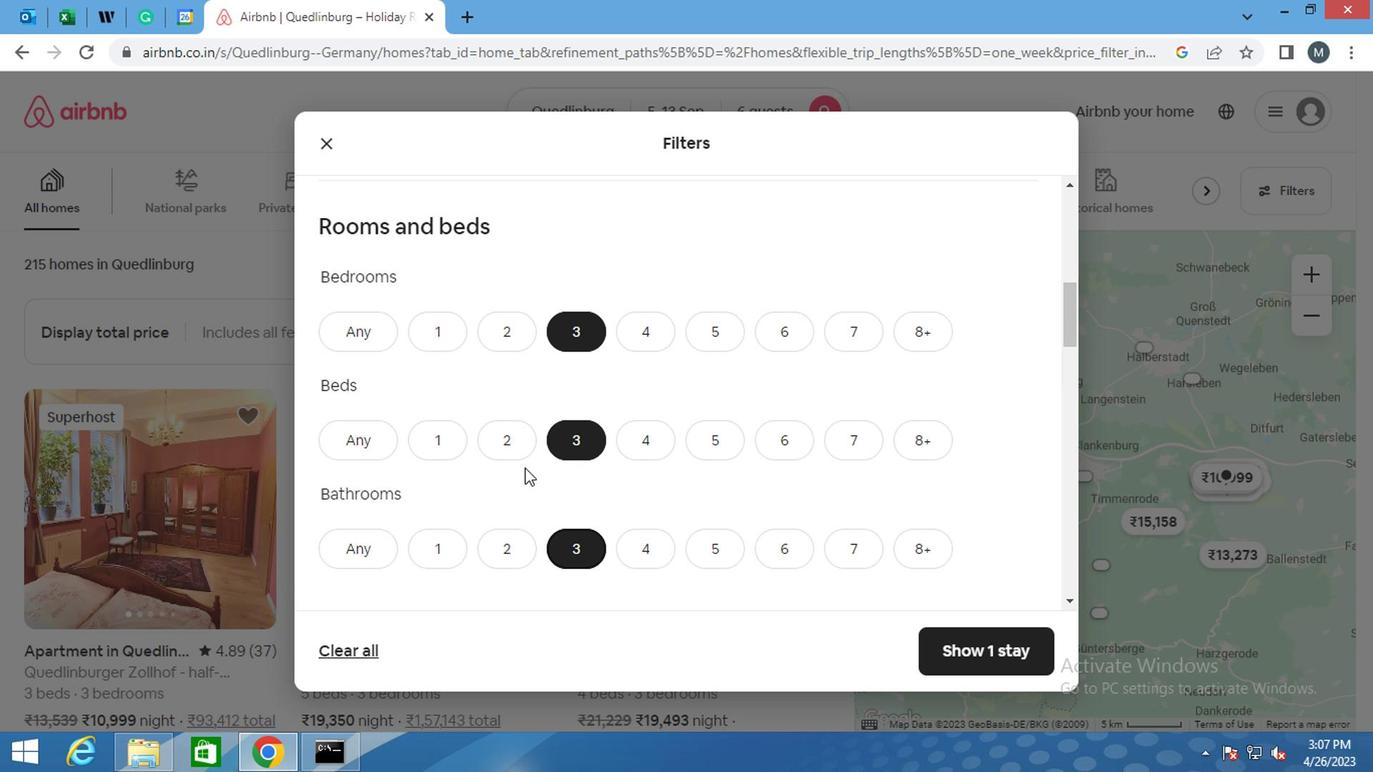 
Action: Mouse scrolled (539, 417) with delta (0, -1)
Screenshot: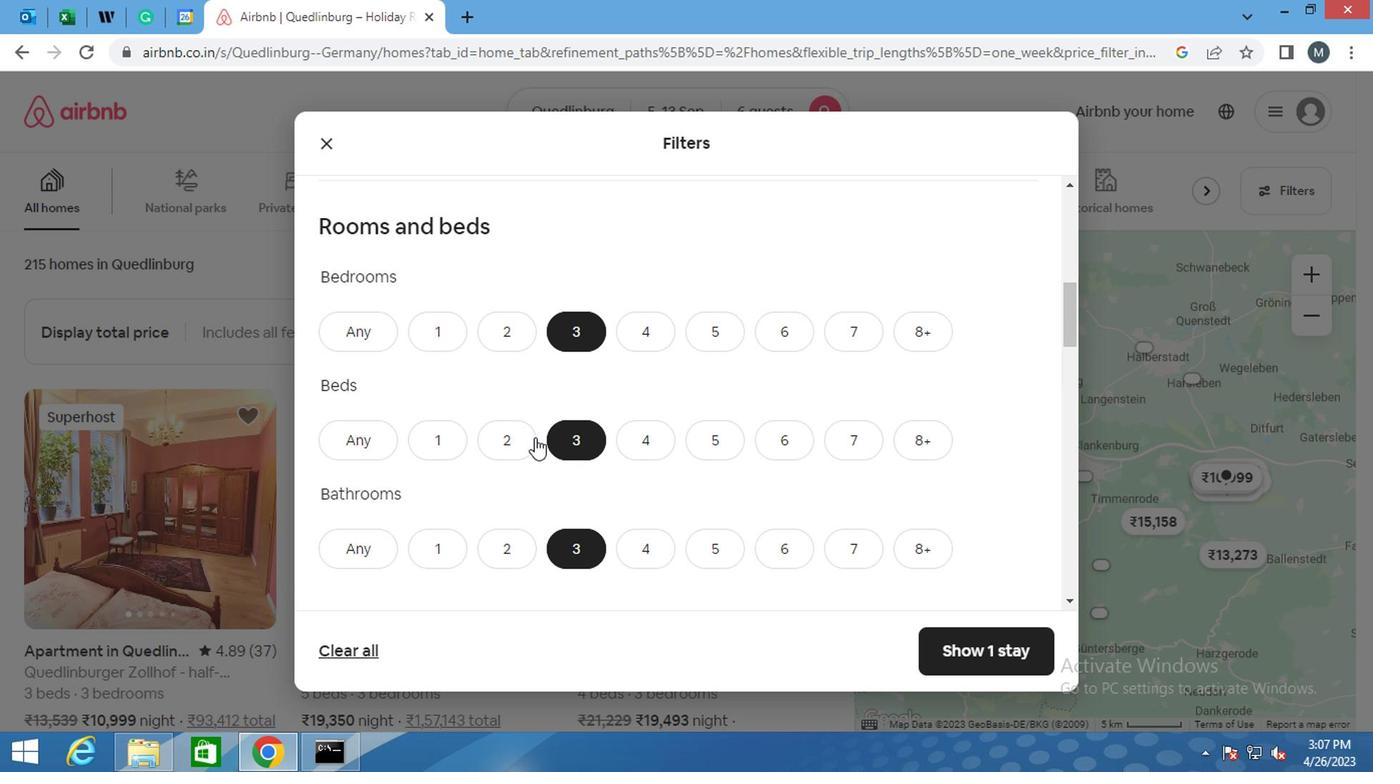 
Action: Mouse scrolled (539, 417) with delta (0, -1)
Screenshot: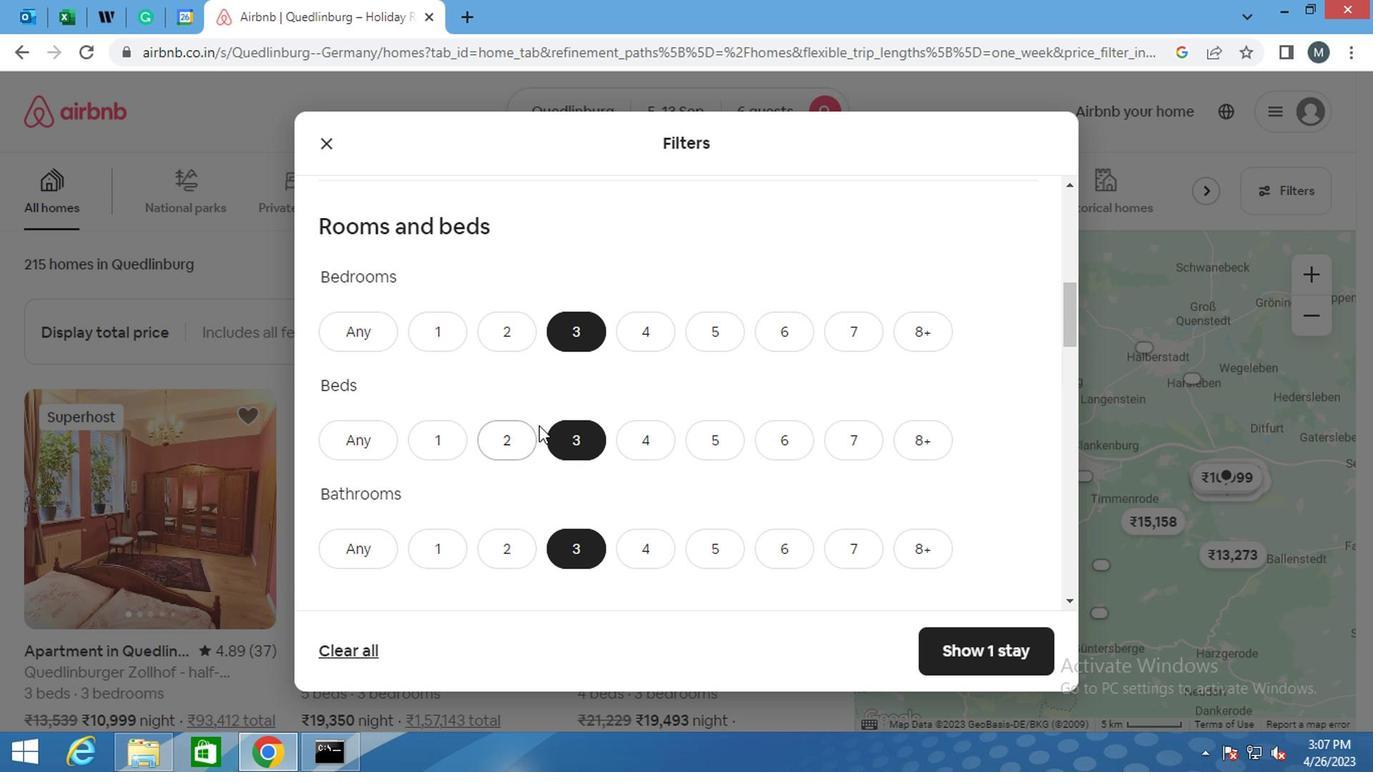 
Action: Mouse moved to (549, 419)
Screenshot: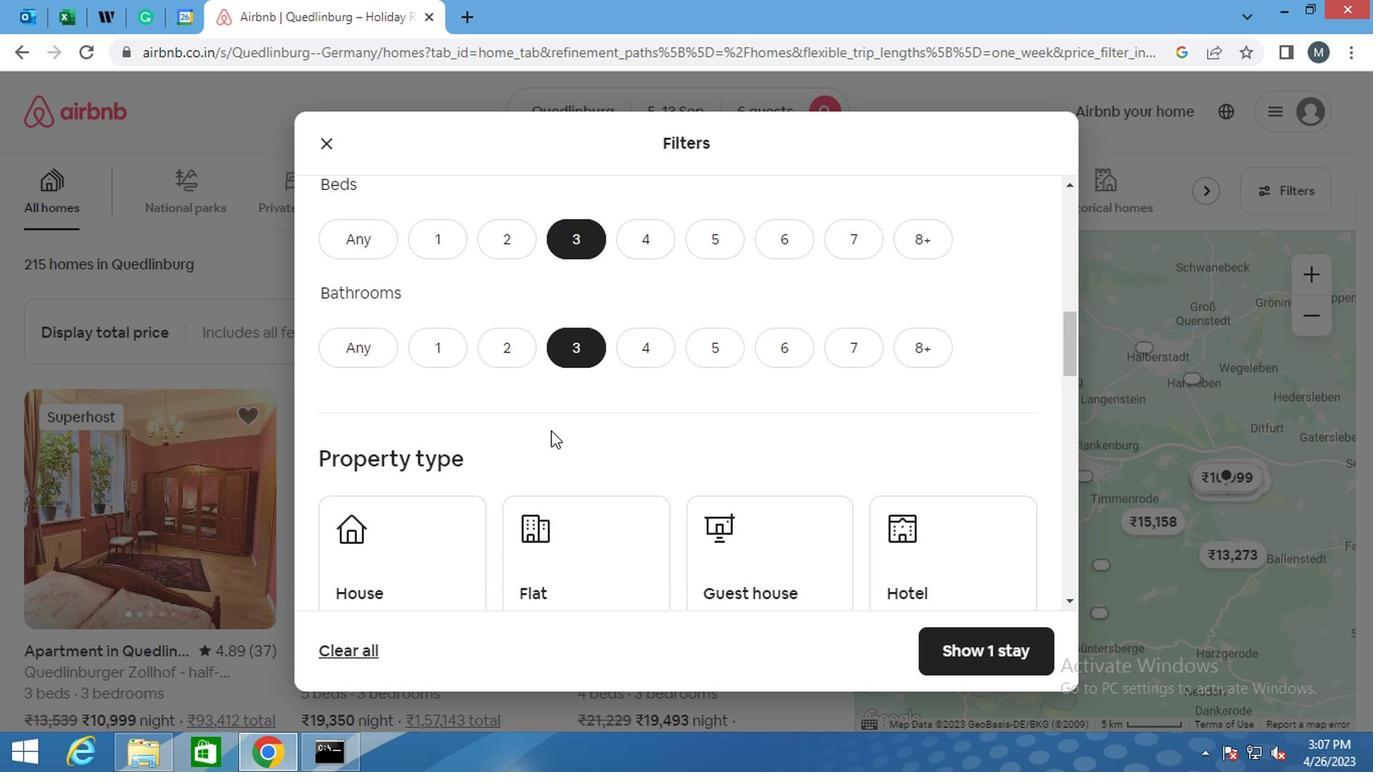 
Action: Mouse scrolled (549, 419) with delta (0, 0)
Screenshot: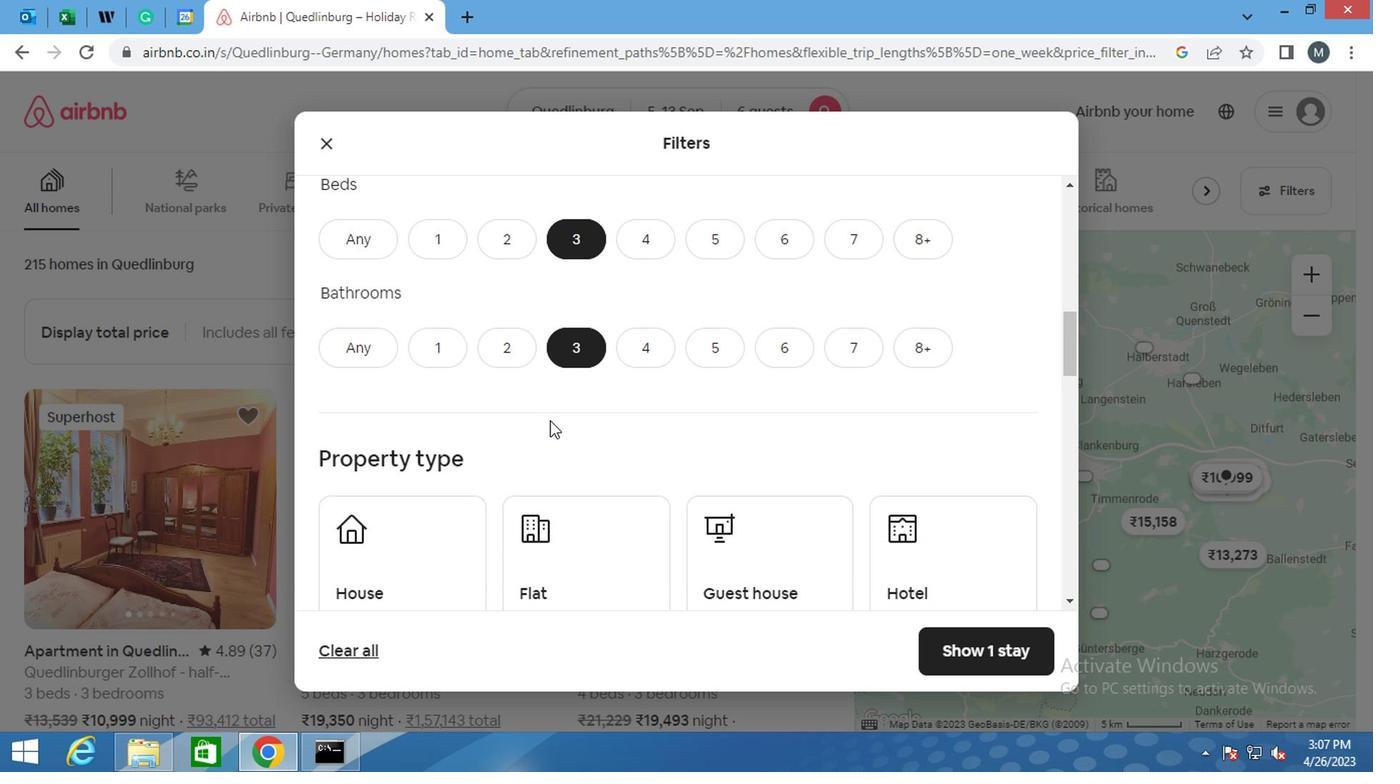 
Action: Mouse scrolled (549, 419) with delta (0, 0)
Screenshot: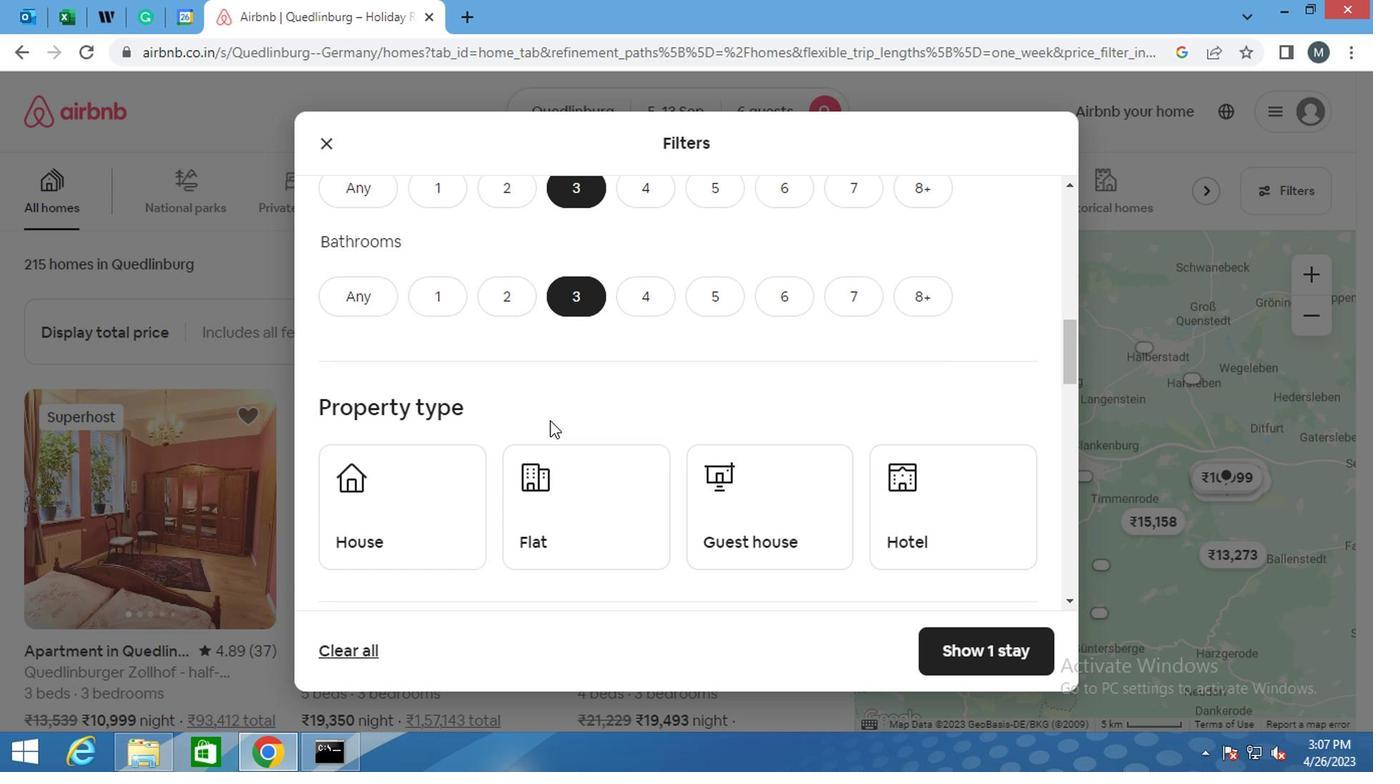 
Action: Mouse moved to (453, 448)
Screenshot: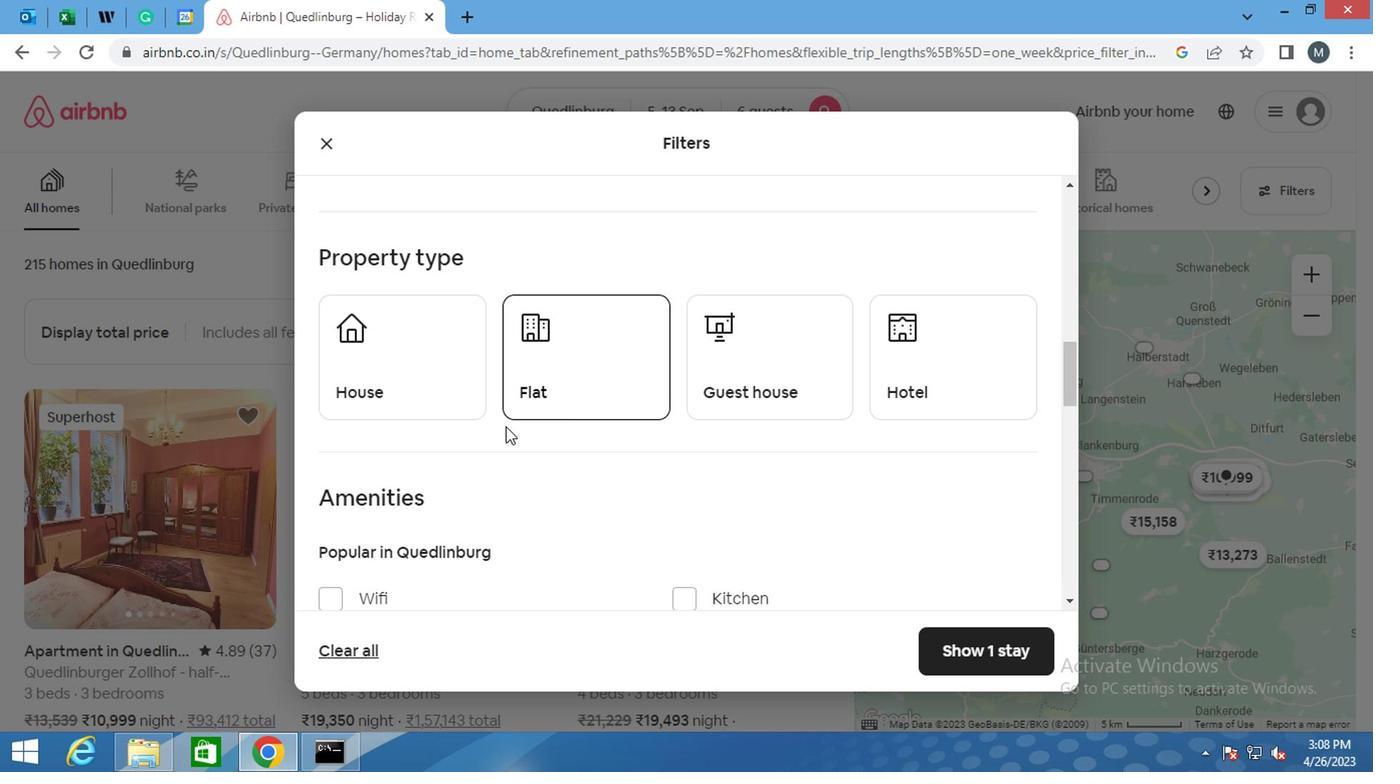 
Action: Mouse scrolled (453, 447) with delta (0, 0)
Screenshot: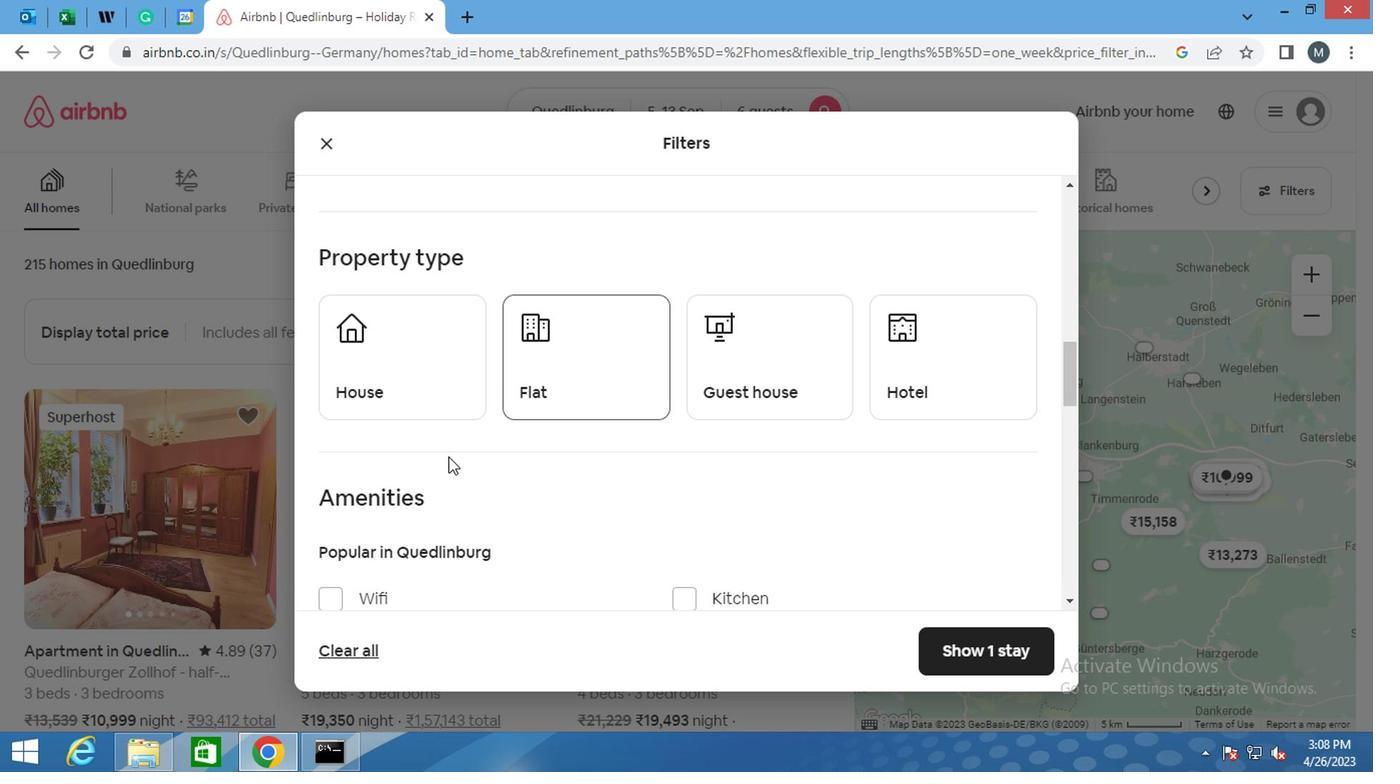 
Action: Mouse moved to (368, 295)
Screenshot: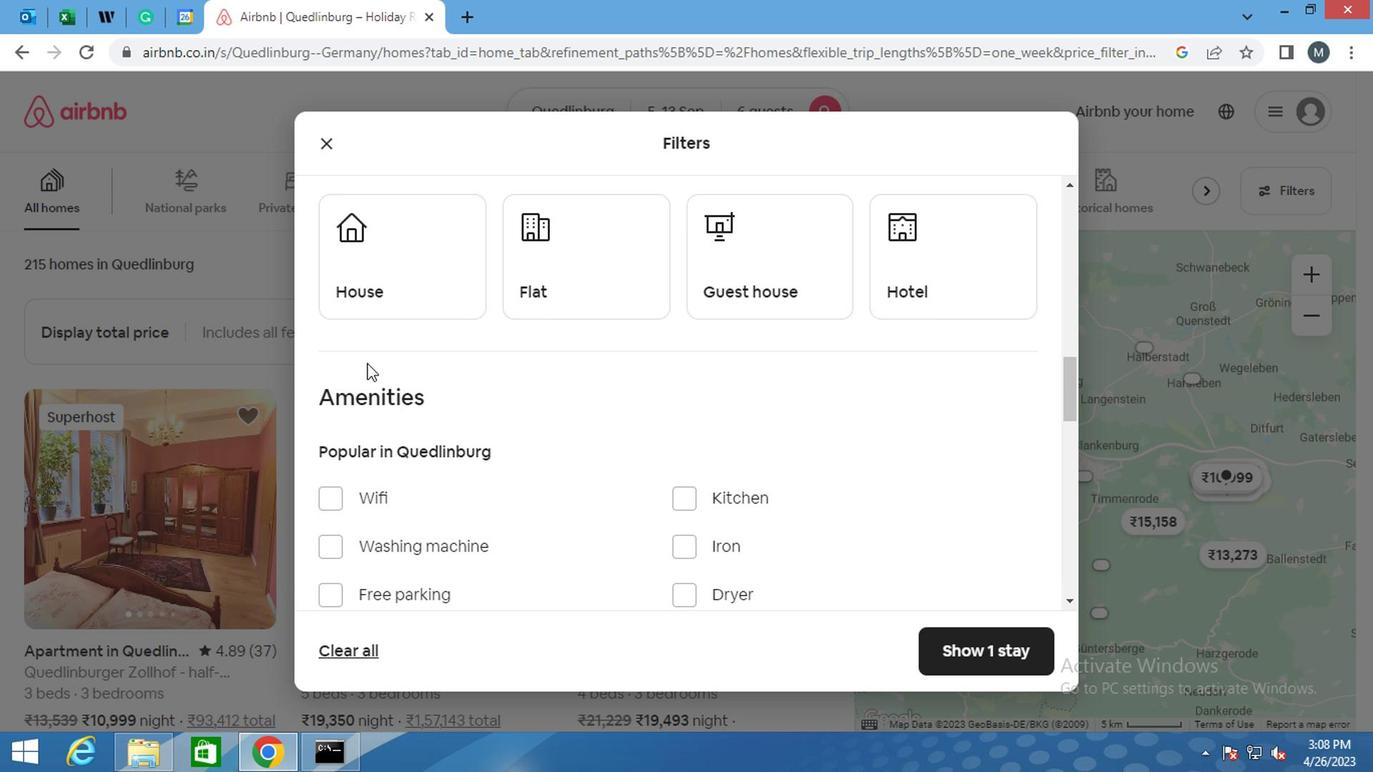 
Action: Mouse pressed left at (368, 295)
Screenshot: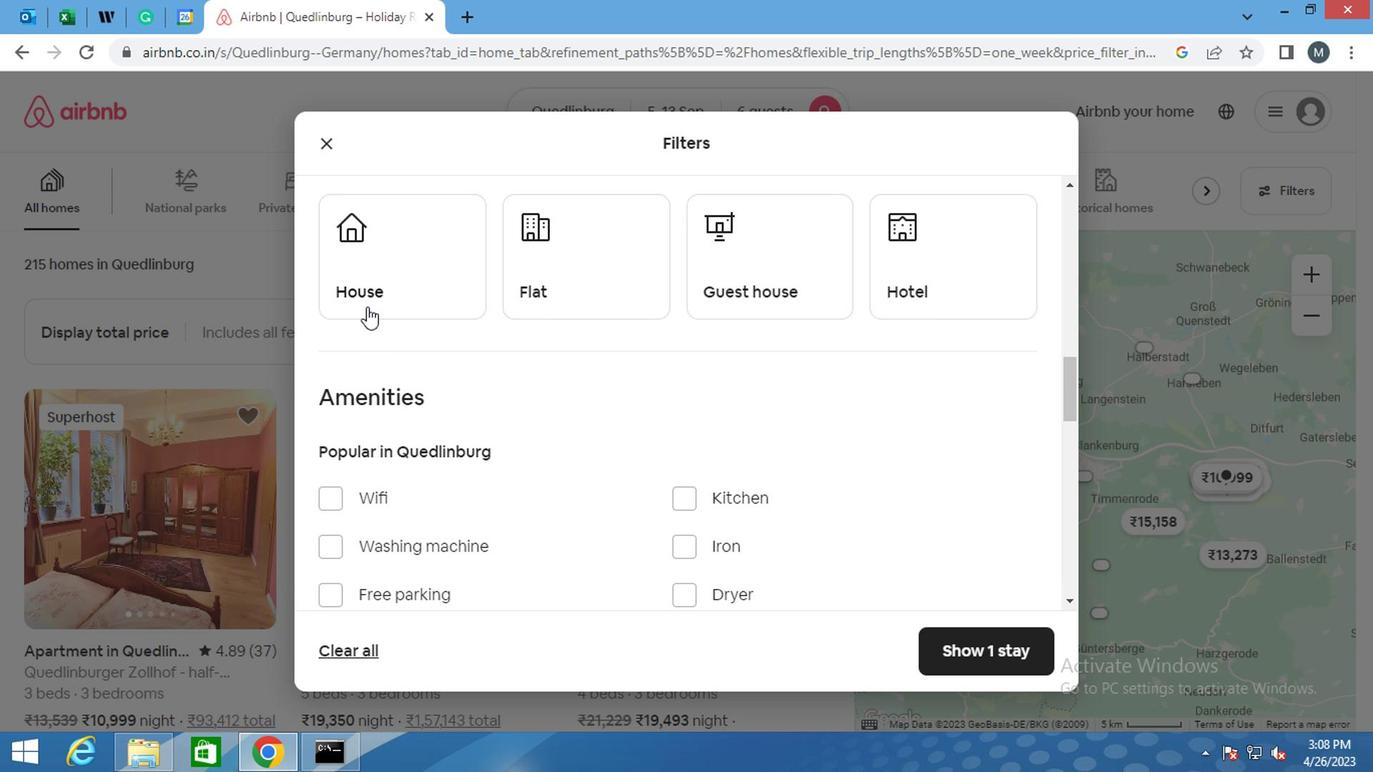 
Action: Mouse moved to (617, 278)
Screenshot: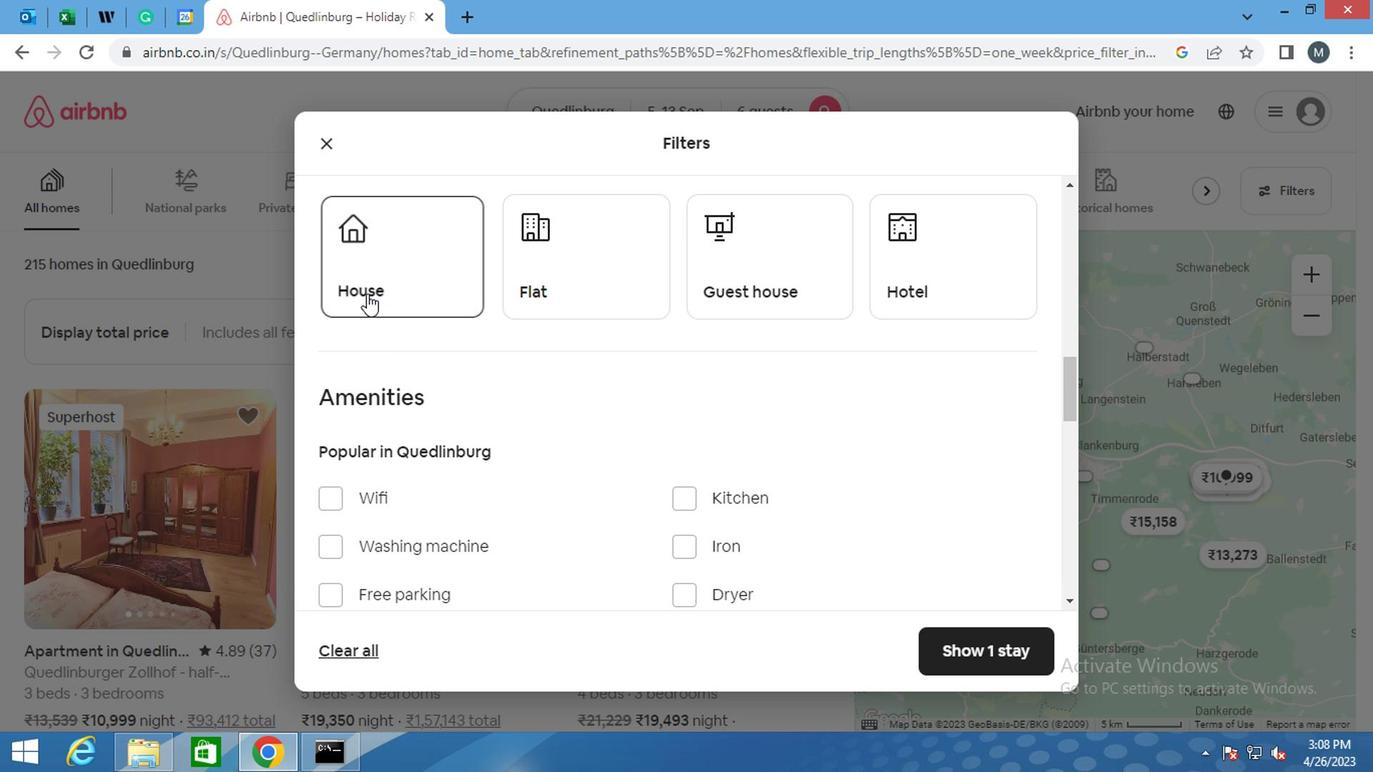 
Action: Mouse pressed left at (617, 278)
Screenshot: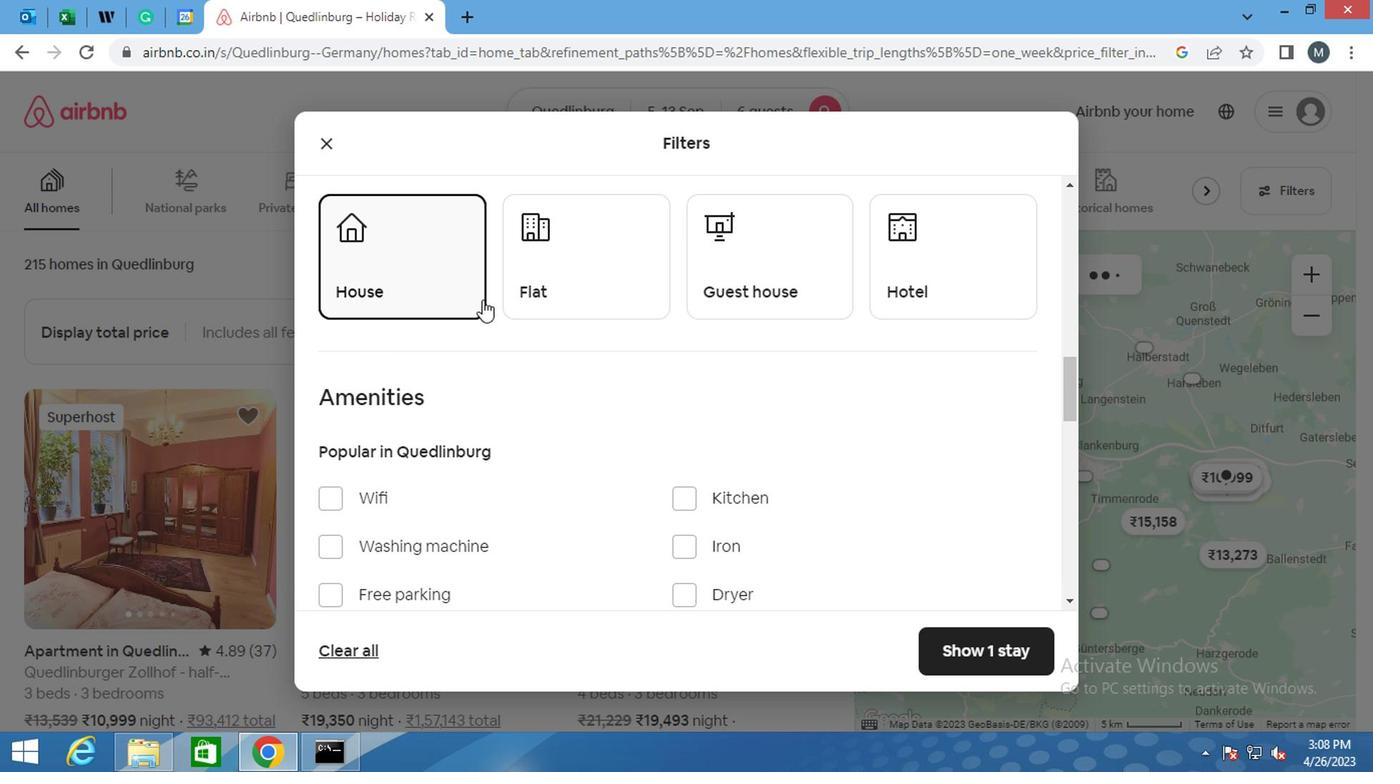 
Action: Mouse moved to (748, 281)
Screenshot: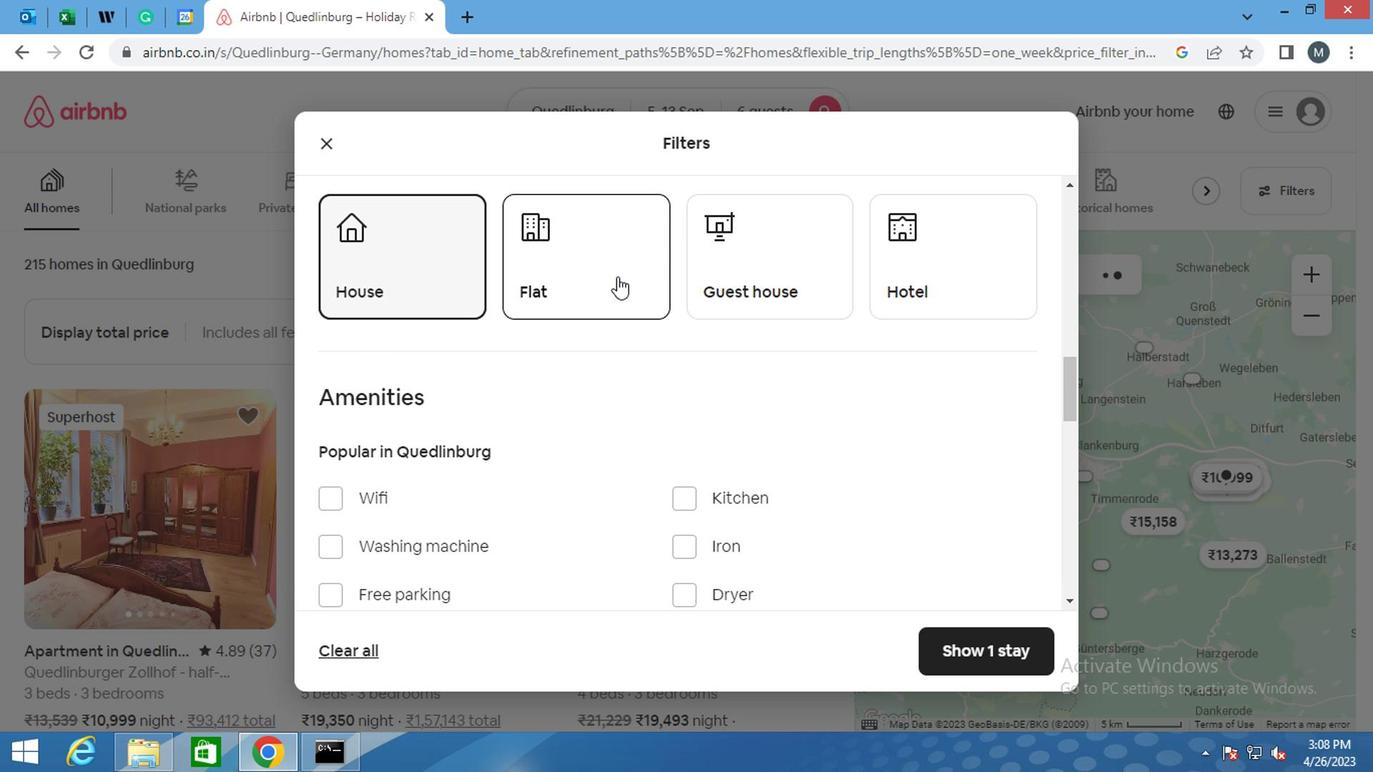 
Action: Mouse pressed left at (748, 281)
Screenshot: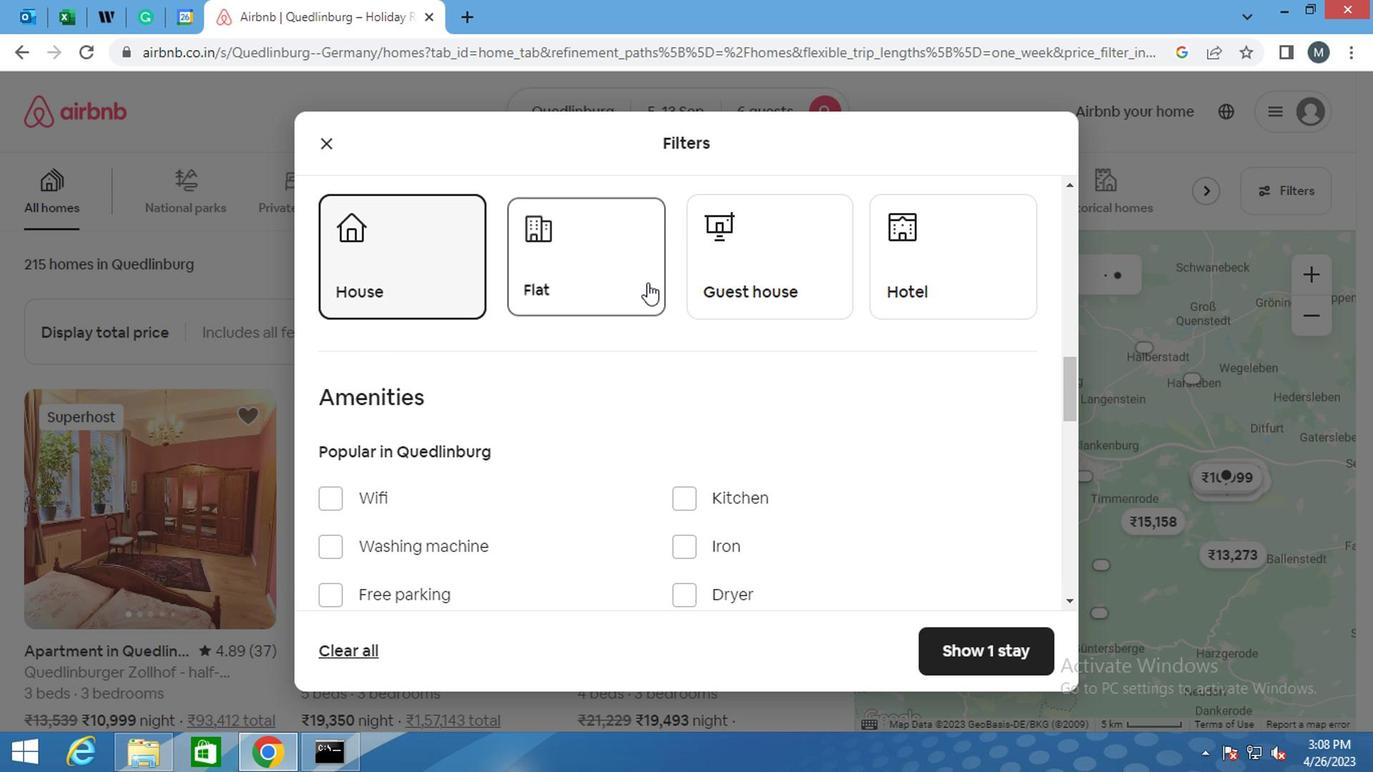 
Action: Mouse moved to (467, 318)
Screenshot: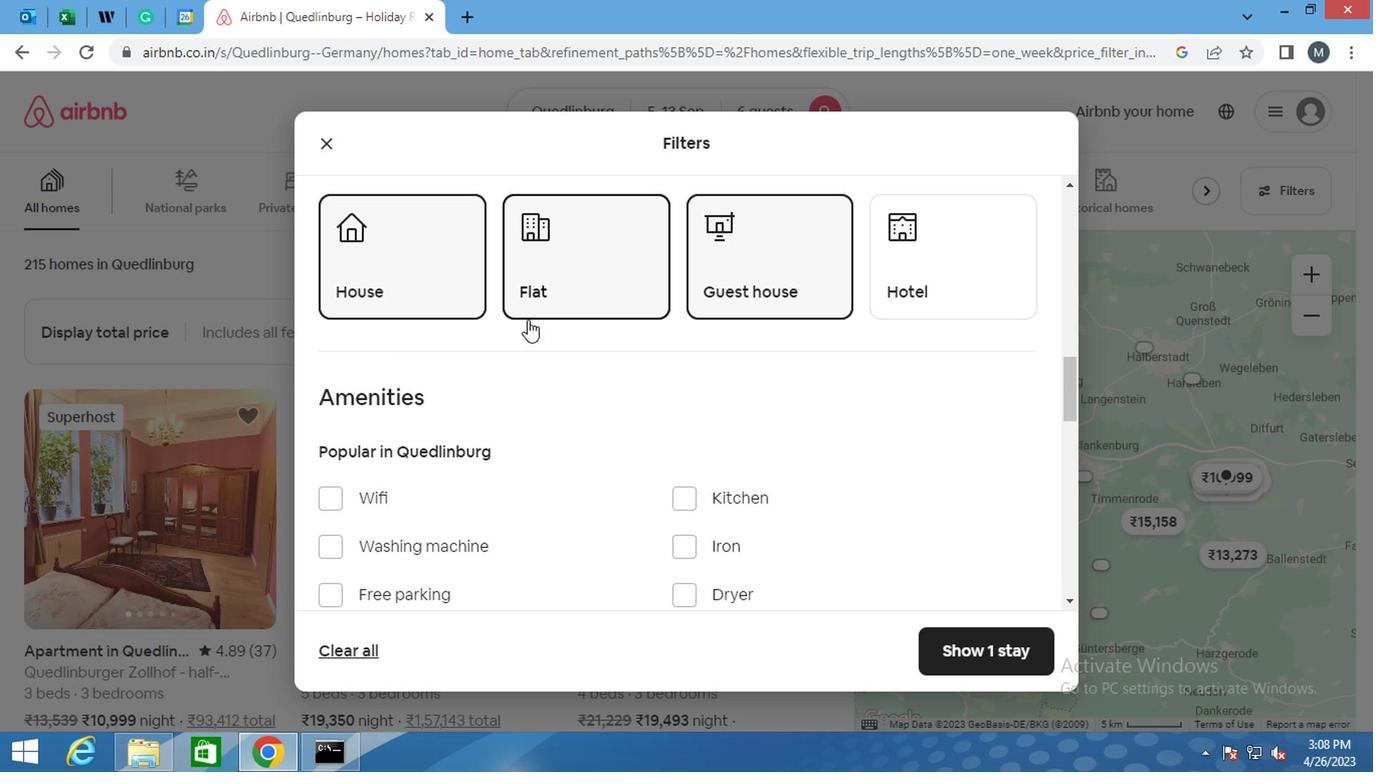 
Action: Mouse scrolled (467, 316) with delta (0, -1)
Screenshot: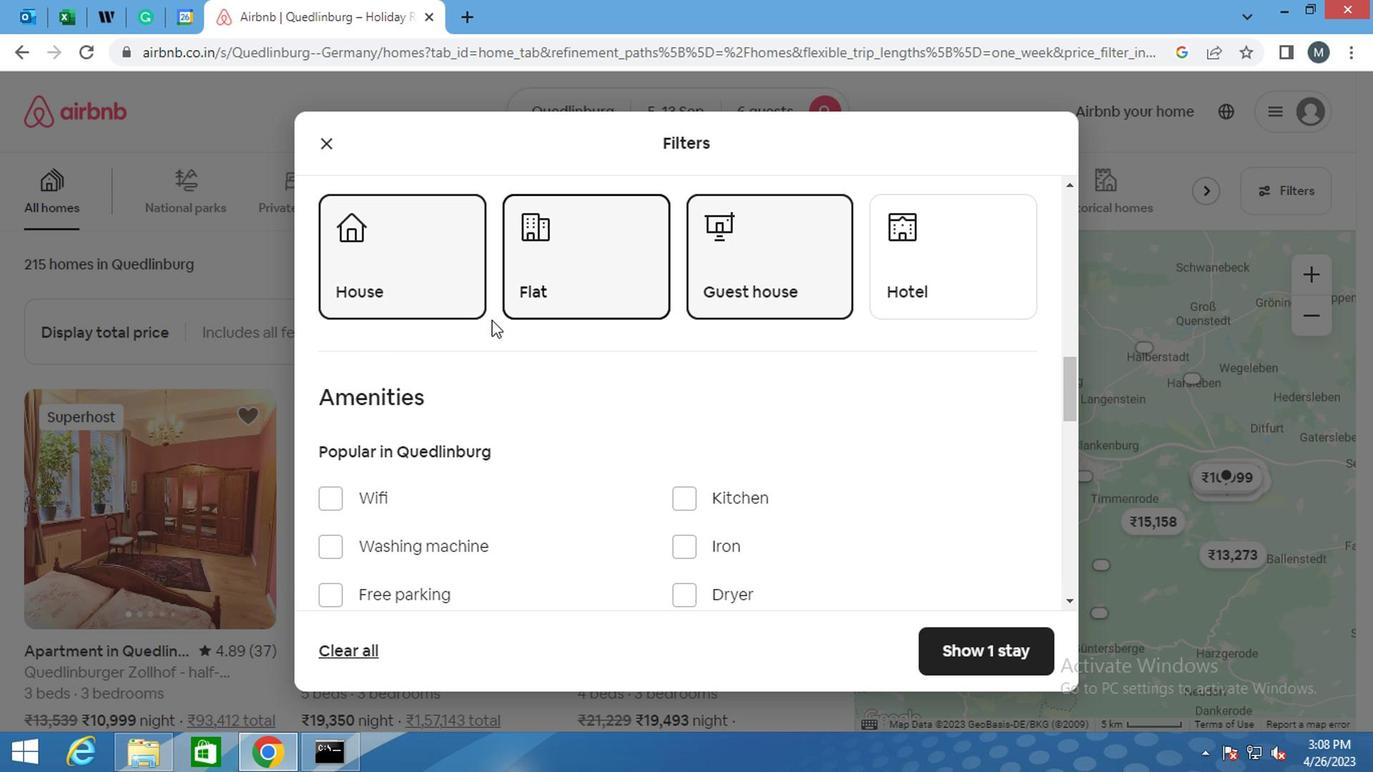 
Action: Mouse moved to (464, 318)
Screenshot: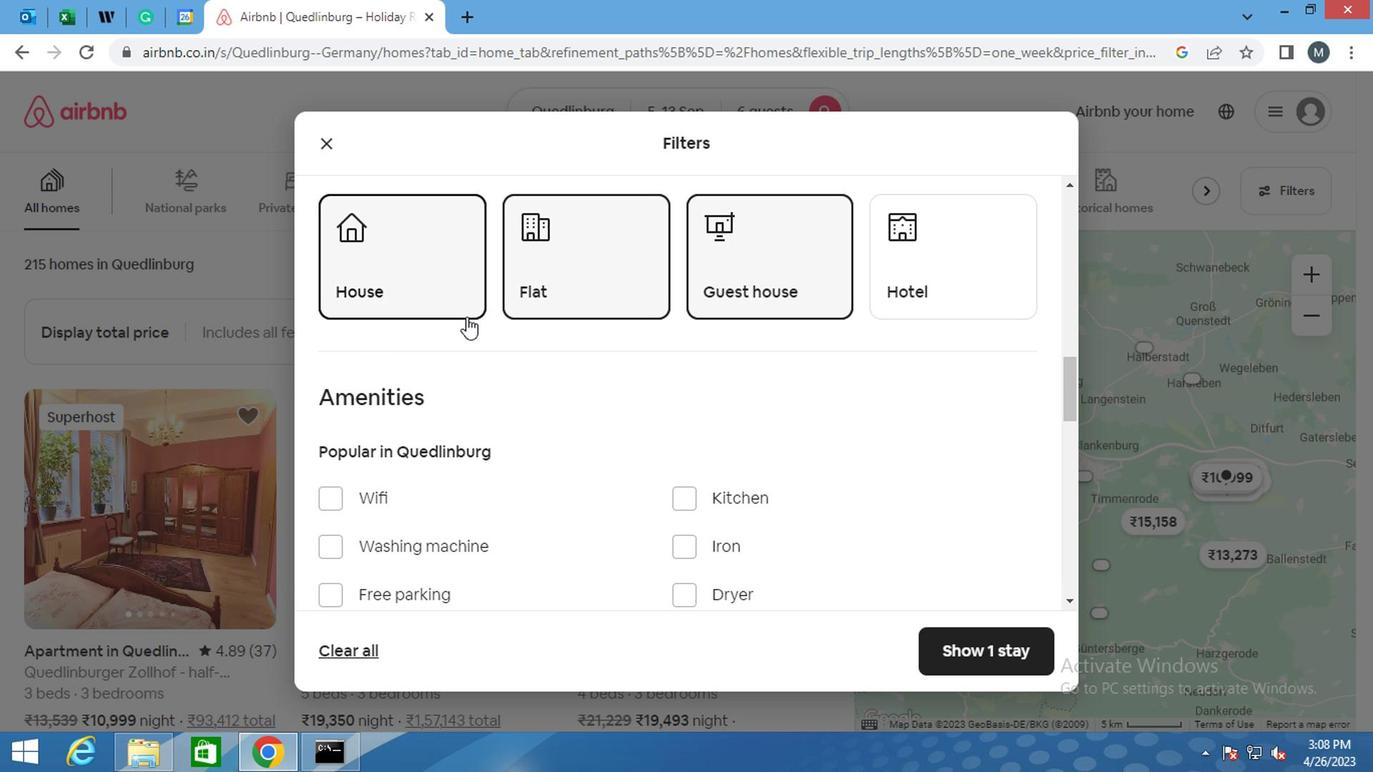 
Action: Mouse scrolled (464, 316) with delta (0, -1)
Screenshot: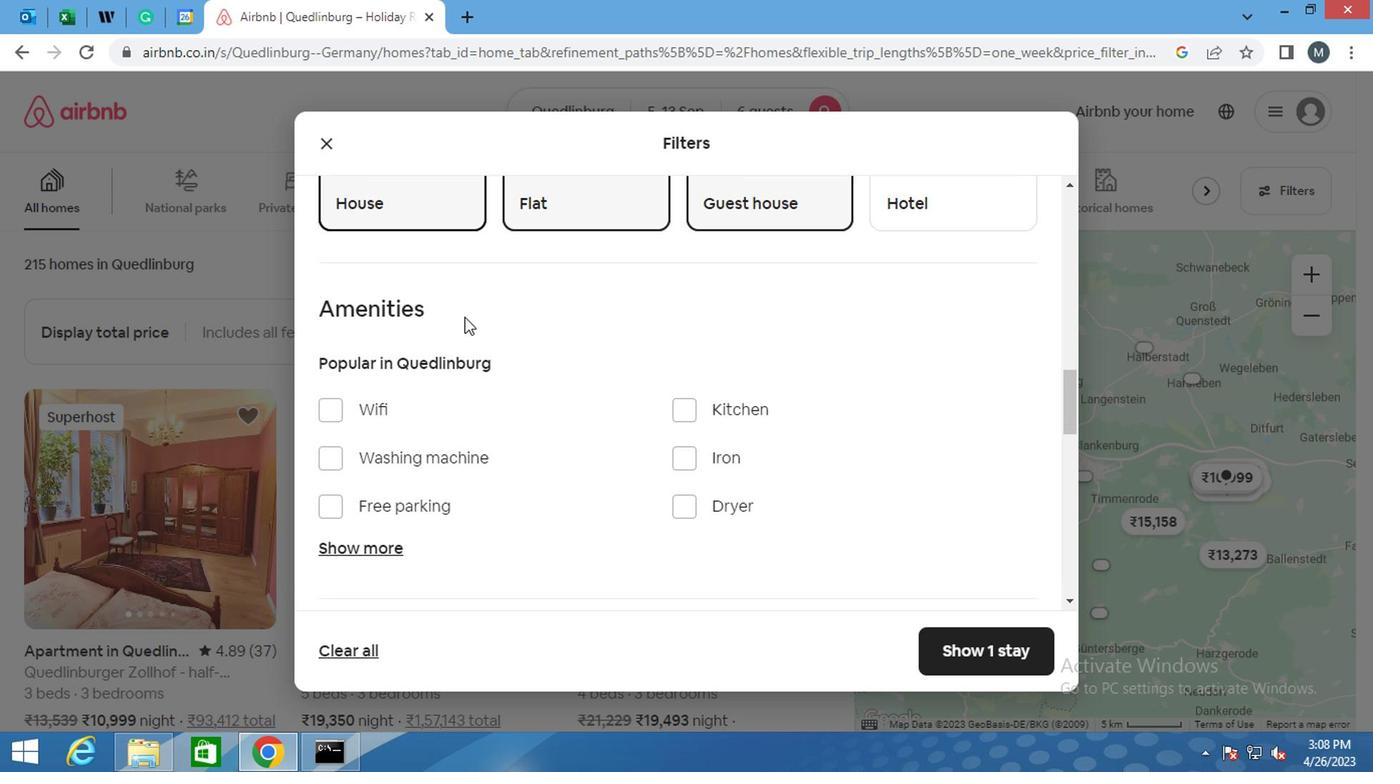 
Action: Mouse moved to (327, 339)
Screenshot: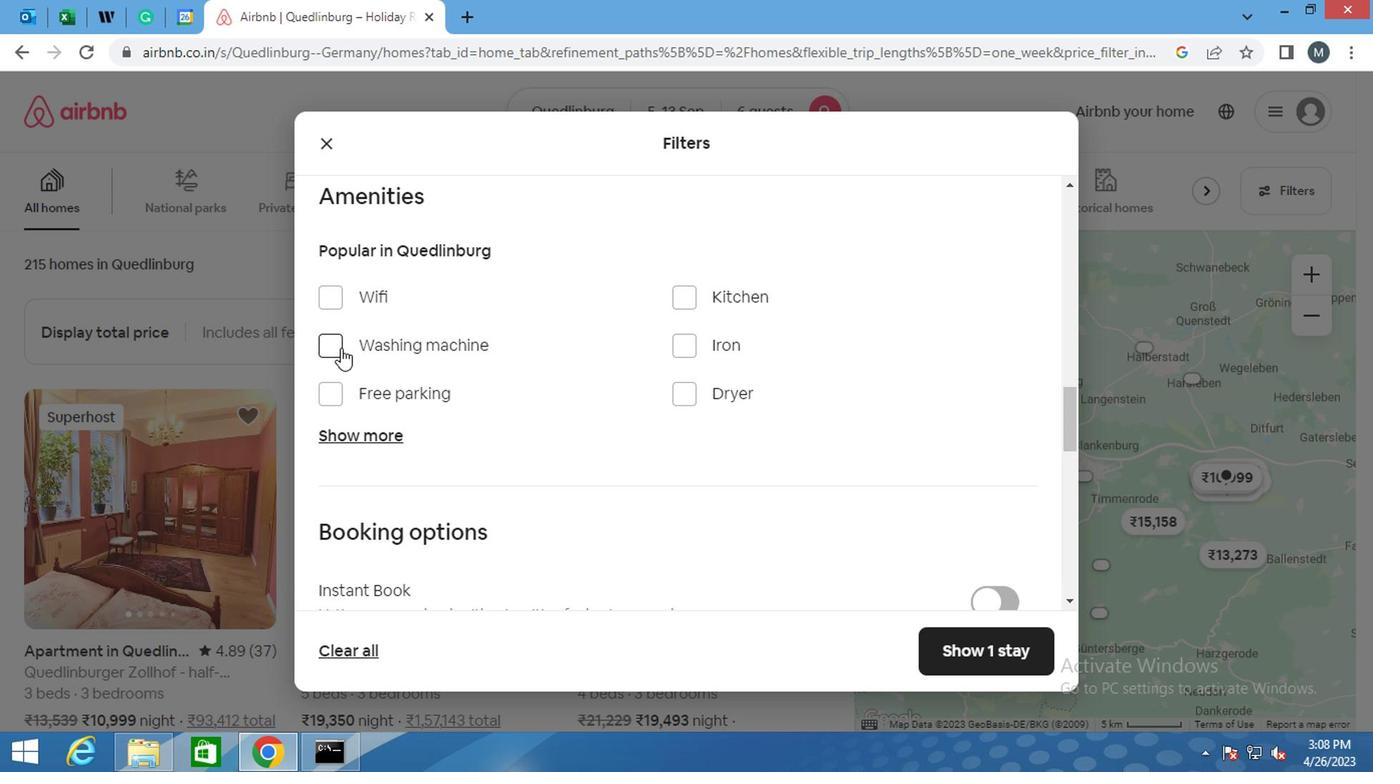 
Action: Mouse pressed left at (327, 339)
Screenshot: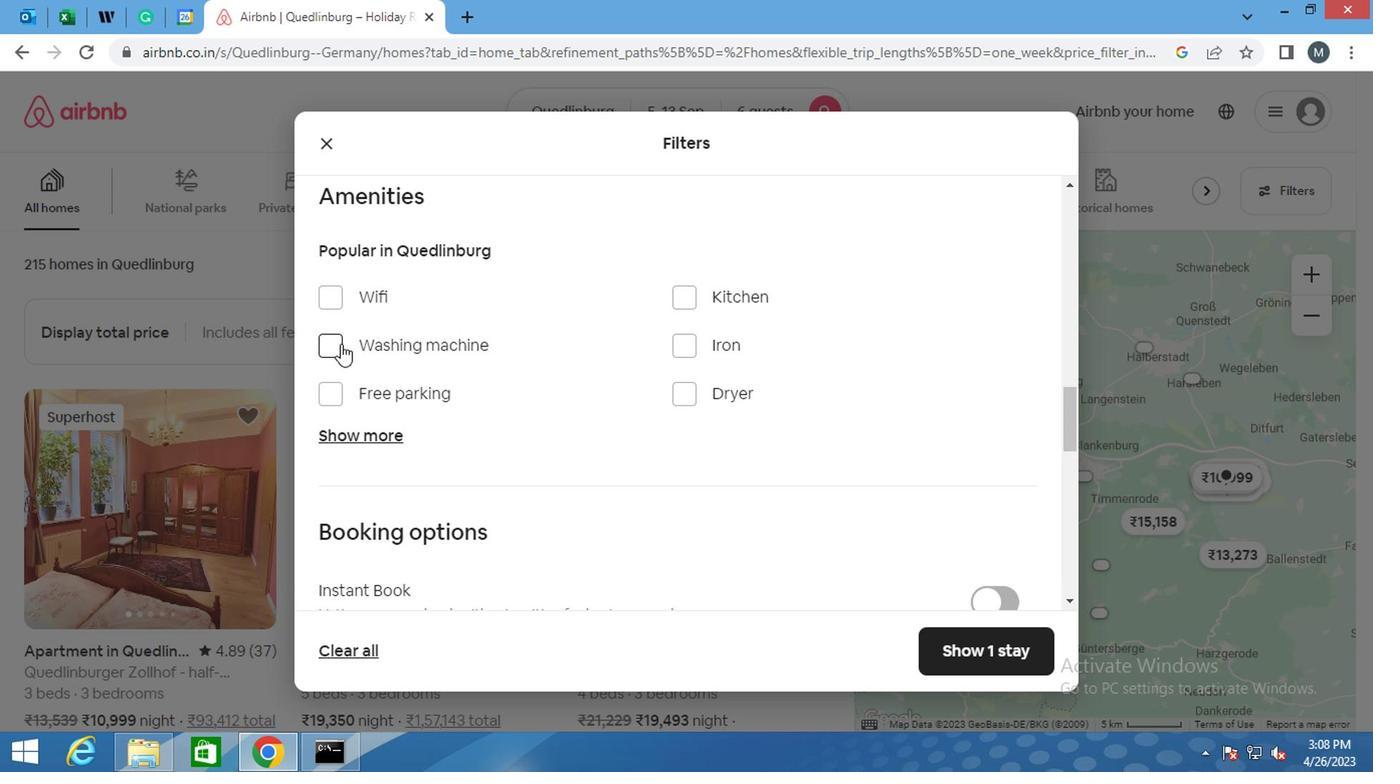 
Action: Mouse moved to (472, 345)
Screenshot: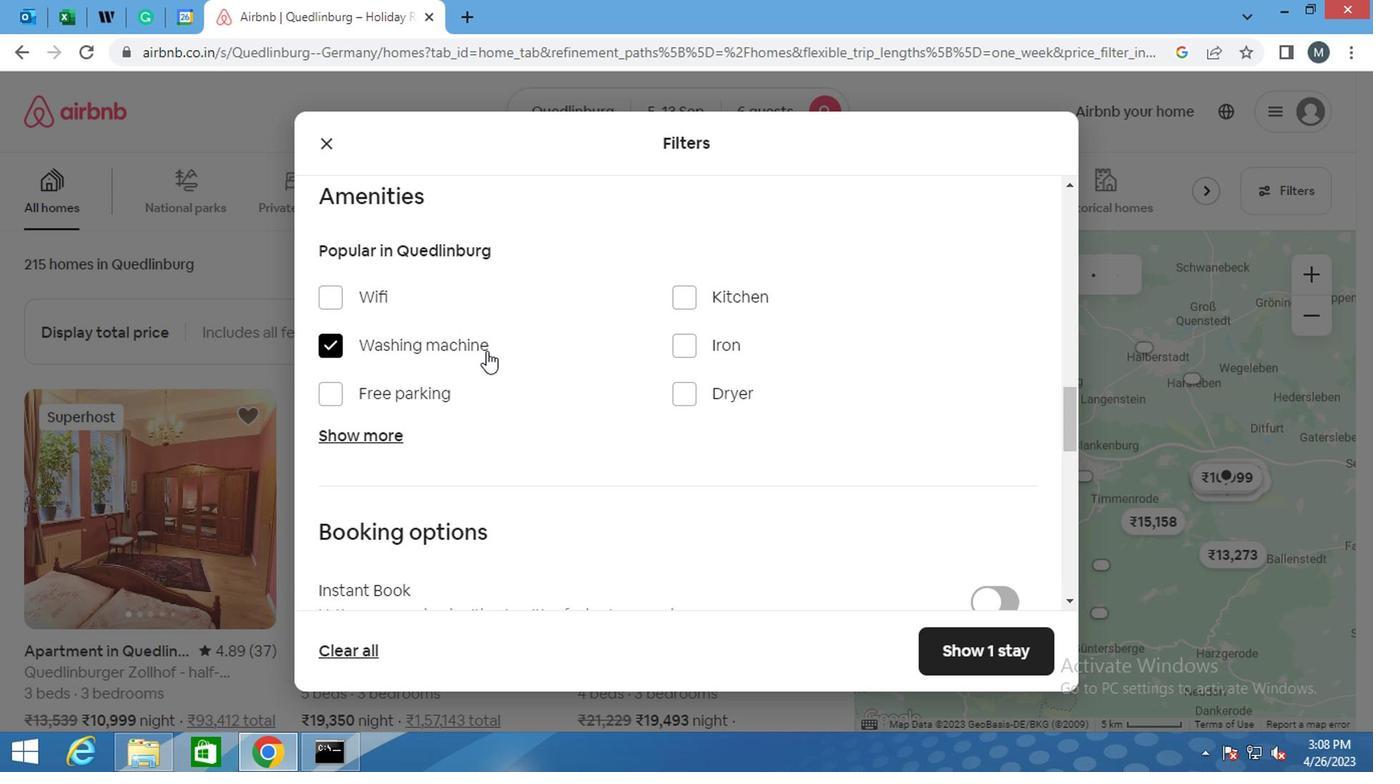 
Action: Mouse scrolled (472, 344) with delta (0, 0)
Screenshot: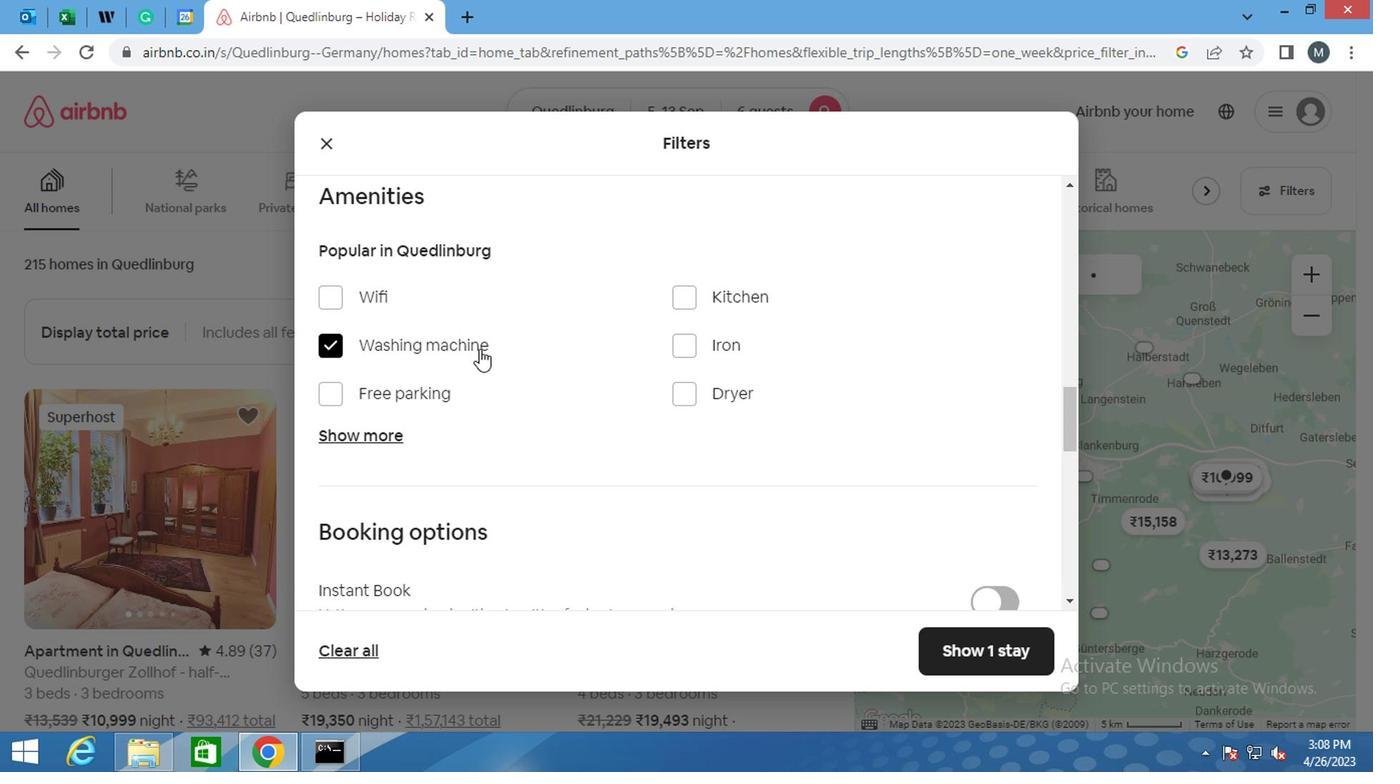
Action: Mouse moved to (469, 344)
Screenshot: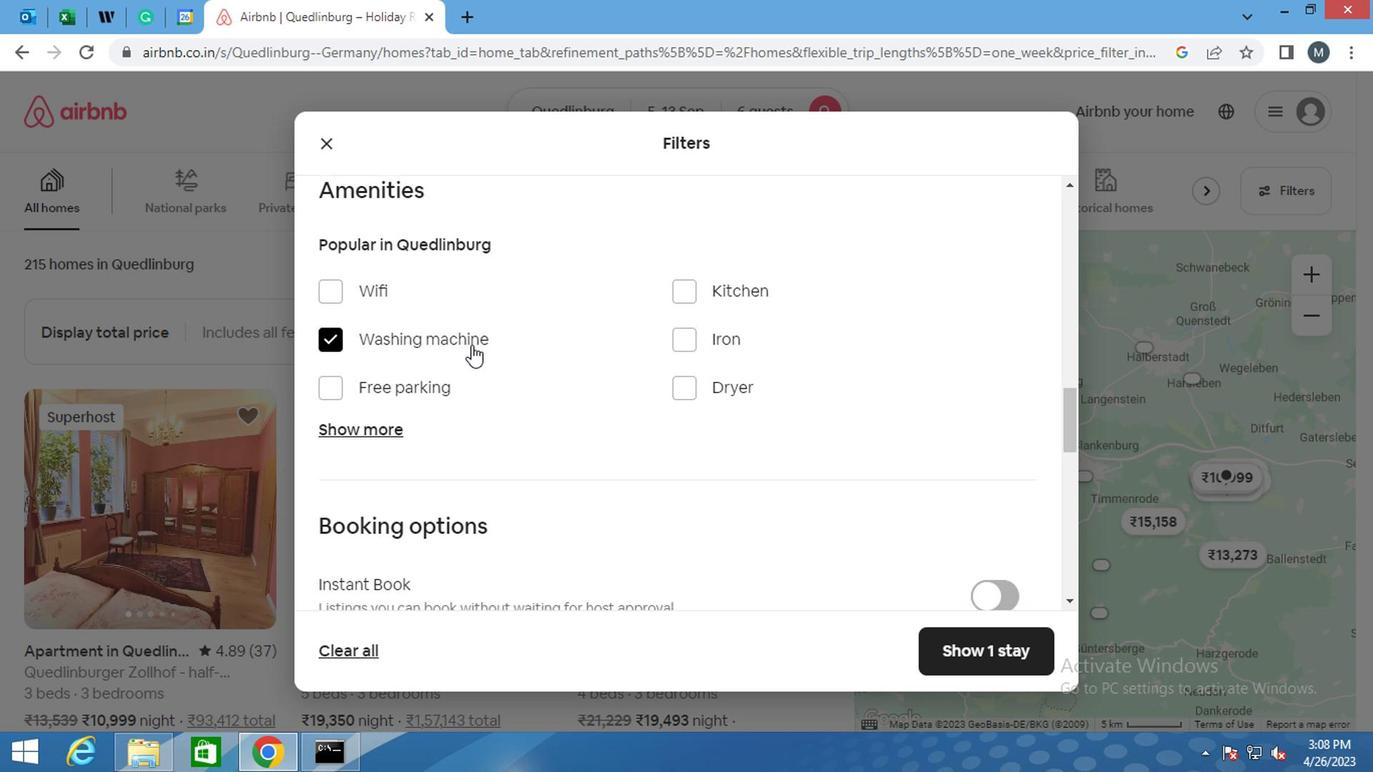 
Action: Mouse scrolled (469, 342) with delta (0, -1)
Screenshot: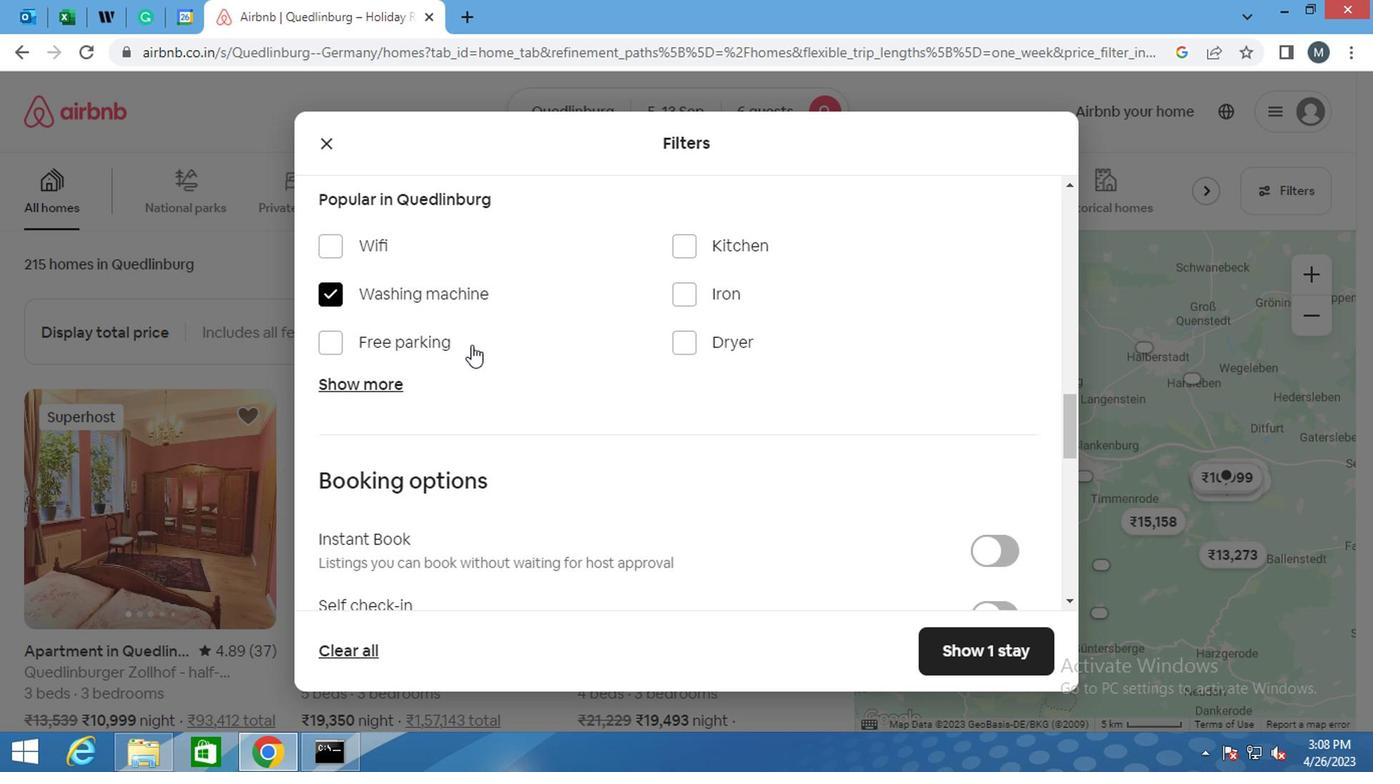 
Action: Mouse moved to (414, 339)
Screenshot: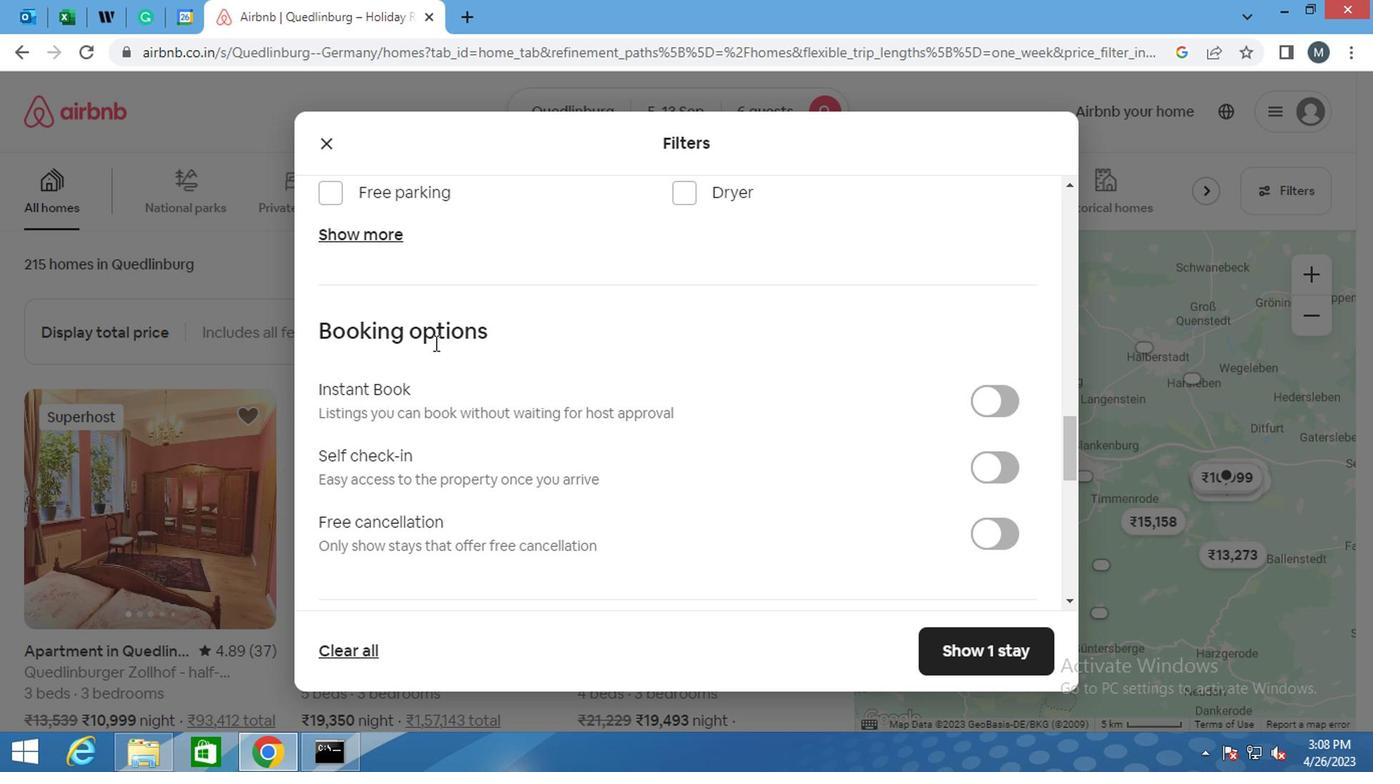 
Action: Mouse scrolled (414, 337) with delta (0, -1)
Screenshot: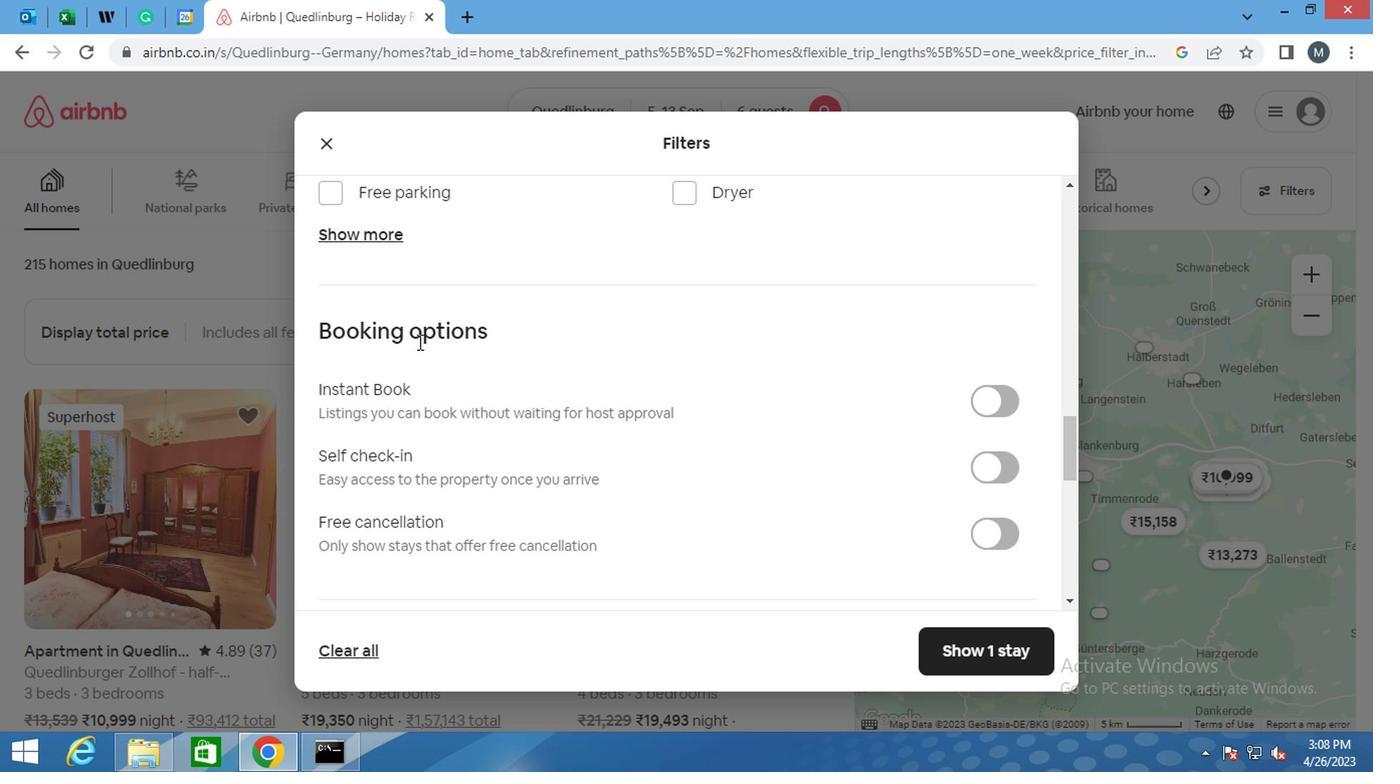 
Action: Mouse scrolled (414, 337) with delta (0, -1)
Screenshot: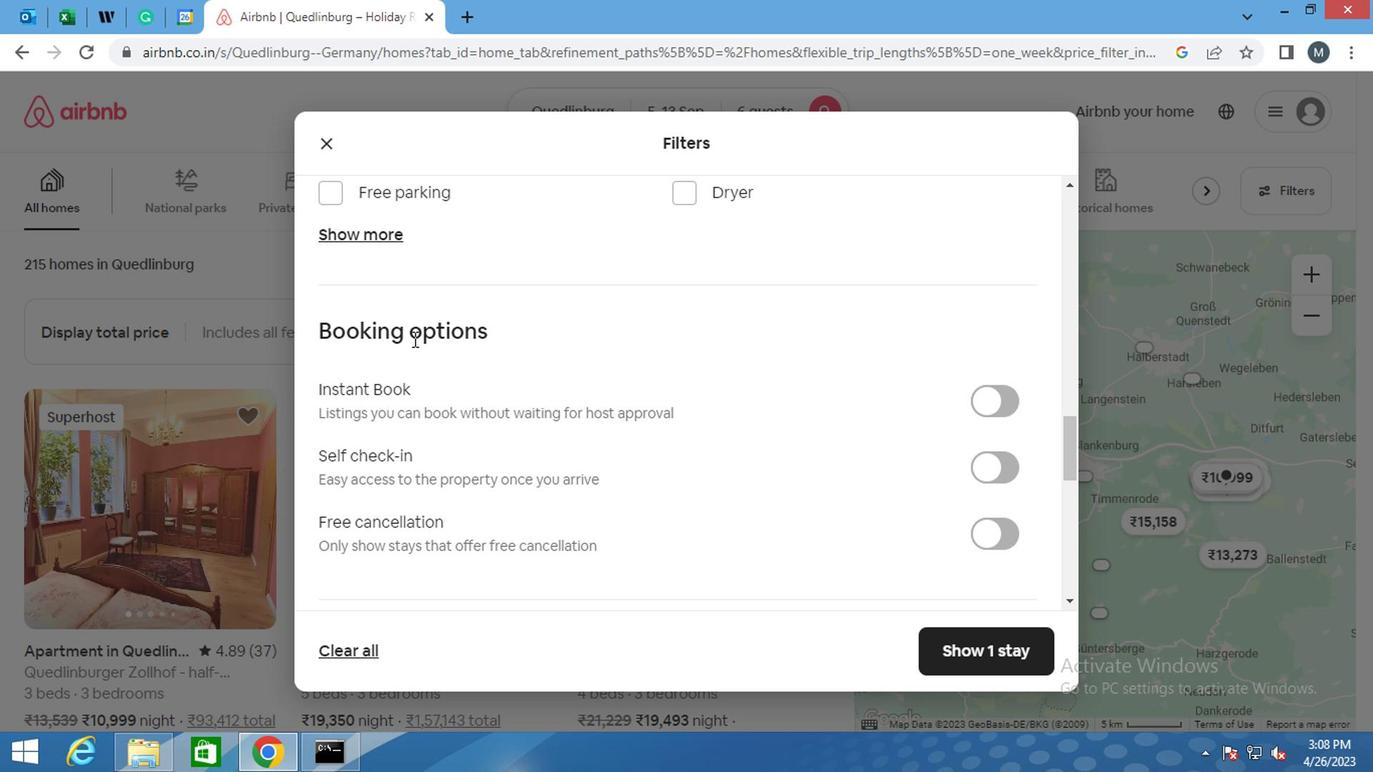 
Action: Mouse moved to (1026, 263)
Screenshot: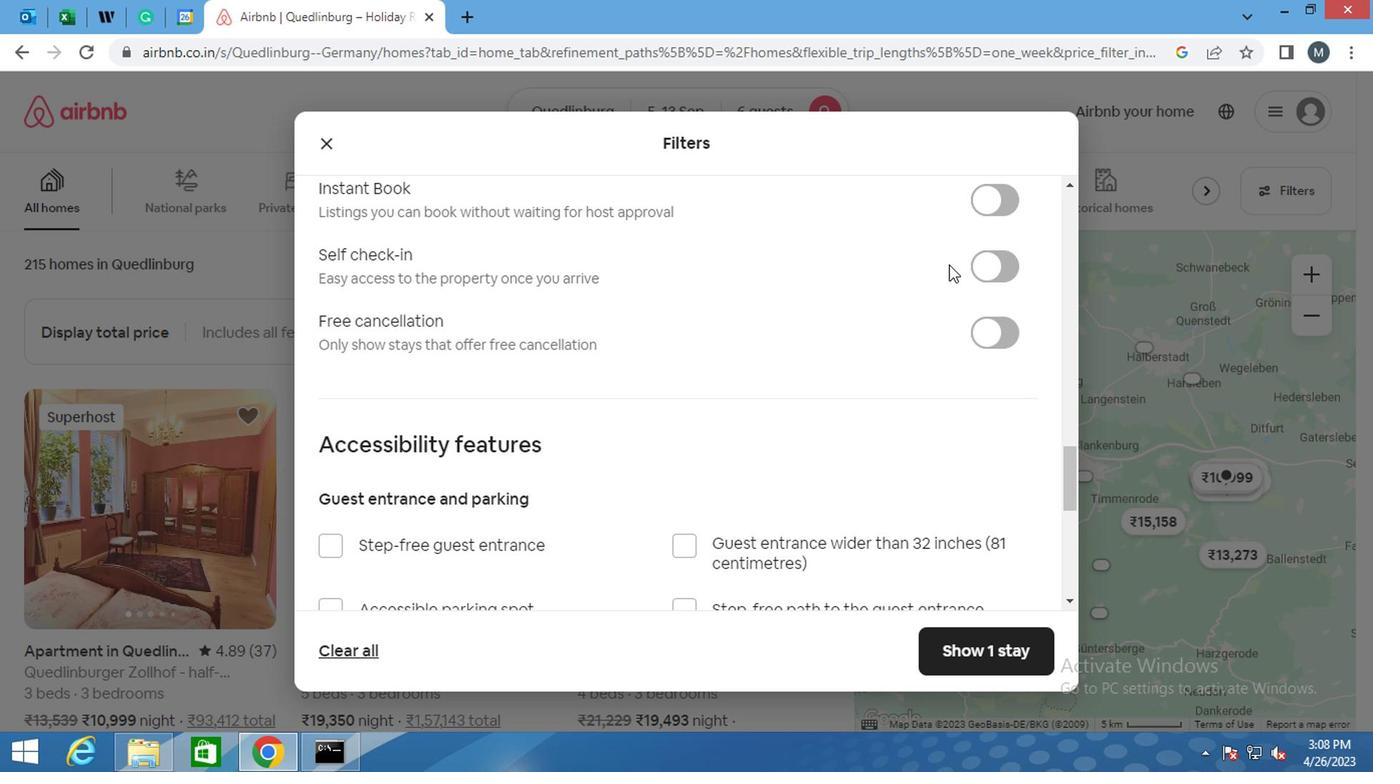 
Action: Mouse pressed left at (1026, 263)
Screenshot: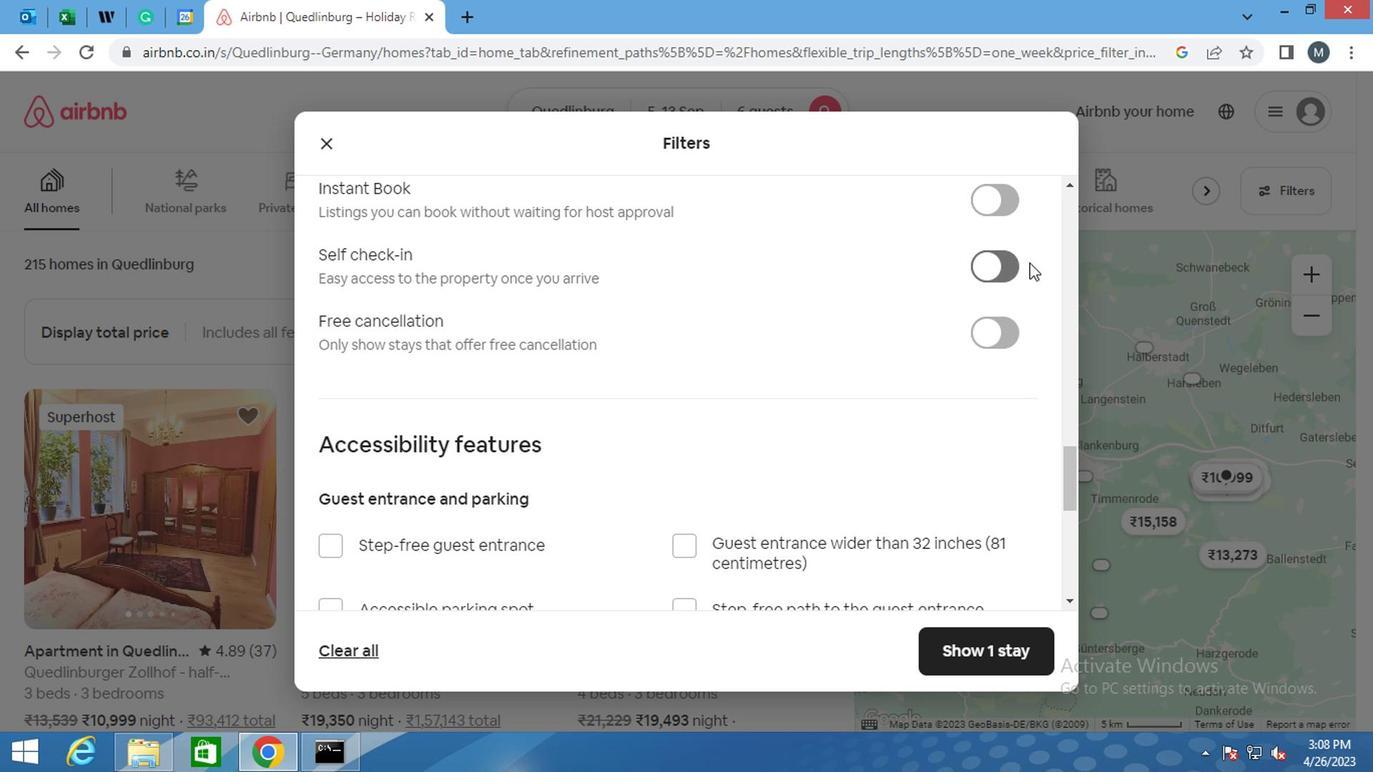 
Action: Mouse moved to (1004, 265)
Screenshot: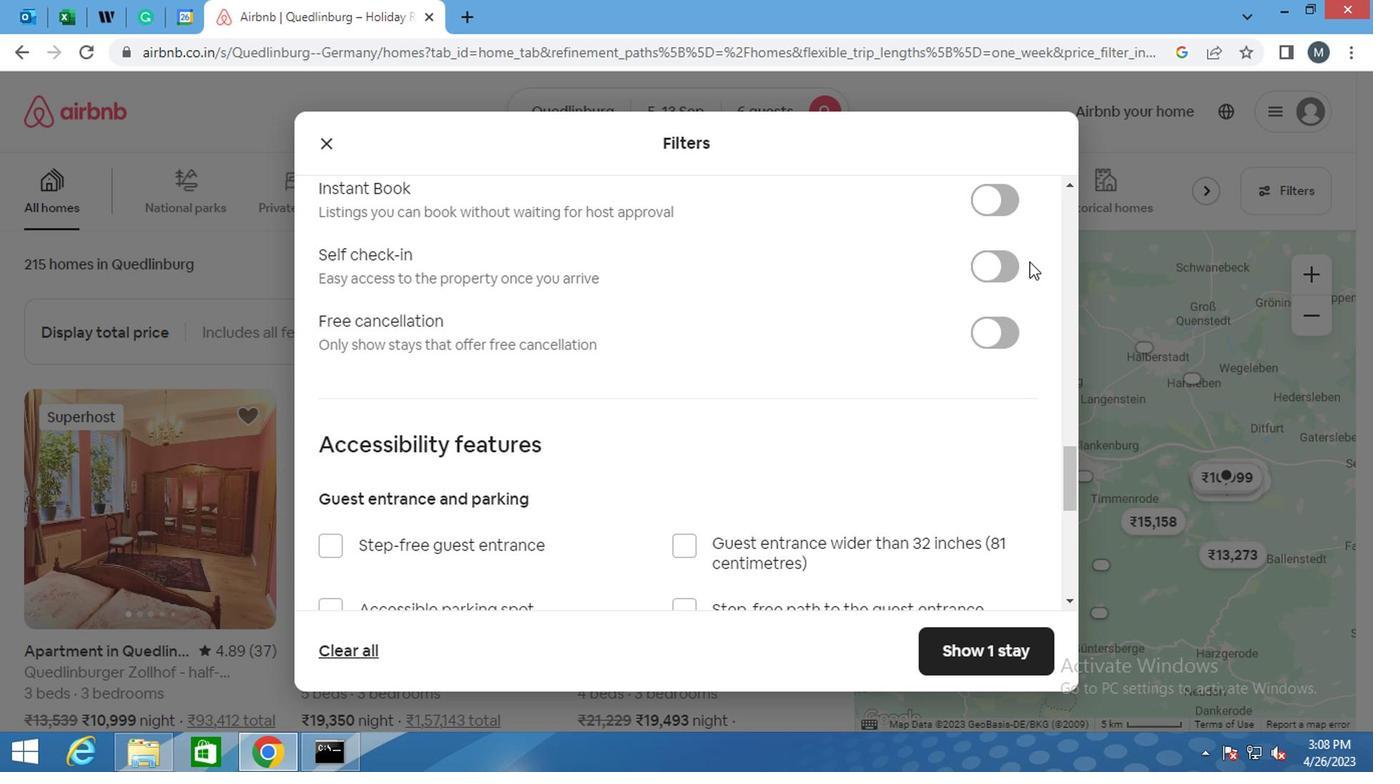 
Action: Mouse pressed left at (1004, 265)
Screenshot: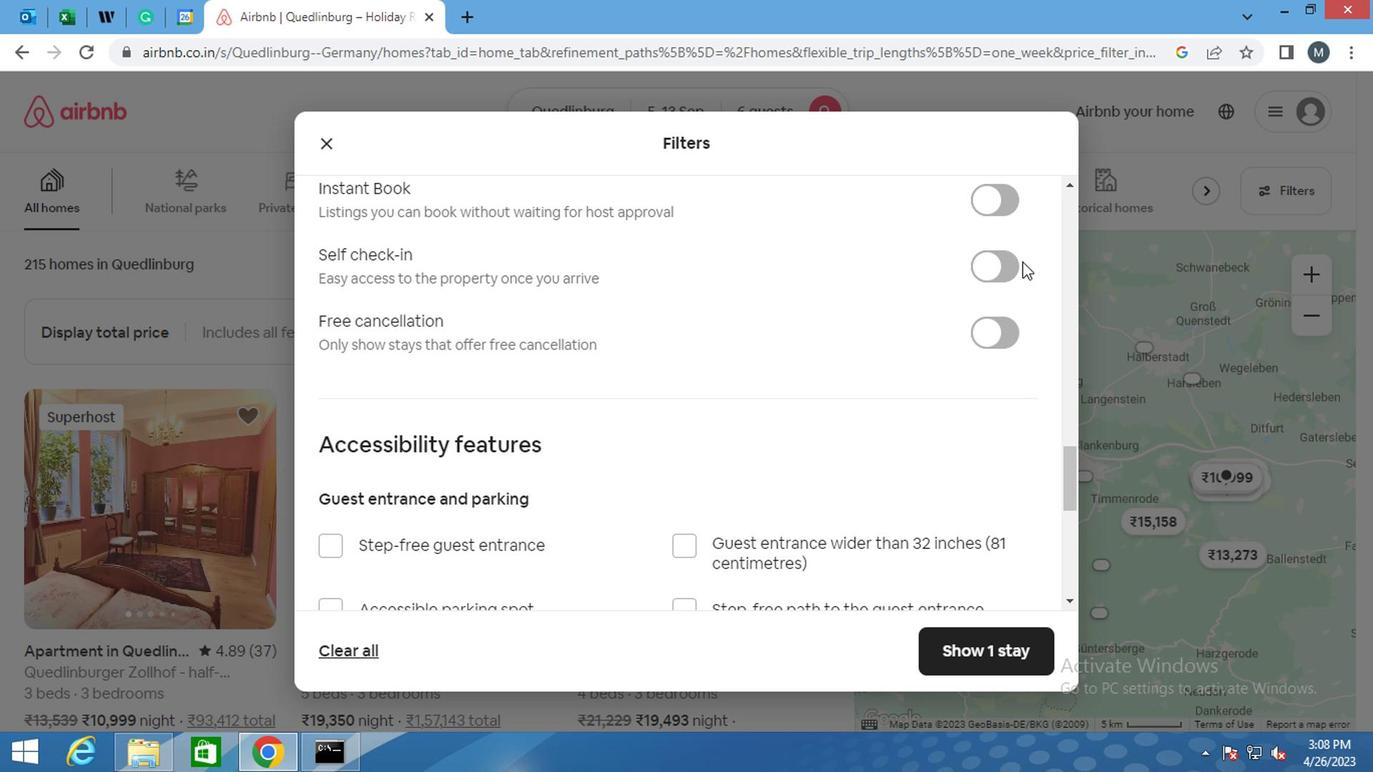 
Action: Mouse moved to (524, 348)
Screenshot: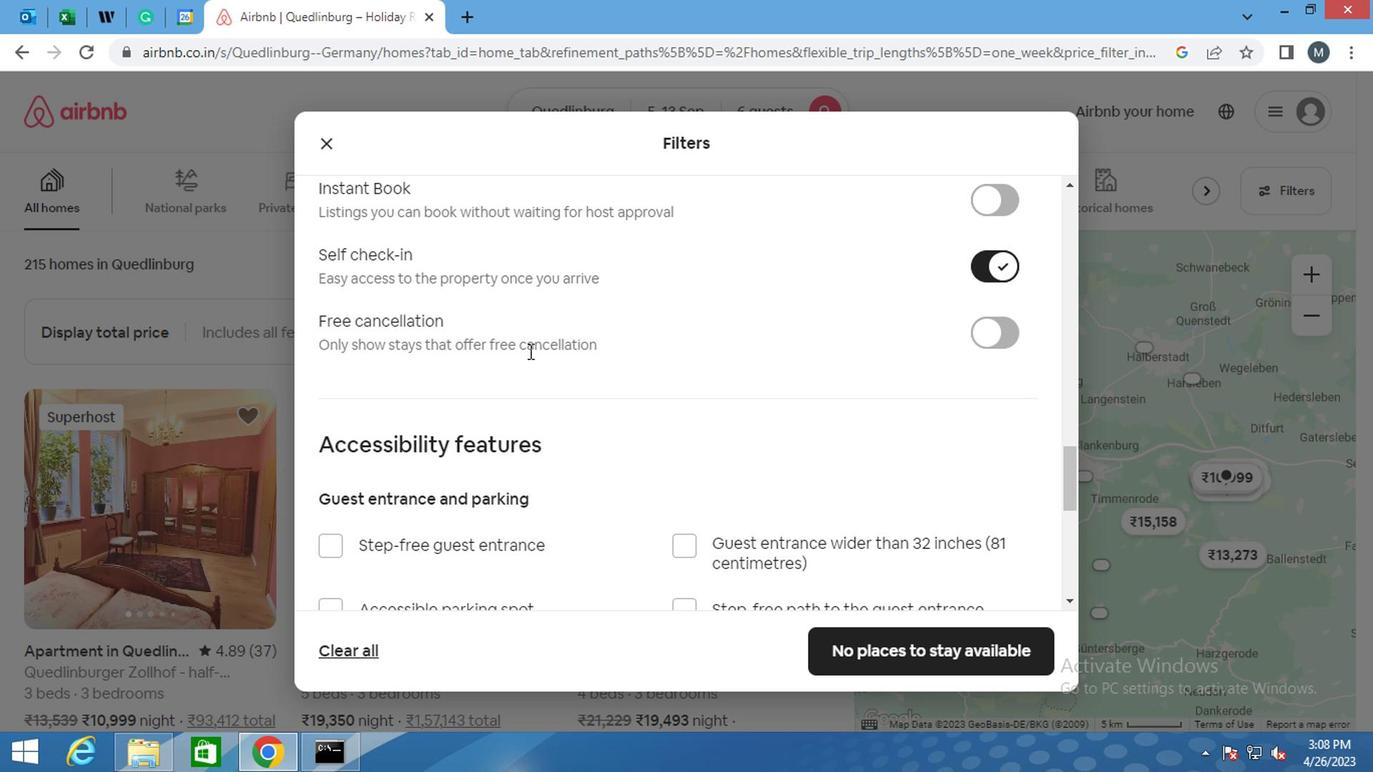
Action: Mouse scrolled (524, 347) with delta (0, 0)
Screenshot: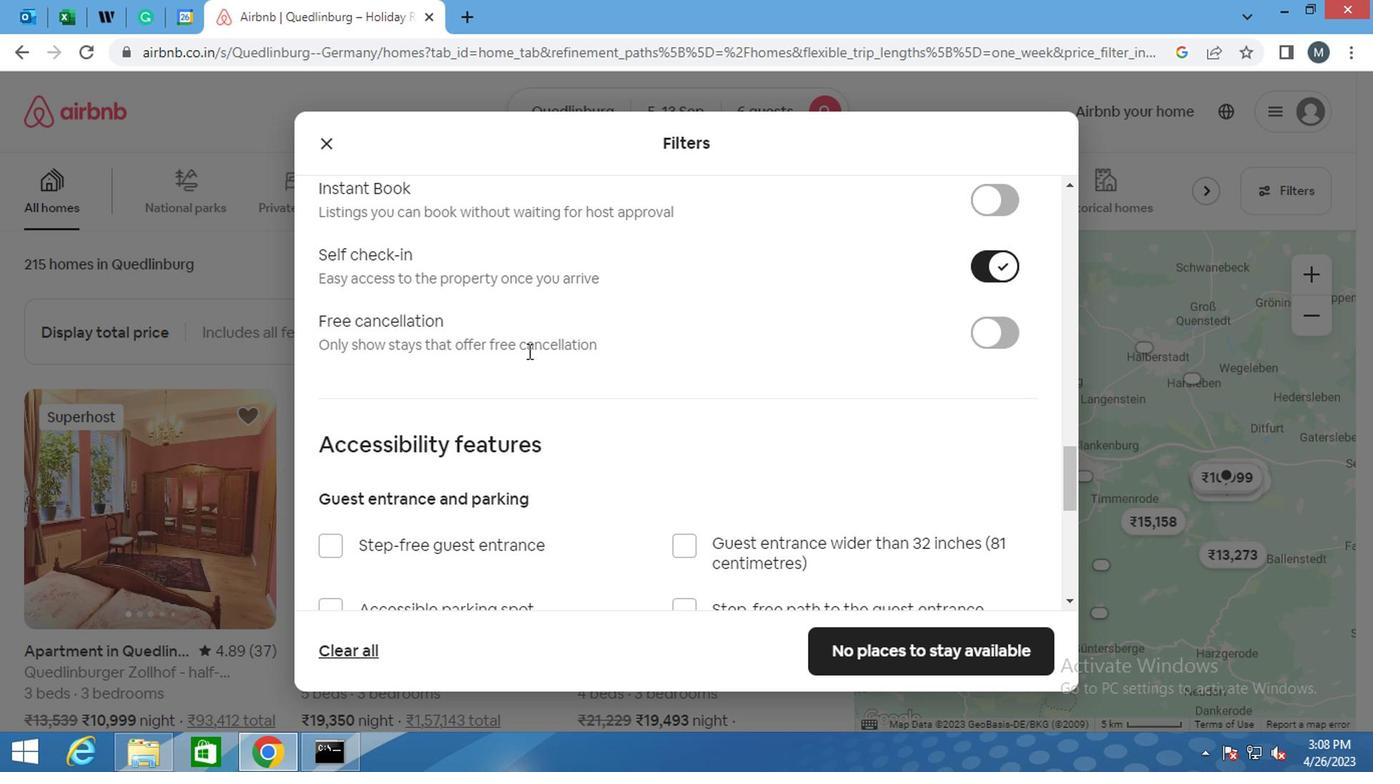 
Action: Mouse scrolled (524, 347) with delta (0, 0)
Screenshot: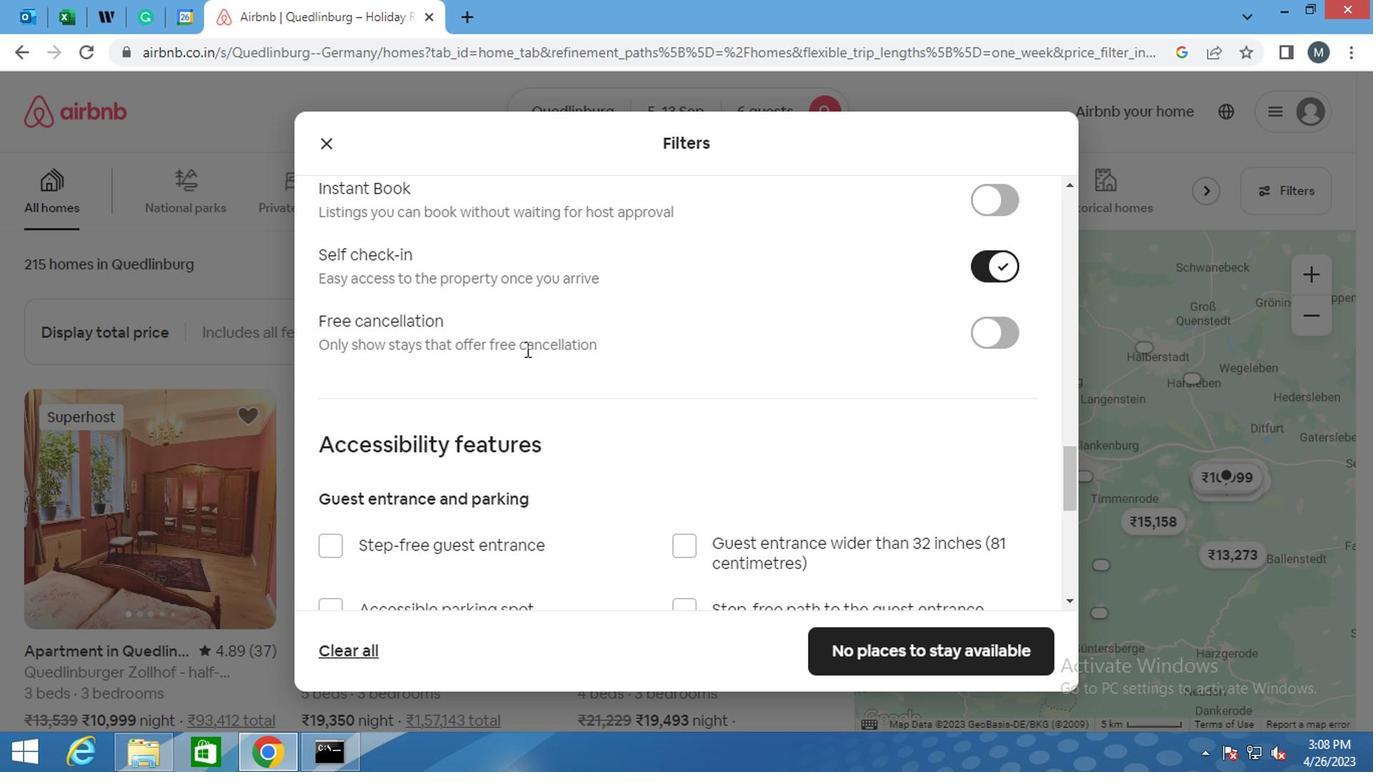 
Action: Mouse moved to (507, 348)
Screenshot: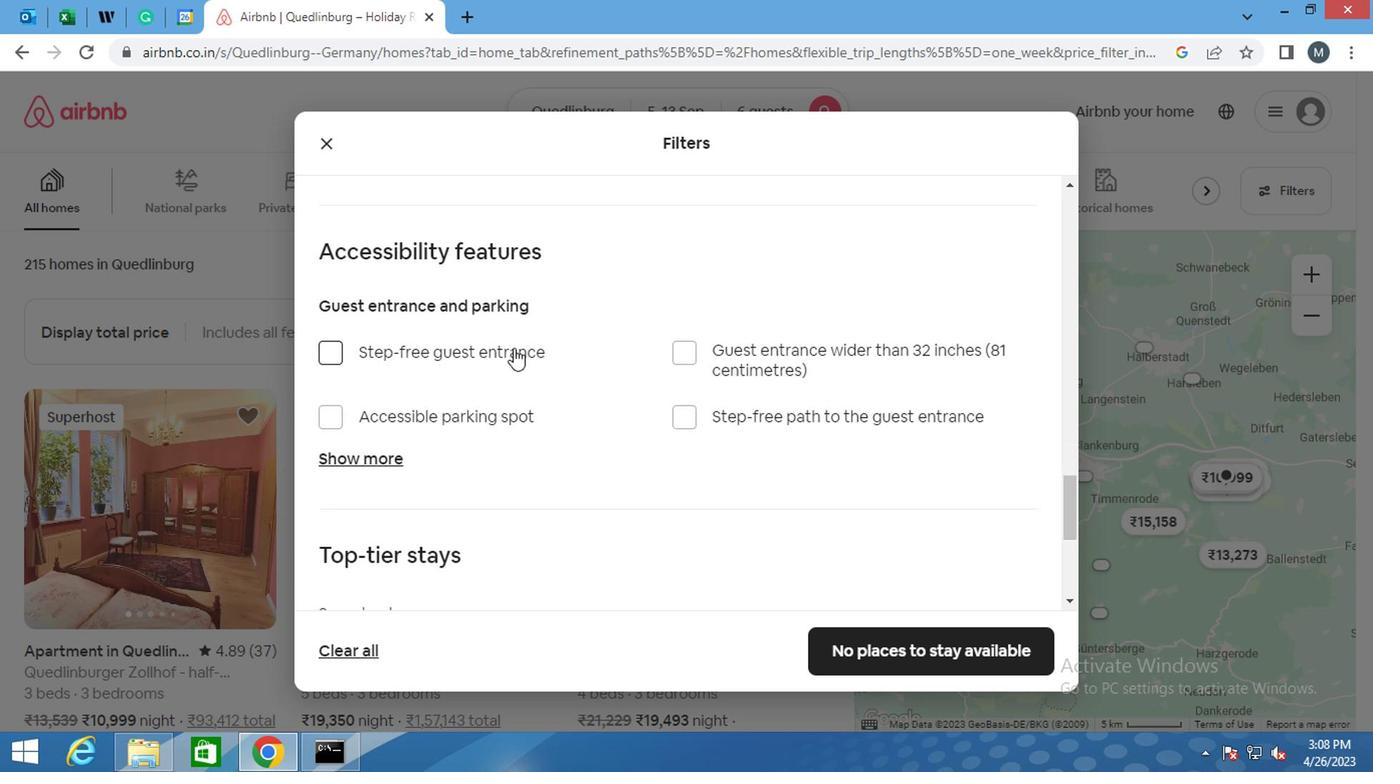 
Action: Mouse scrolled (507, 347) with delta (0, 0)
Screenshot: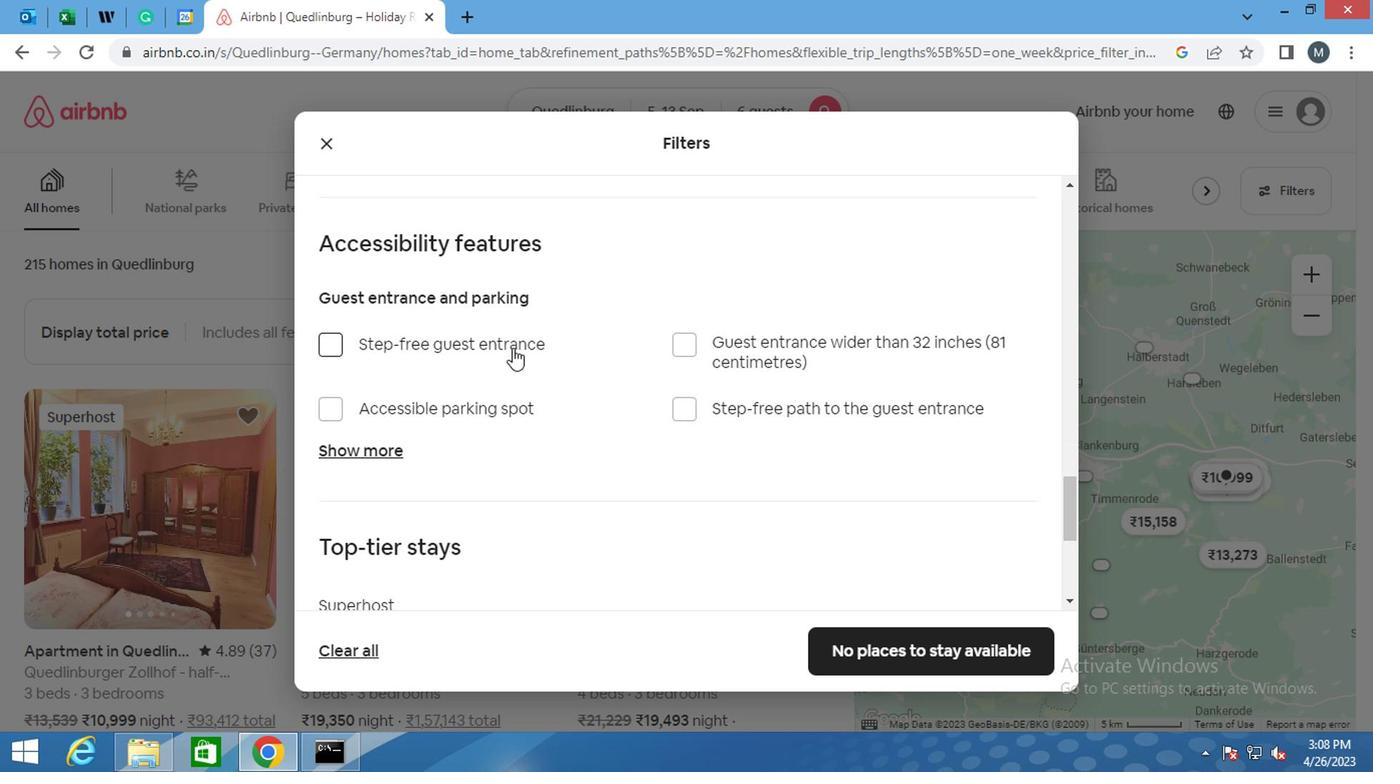 
Action: Mouse moved to (482, 345)
Screenshot: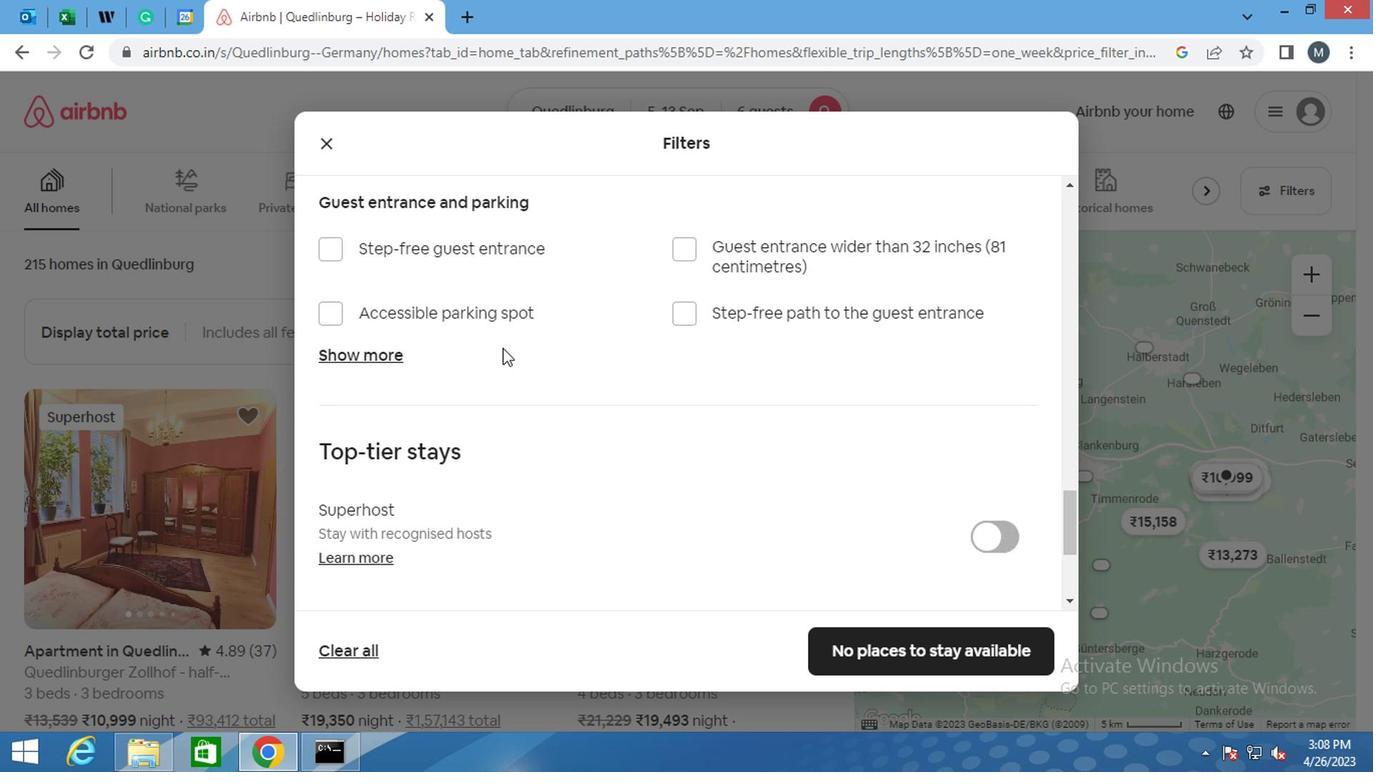 
Action: Mouse scrolled (482, 344) with delta (0, 0)
Screenshot: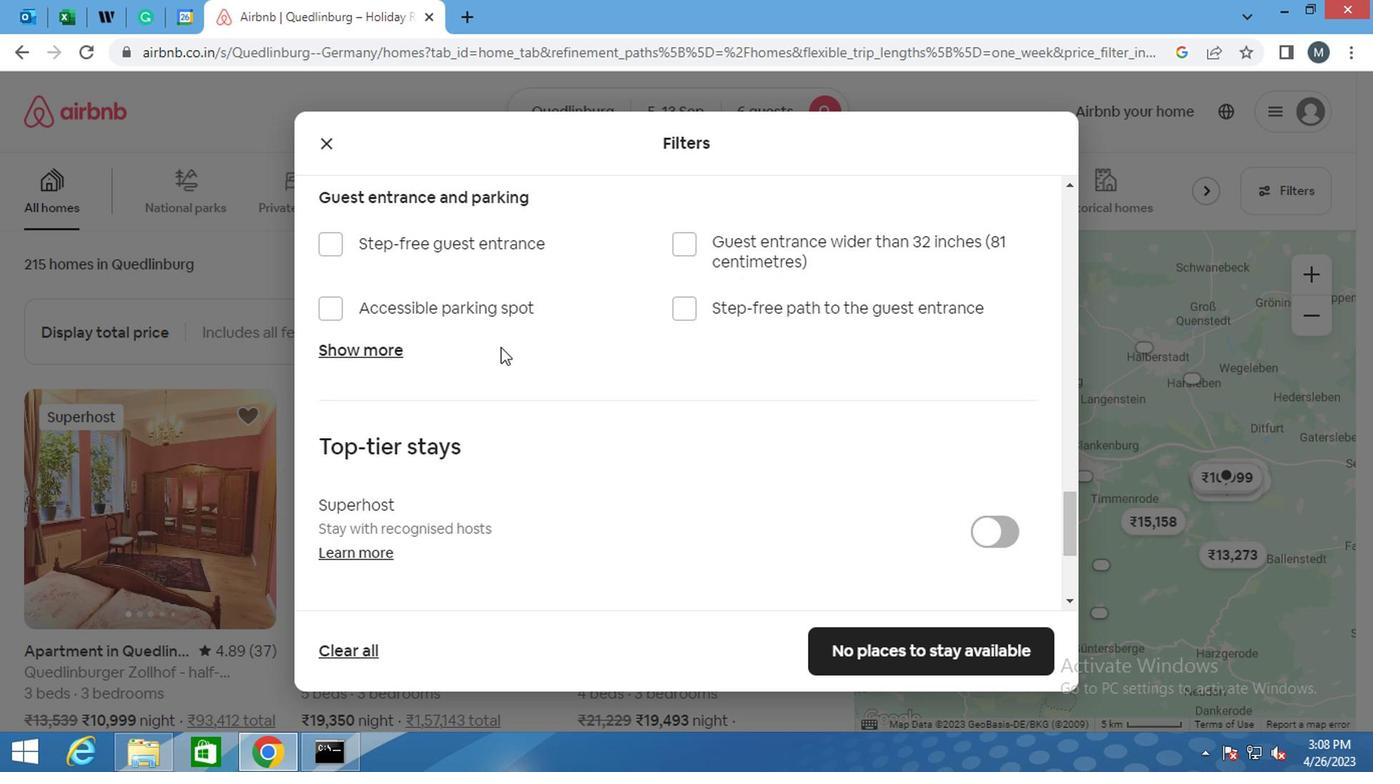
Action: Mouse moved to (469, 344)
Screenshot: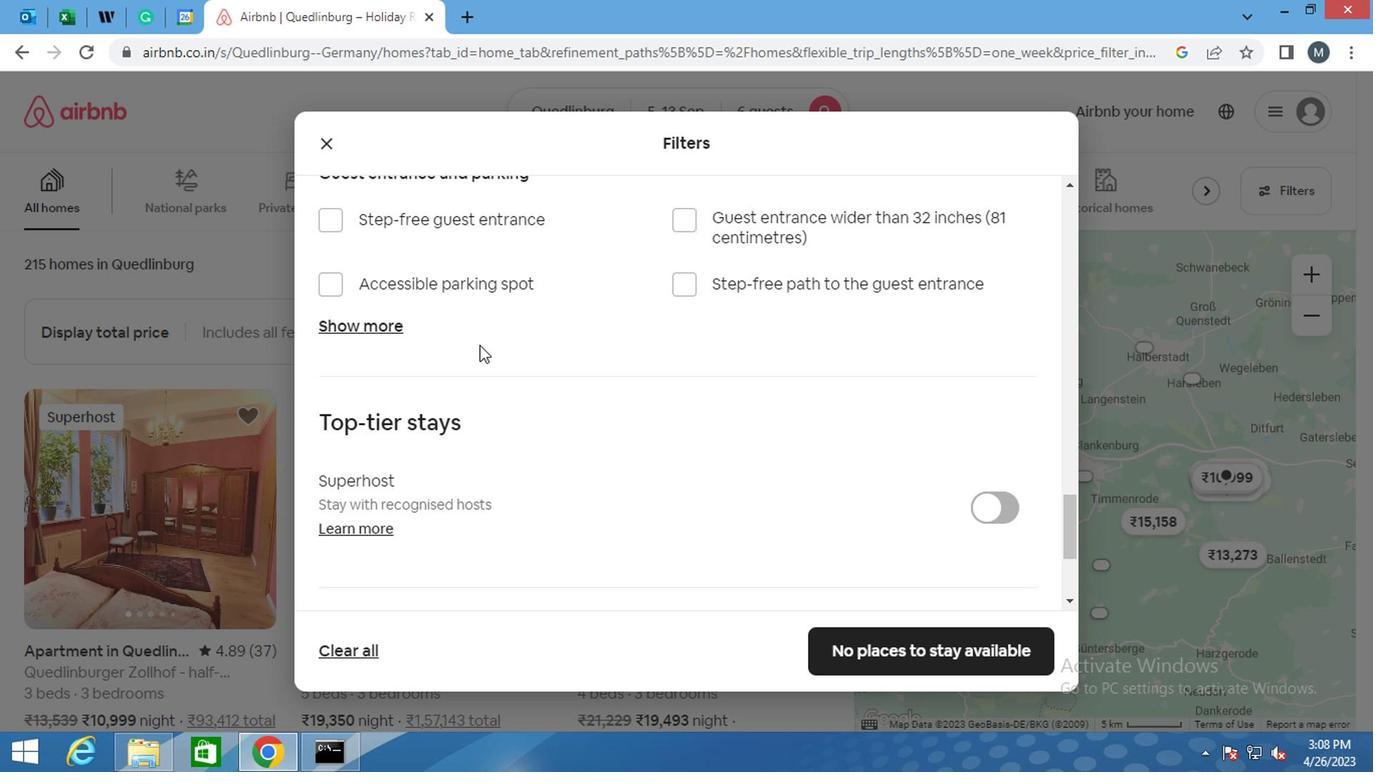 
Action: Mouse scrolled (469, 342) with delta (0, -1)
Screenshot: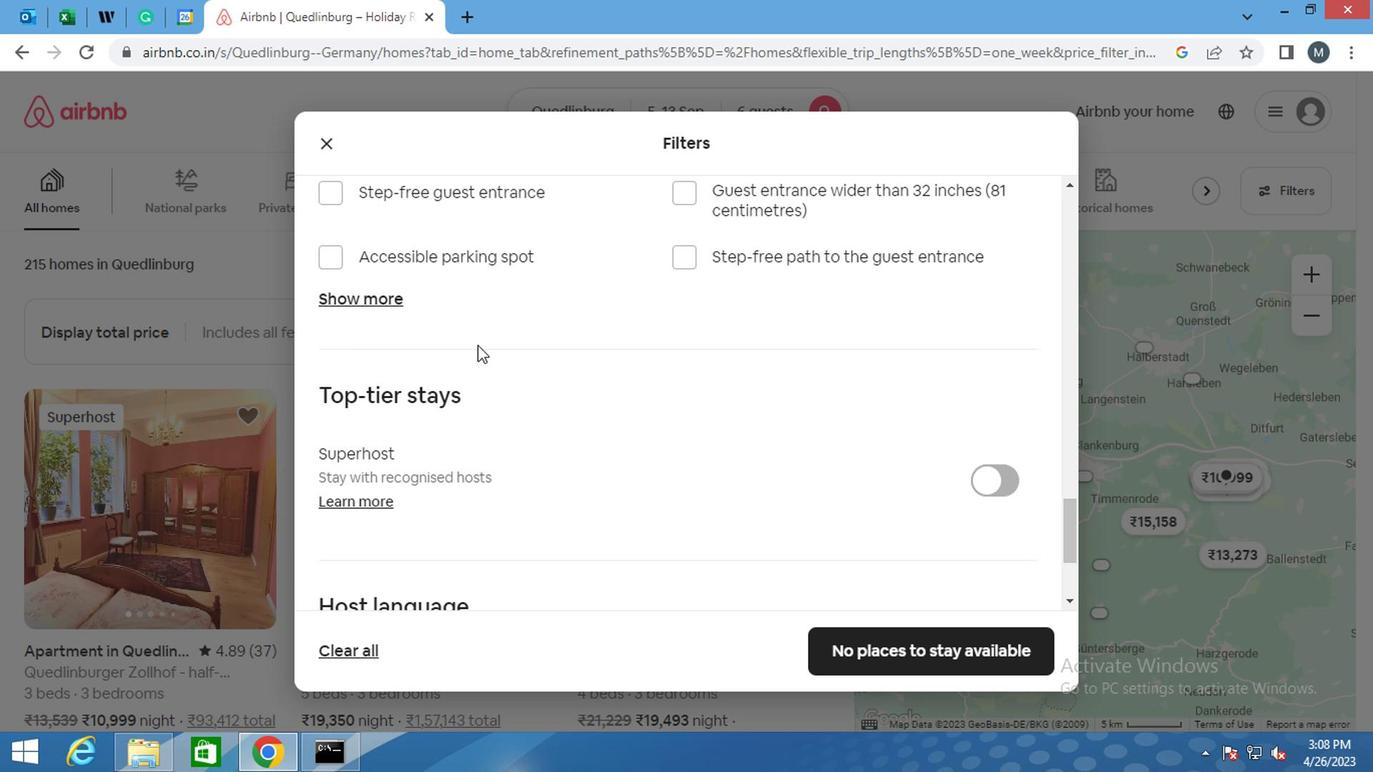 
Action: Mouse moved to (458, 406)
Screenshot: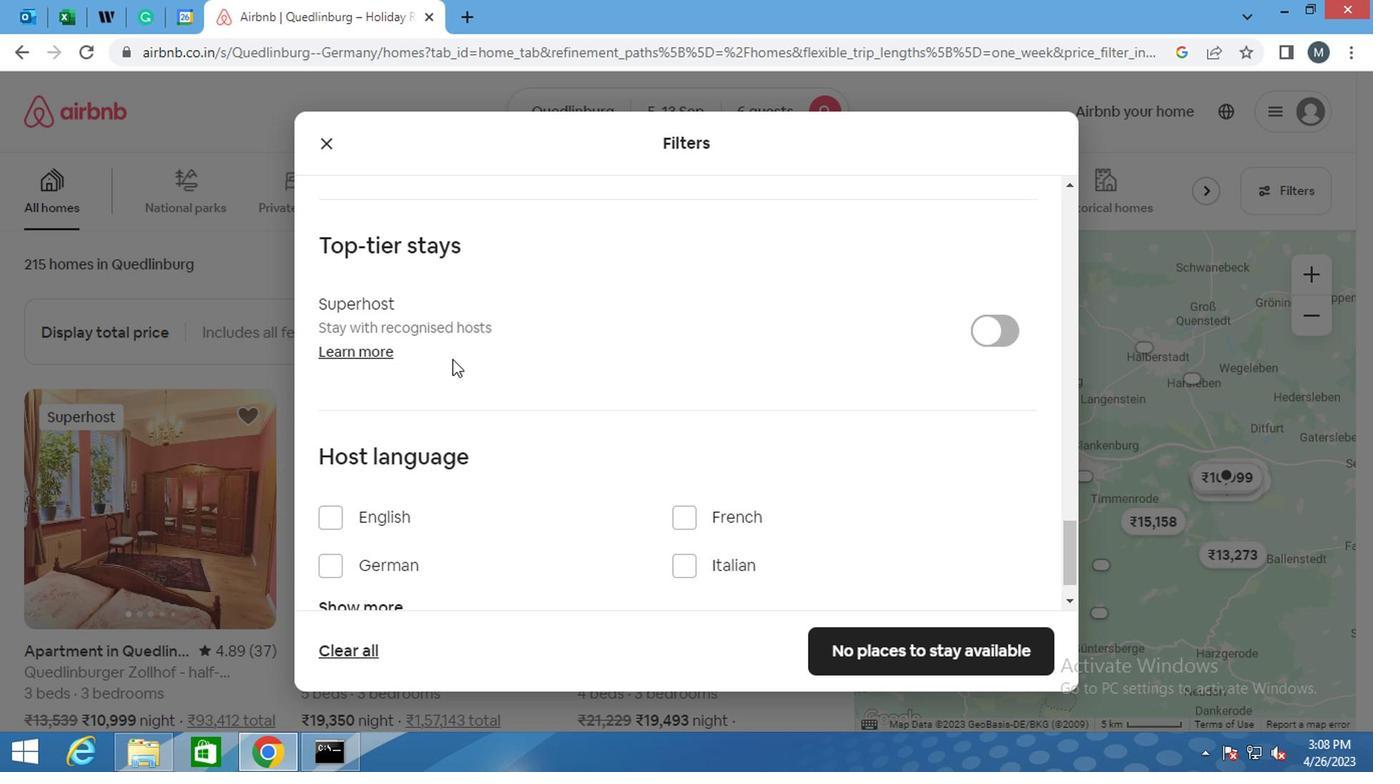 
Action: Mouse scrolled (458, 404) with delta (0, -1)
Screenshot: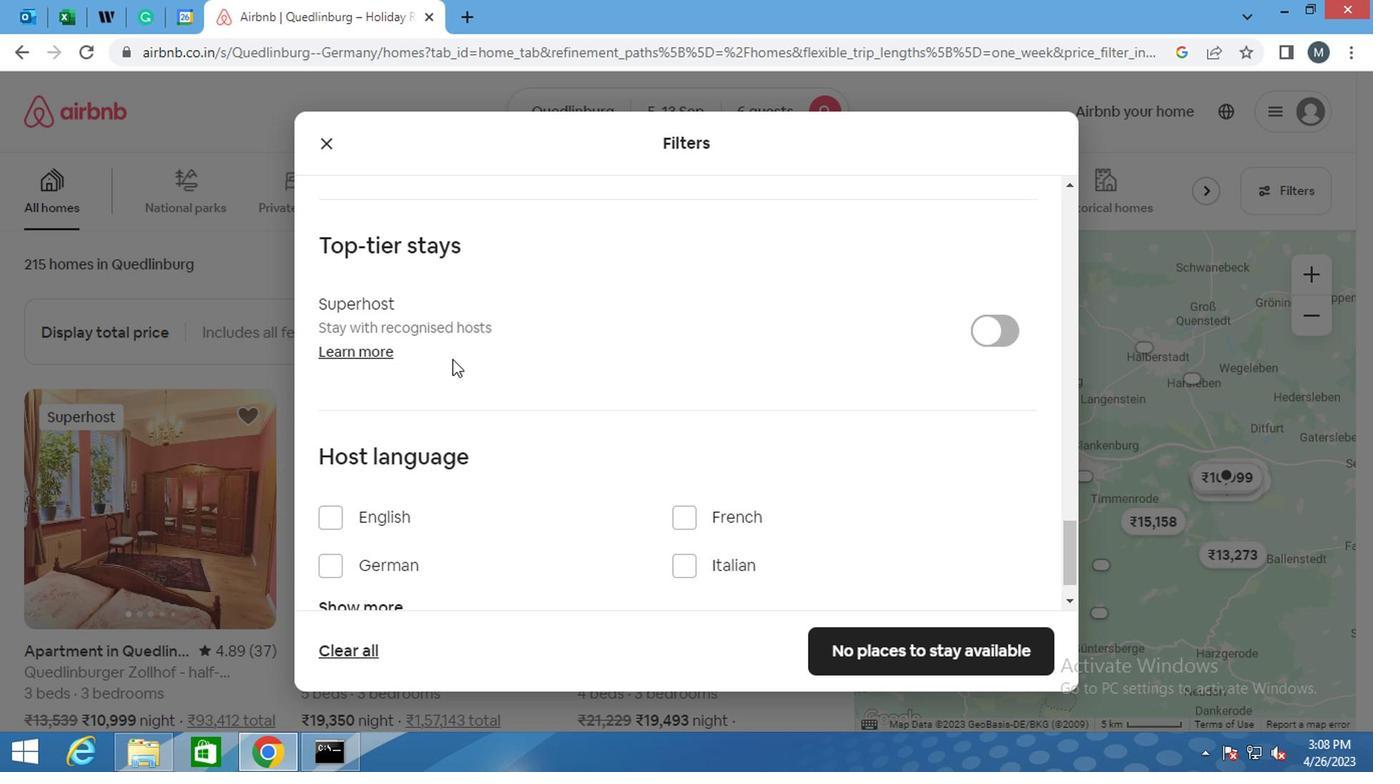 
Action: Mouse moved to (343, 475)
Screenshot: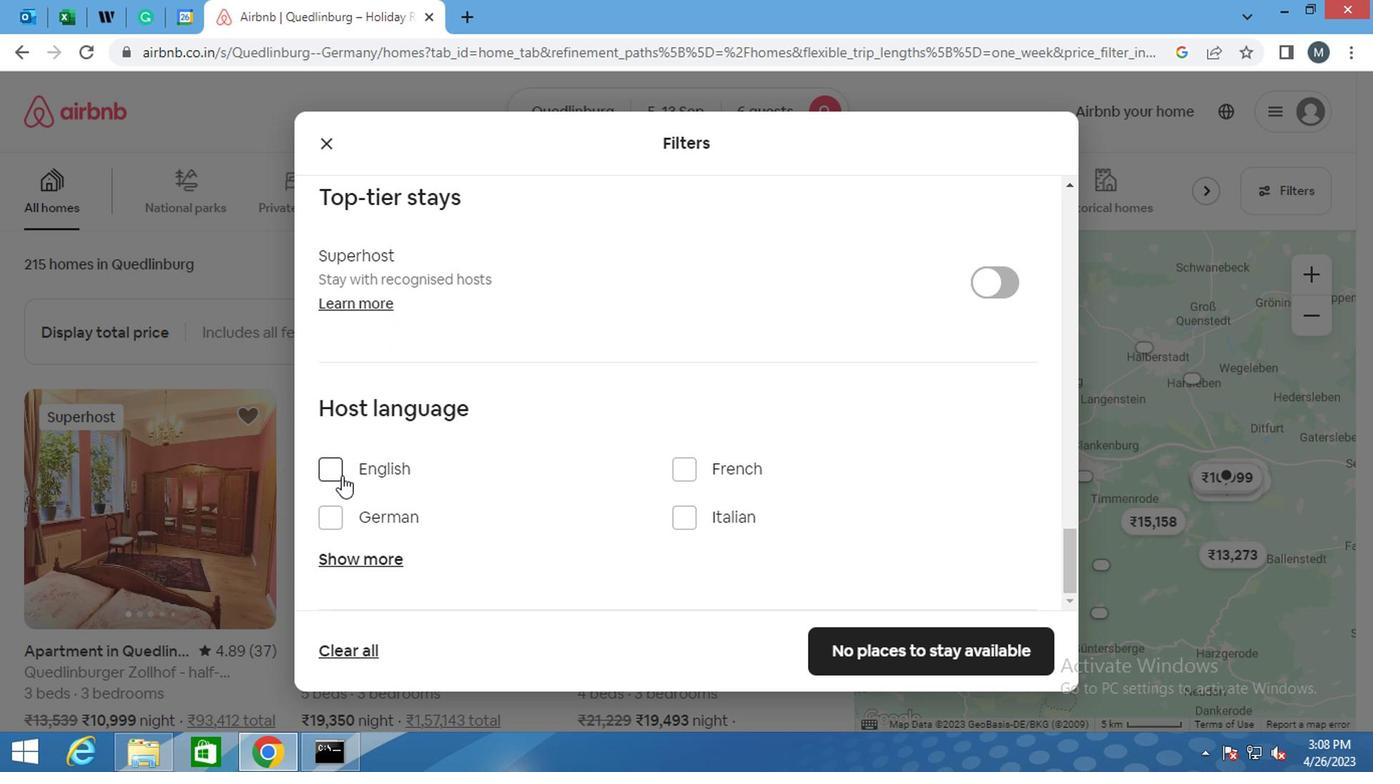 
Action: Mouse pressed left at (343, 475)
Screenshot: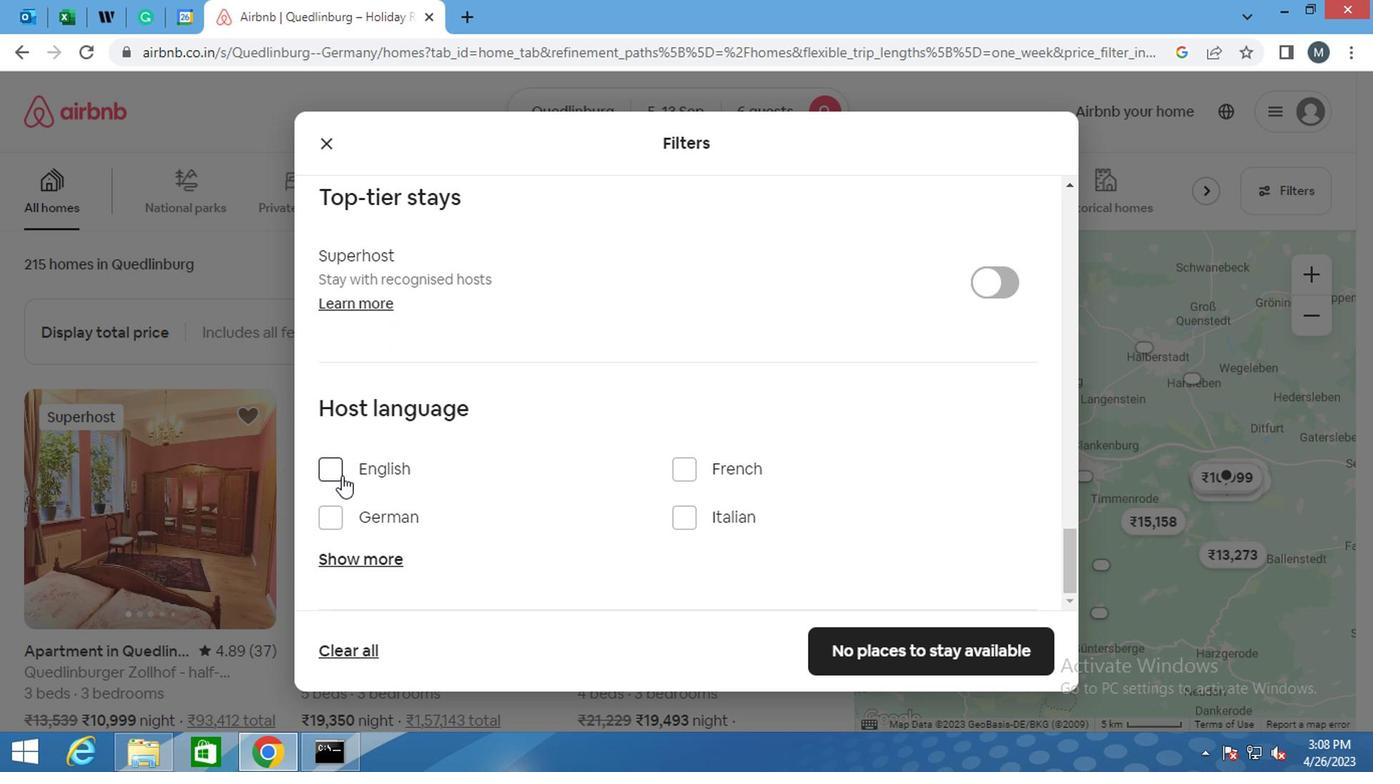 
Action: Mouse moved to (532, 417)
Screenshot: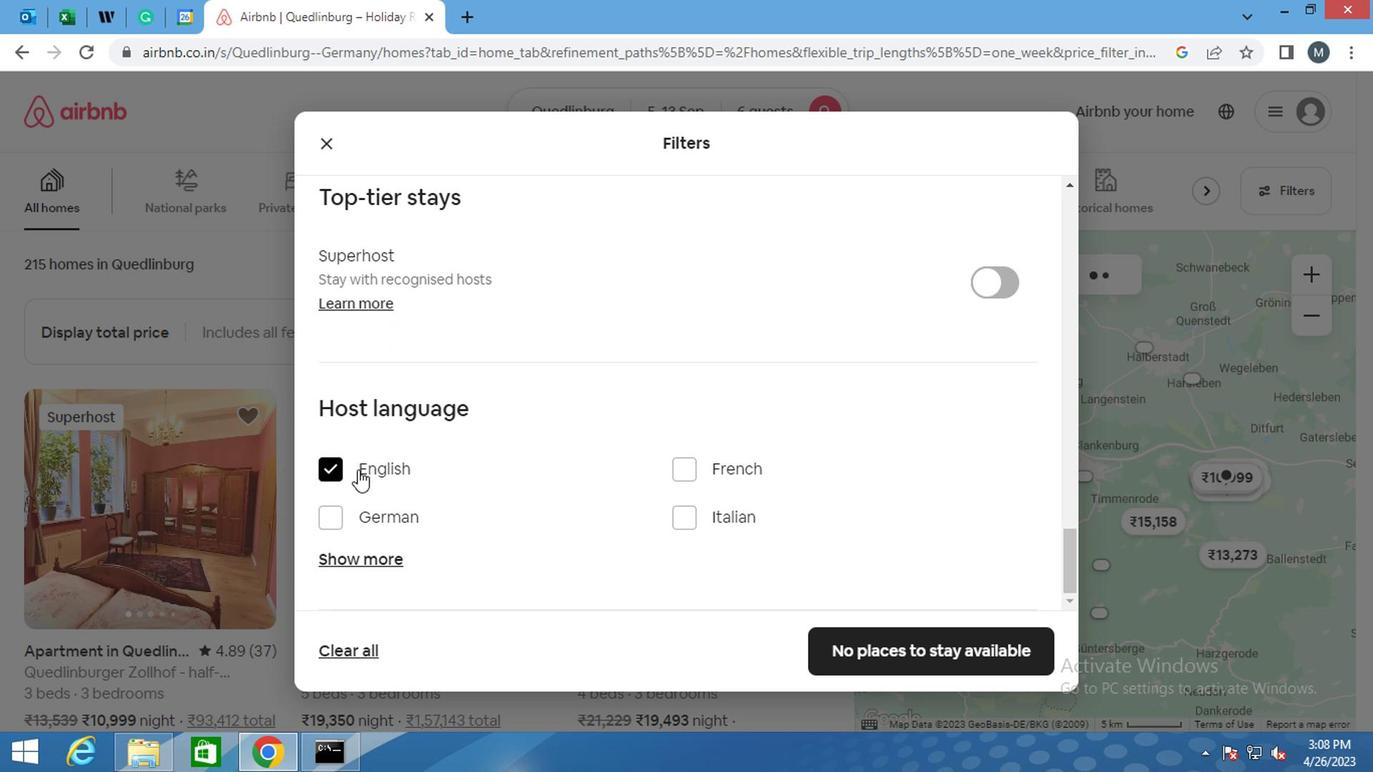 
Action: Mouse scrolled (532, 416) with delta (0, 0)
Screenshot: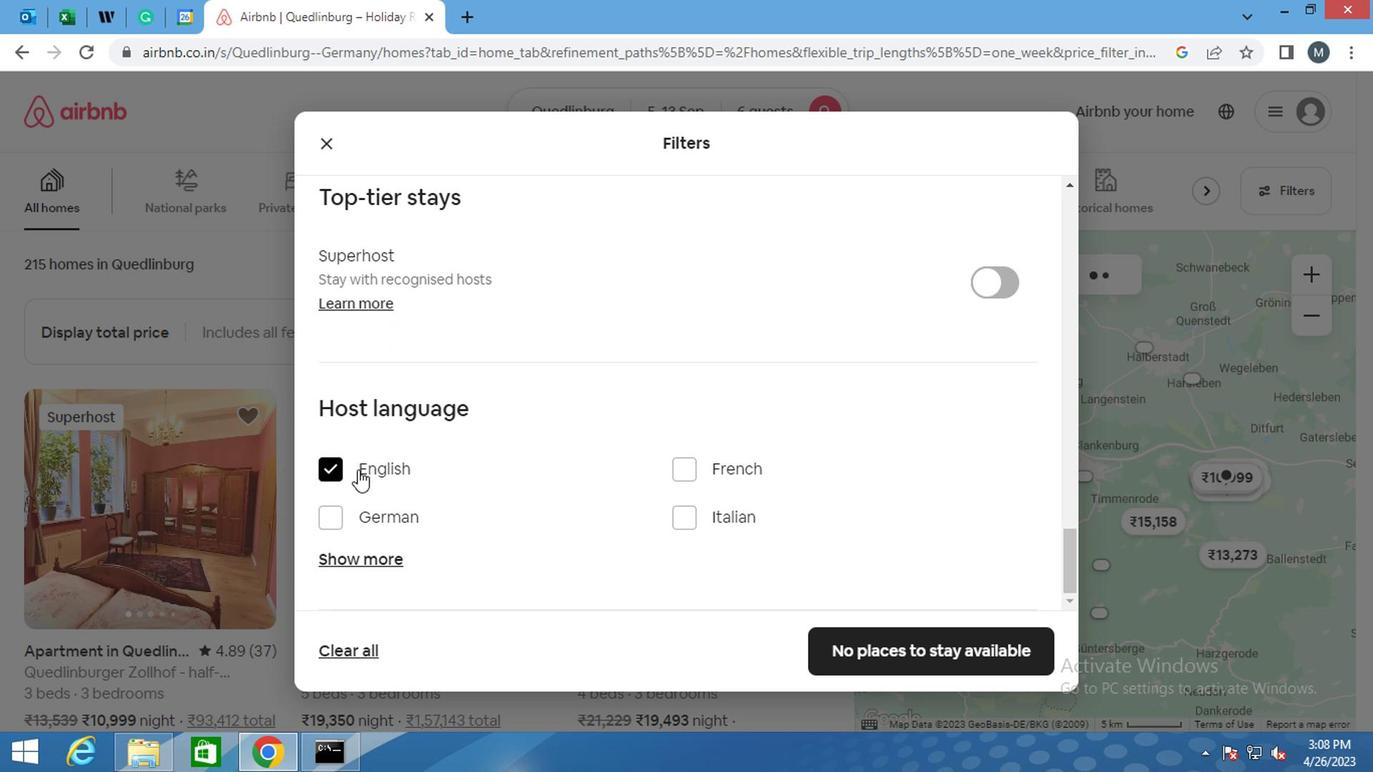 
Action: Mouse moved to (541, 432)
Screenshot: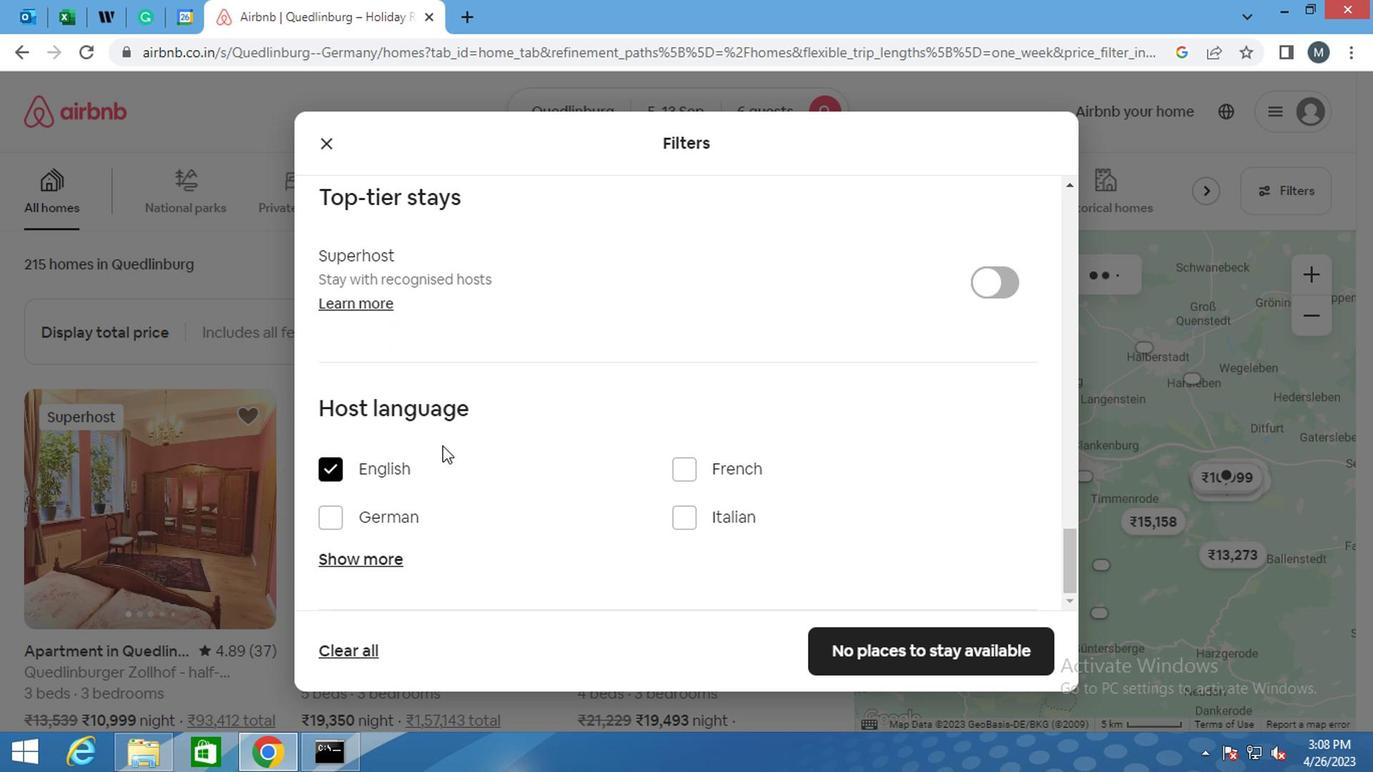
Action: Mouse scrolled (541, 431) with delta (0, 0)
Screenshot: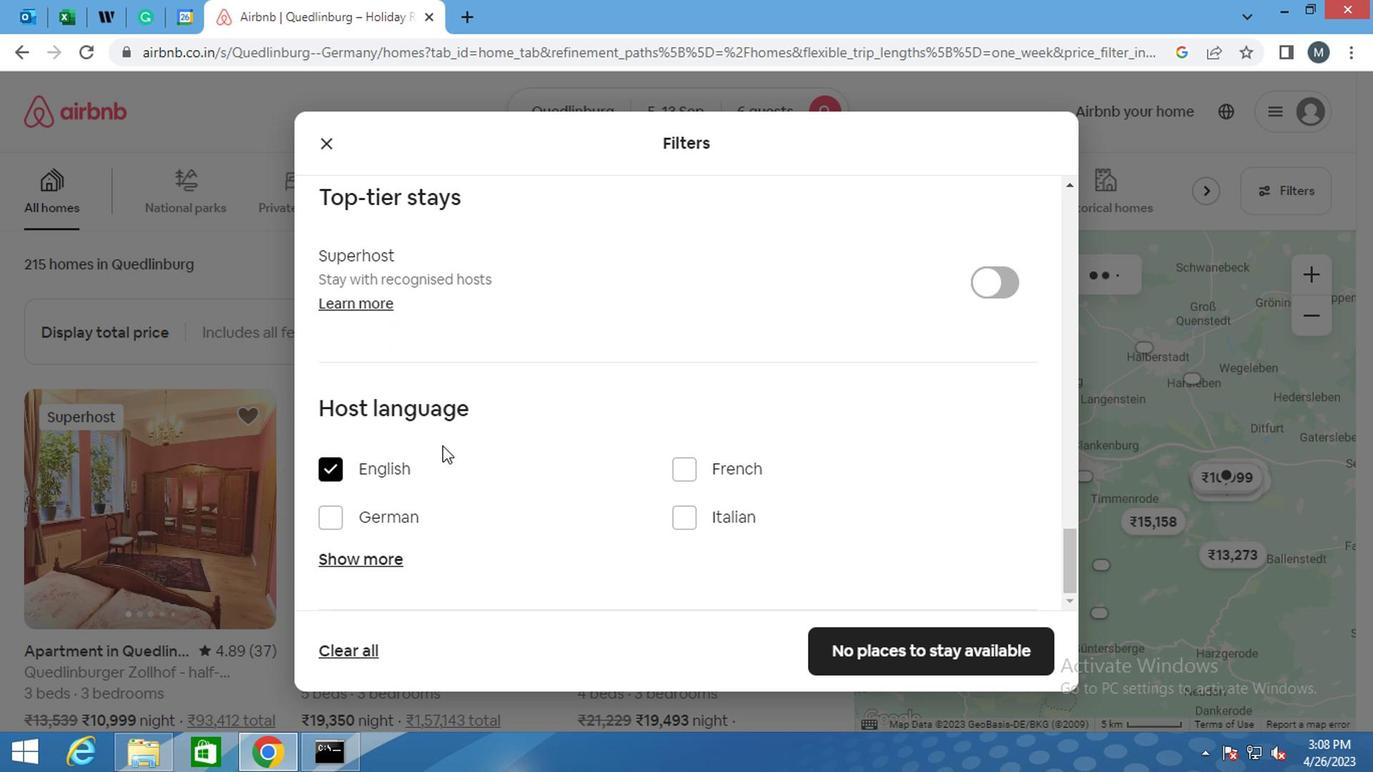 
Action: Mouse moved to (842, 590)
Screenshot: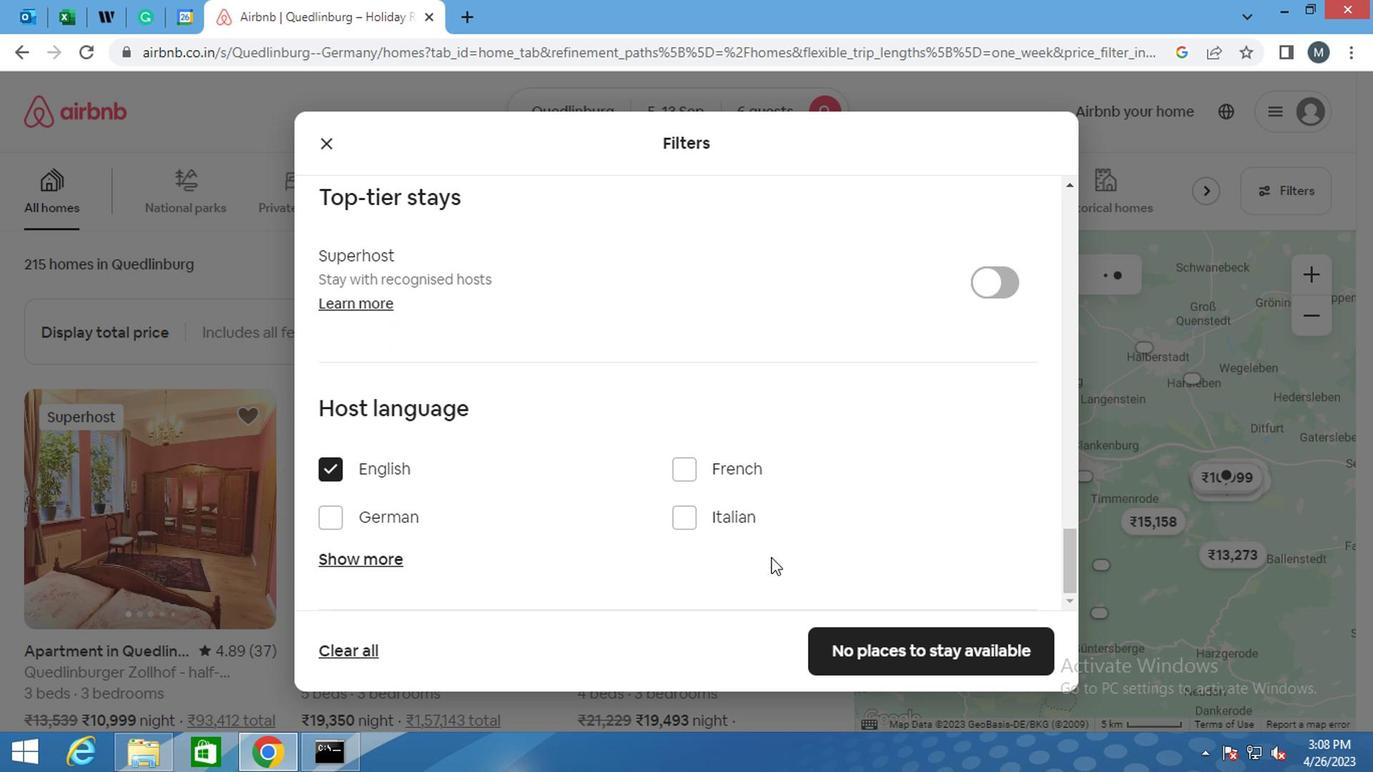
Action: Mouse scrolled (842, 589) with delta (0, 0)
Screenshot: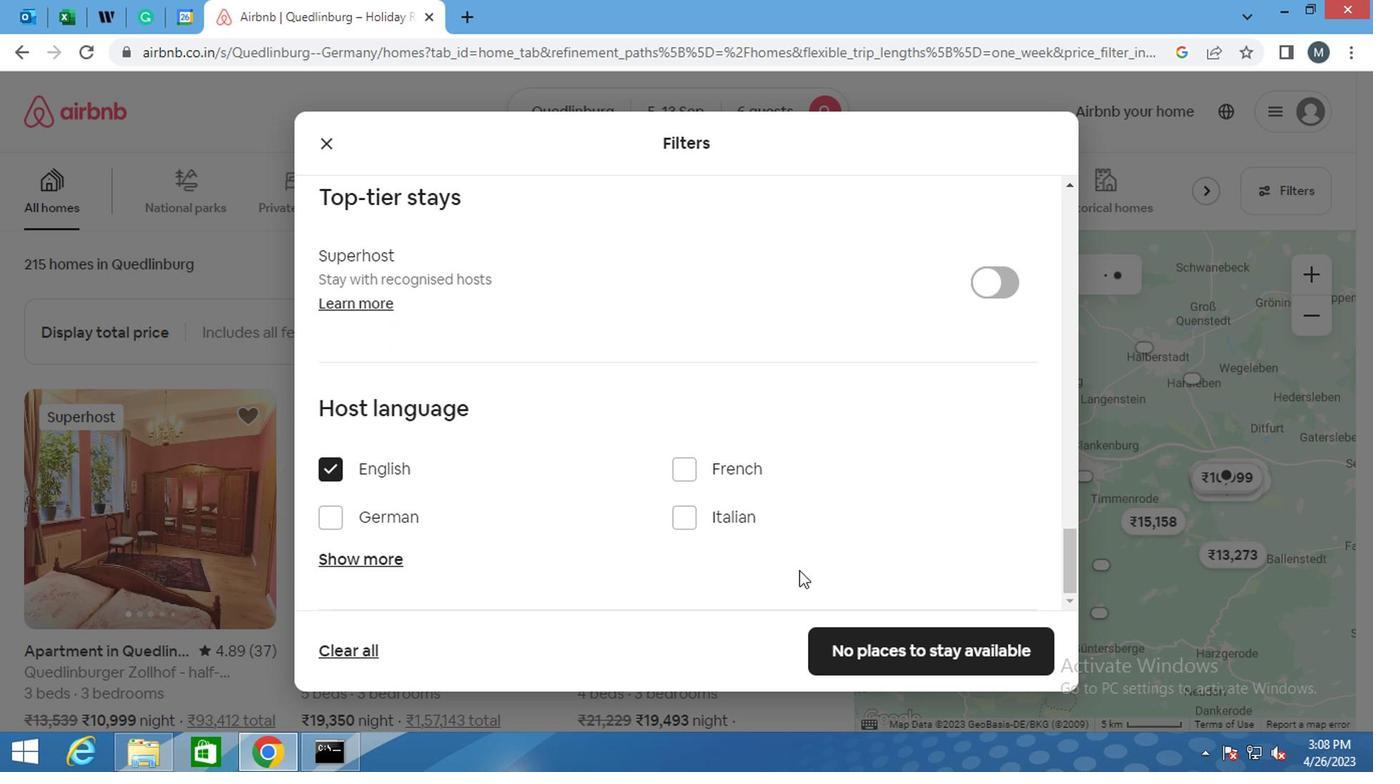 
Action: Mouse scrolled (842, 589) with delta (0, 0)
Screenshot: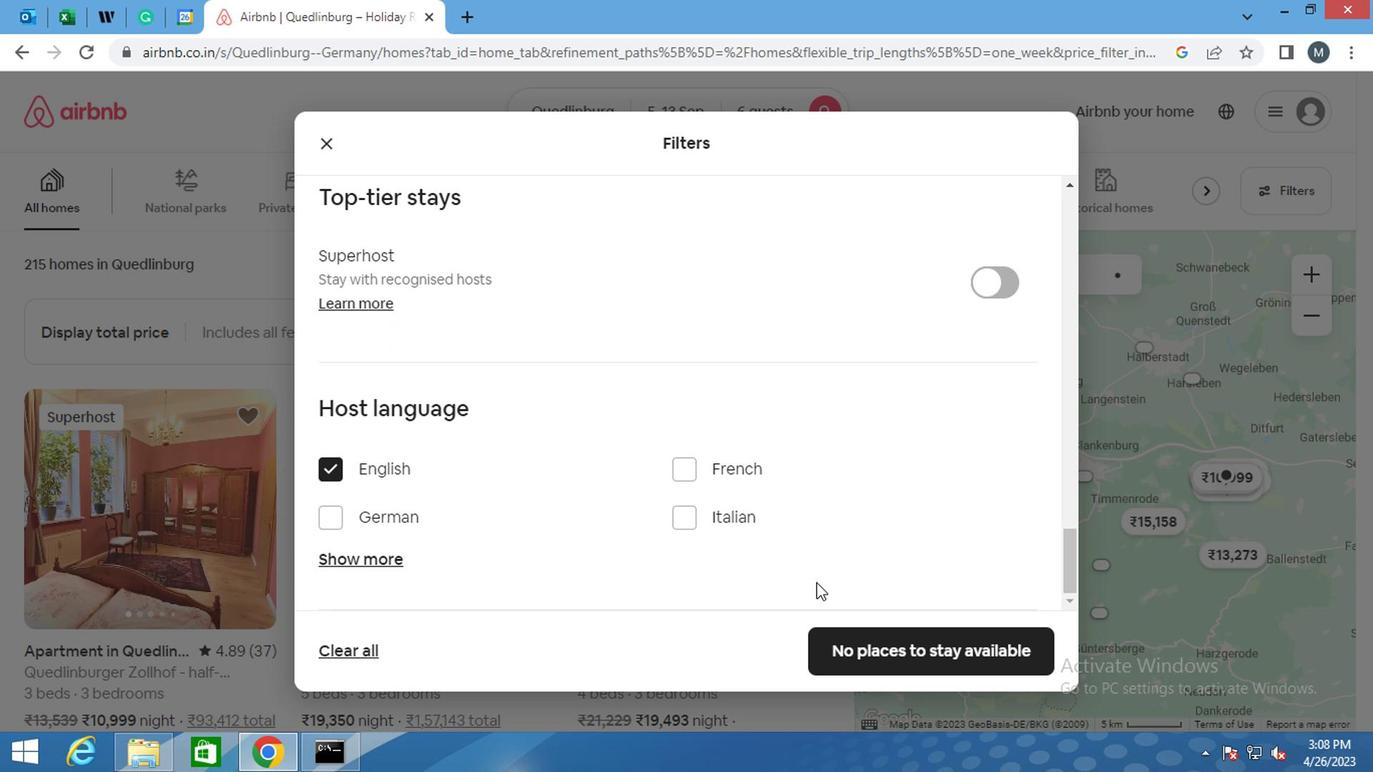 
Action: Mouse scrolled (842, 589) with delta (0, 0)
Screenshot: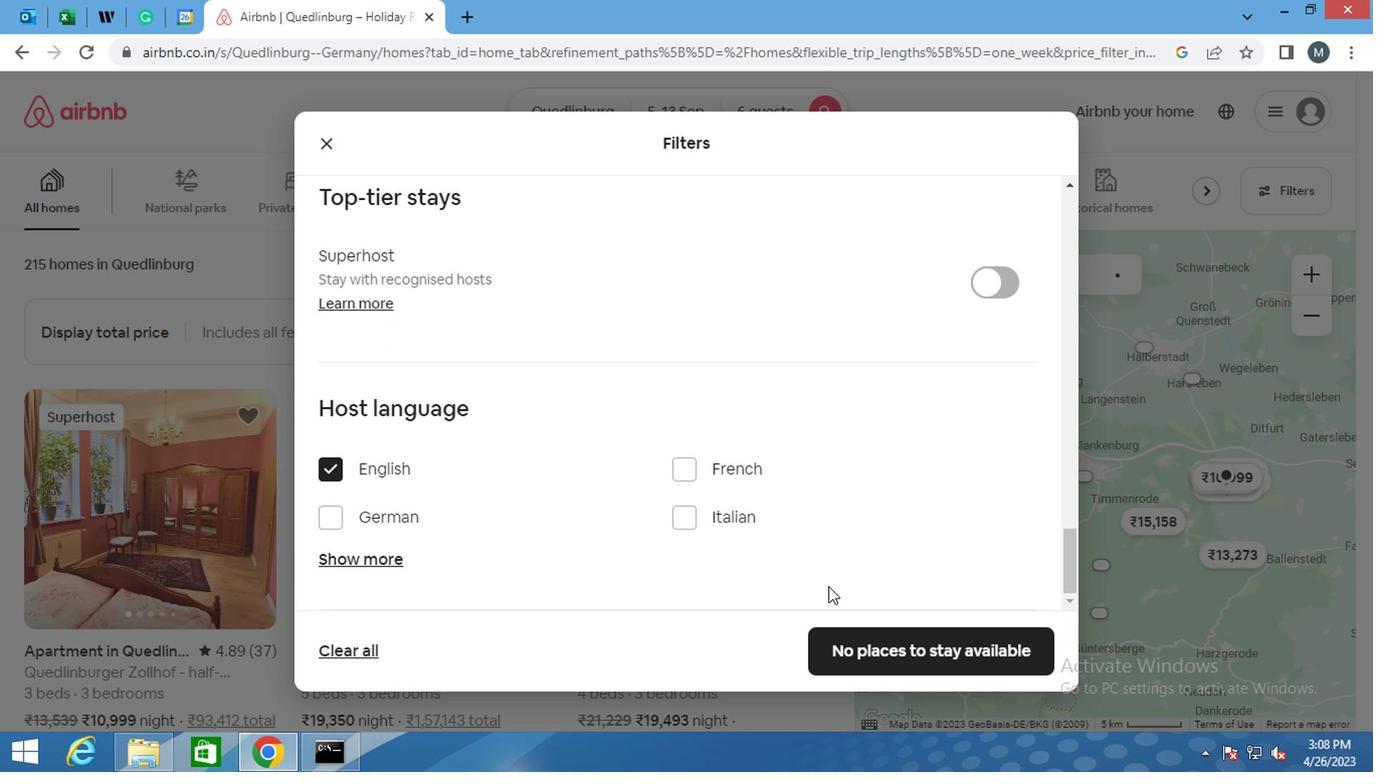 
Action: Mouse moved to (876, 652)
Screenshot: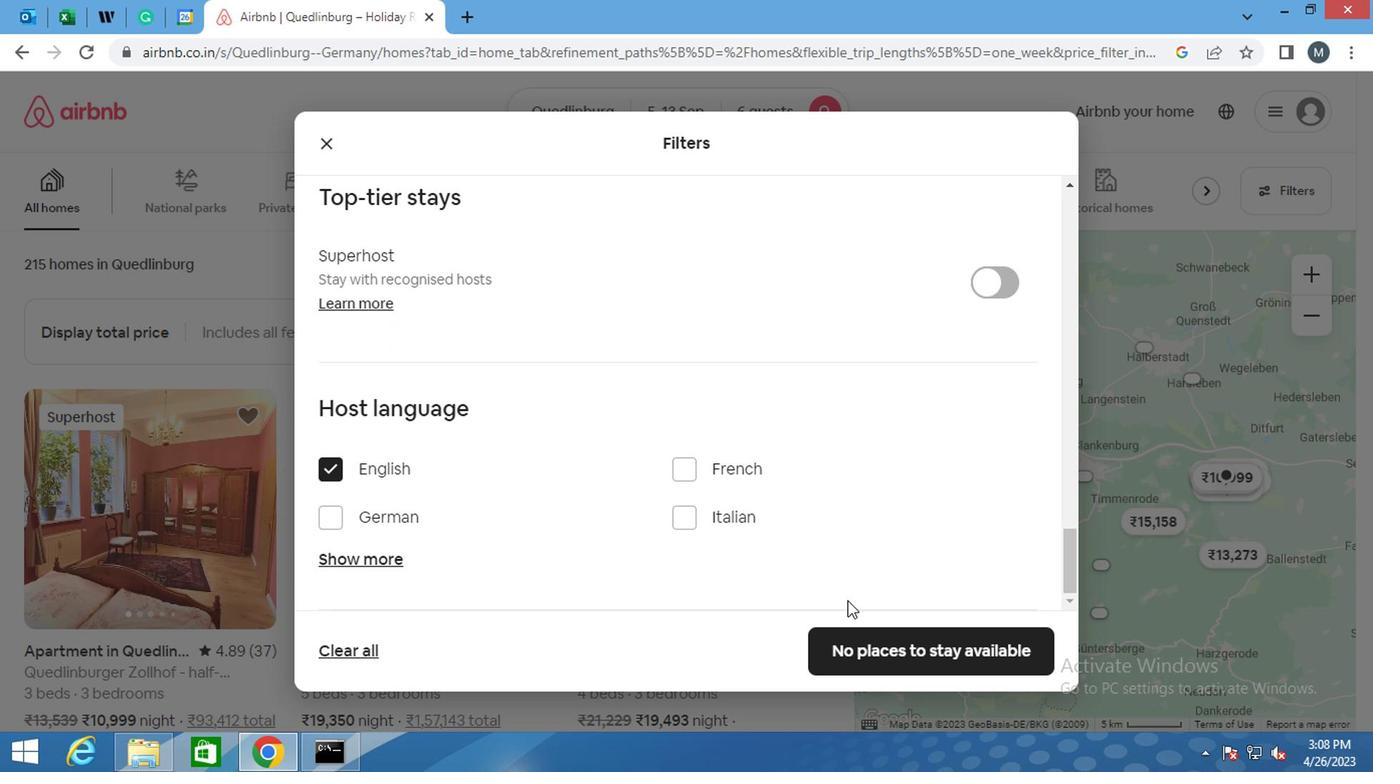 
Action: Mouse pressed left at (876, 652)
Screenshot: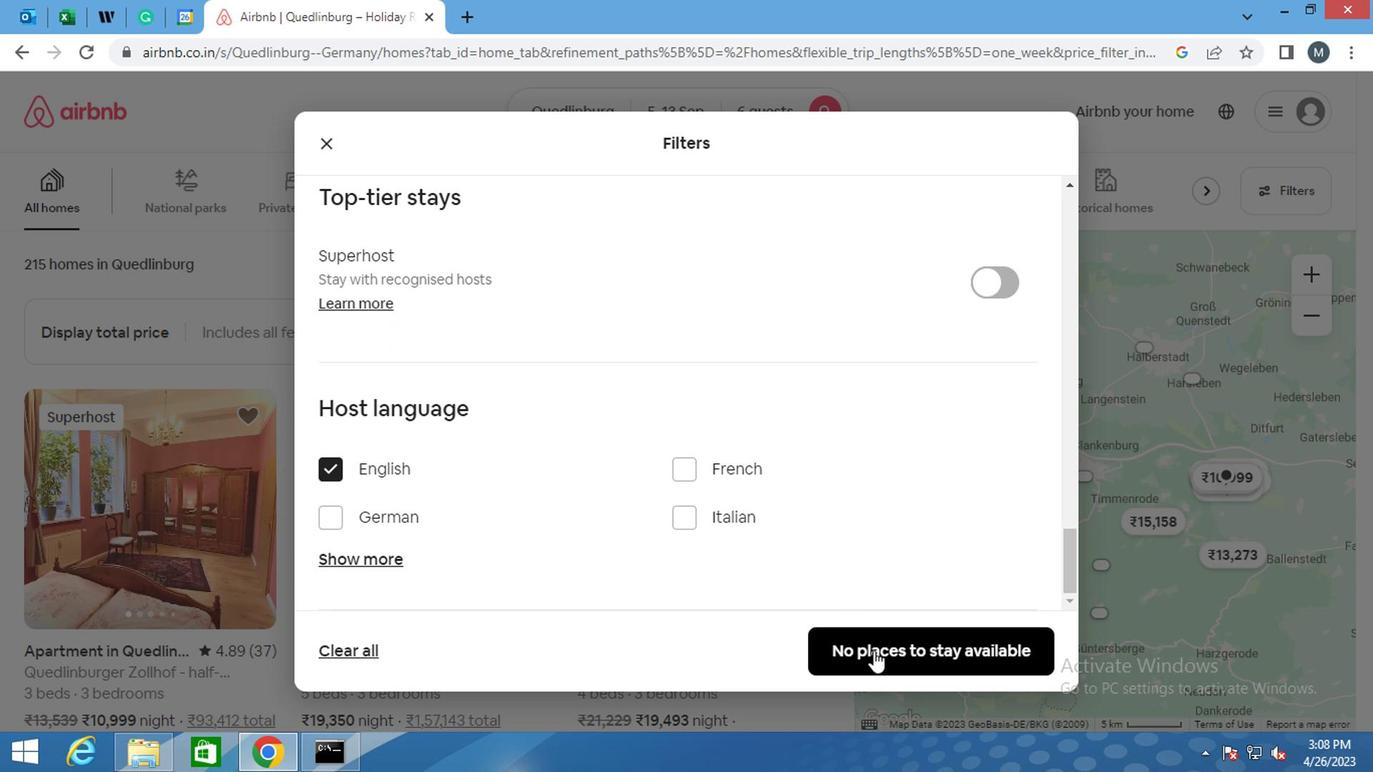
Action: Mouse moved to (871, 648)
Screenshot: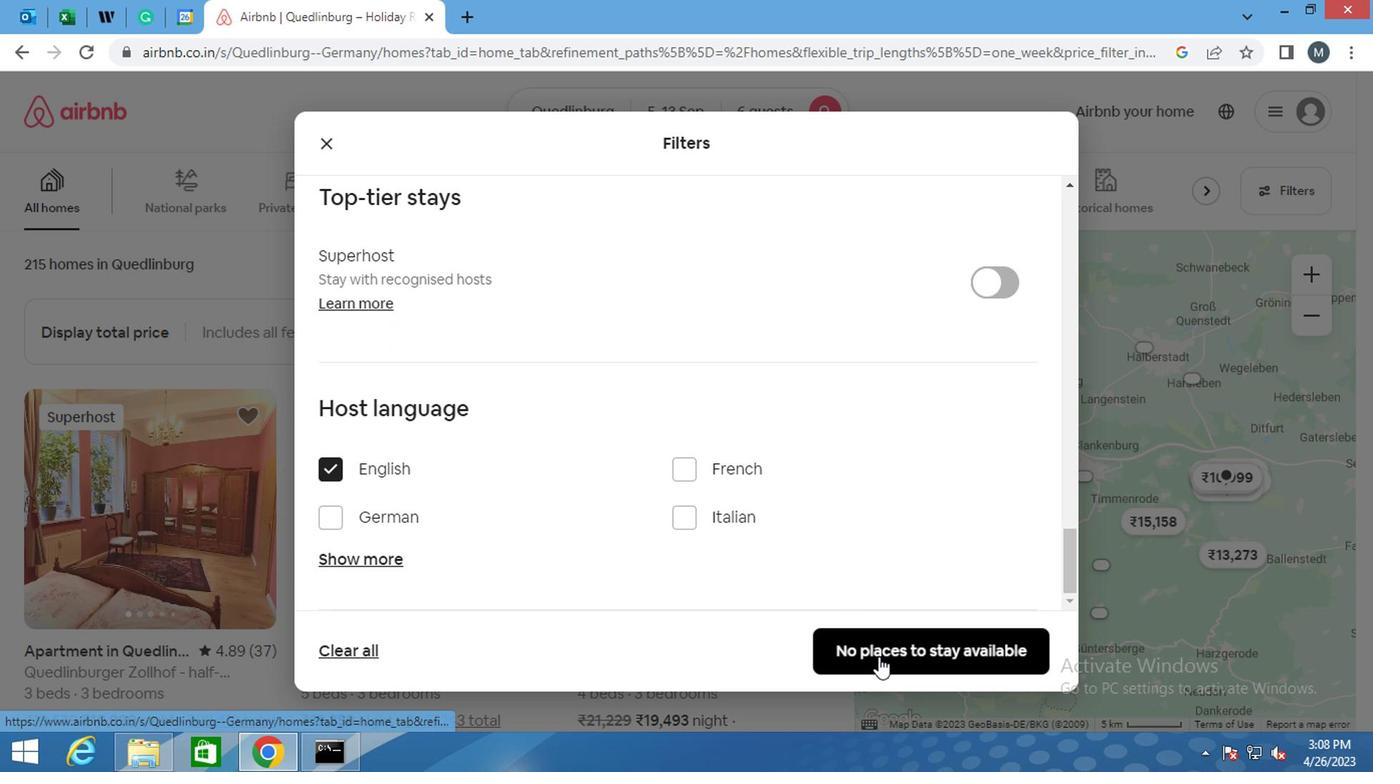 
